 Task: Look for Airbnb options in Tekeli, Kazakhstan from 10th December, 2023 to 15th December, 2023 for 7 adults. Place can be entire room or shared room with 4 bedrooms having 7 beds and 4 bathrooms. Property type can be house. Amenities needed are: wifi, TV, free parkinig on premises, gym, breakfast.
Action: Mouse moved to (545, 116)
Screenshot: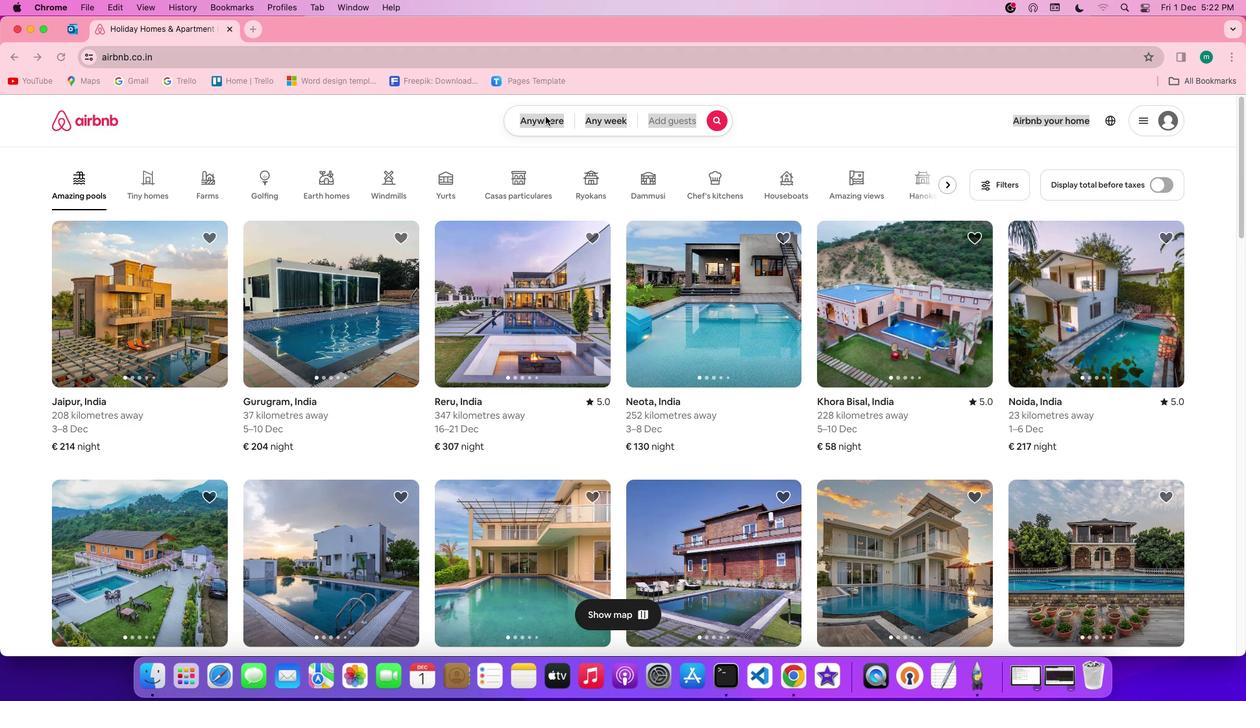 
Action: Mouse pressed left at (545, 116)
Screenshot: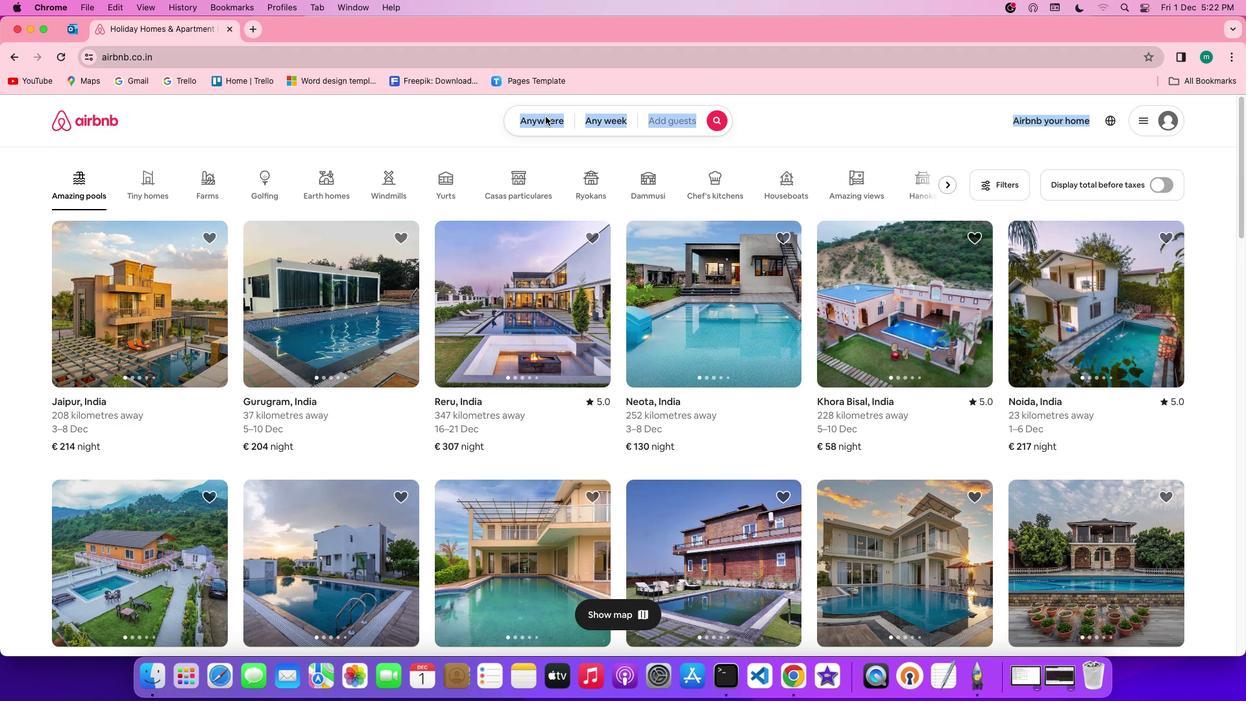 
Action: Mouse pressed left at (545, 116)
Screenshot: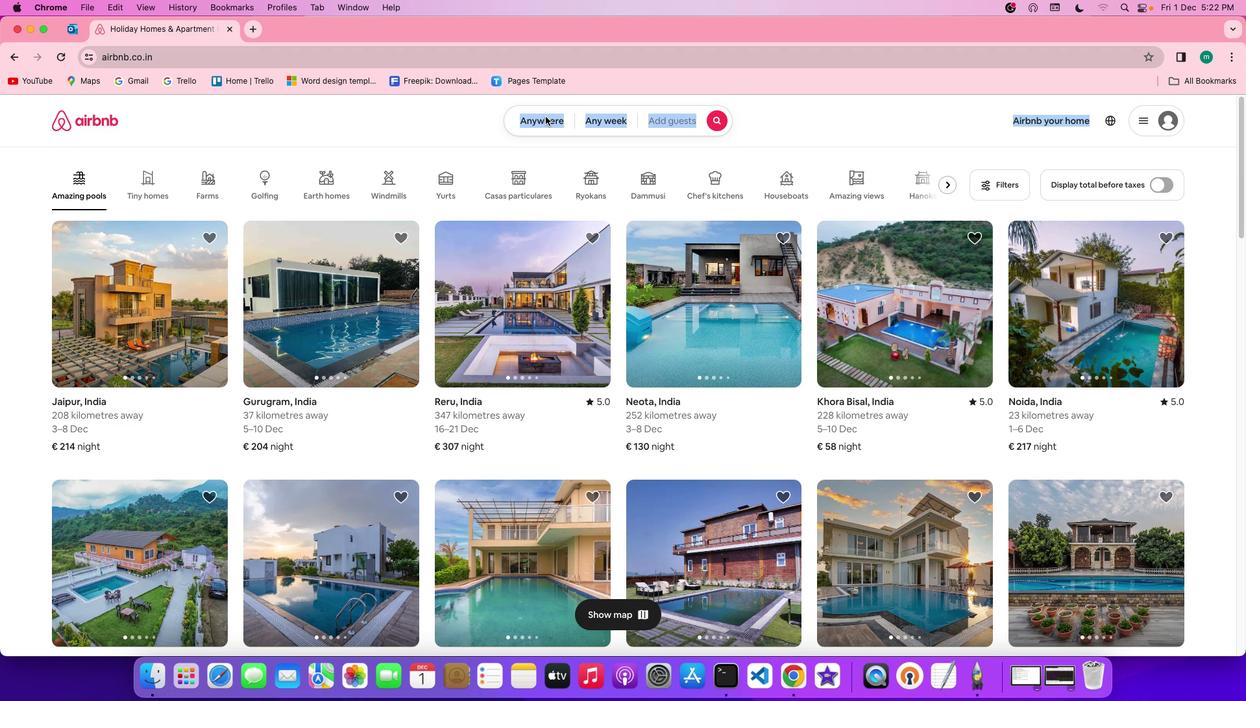 
Action: Mouse moved to (510, 167)
Screenshot: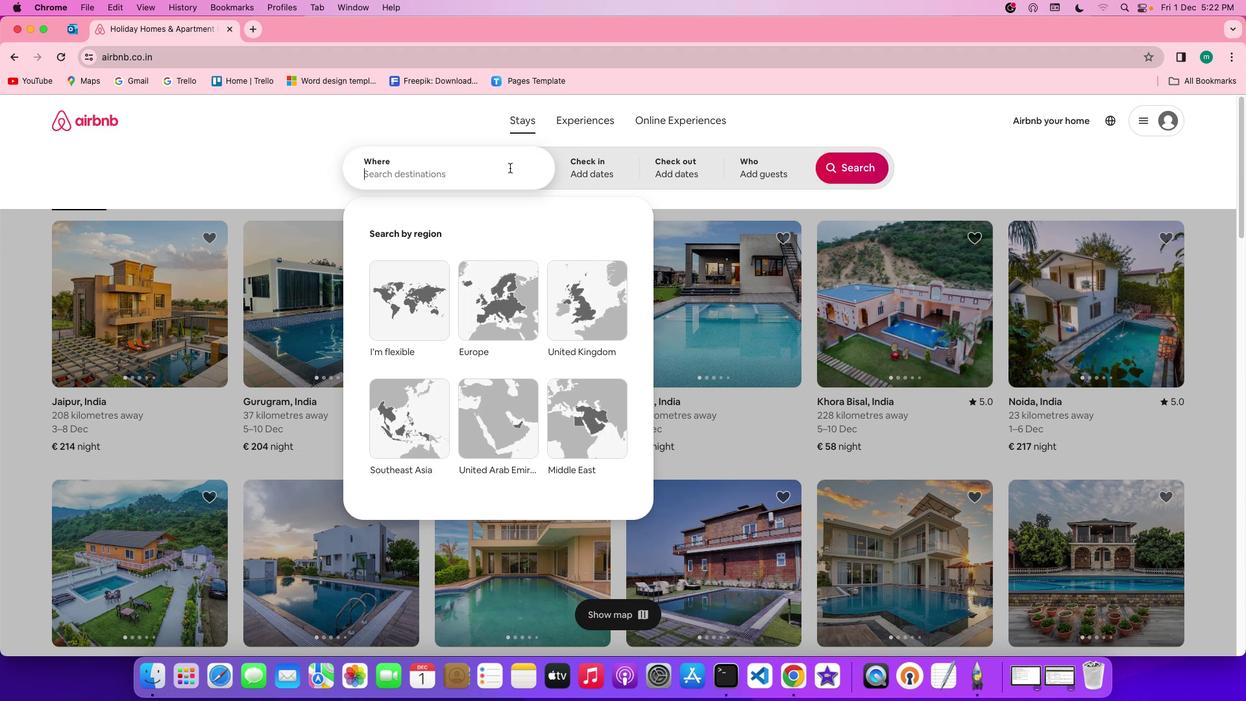 
Action: Mouse pressed left at (510, 167)
Screenshot: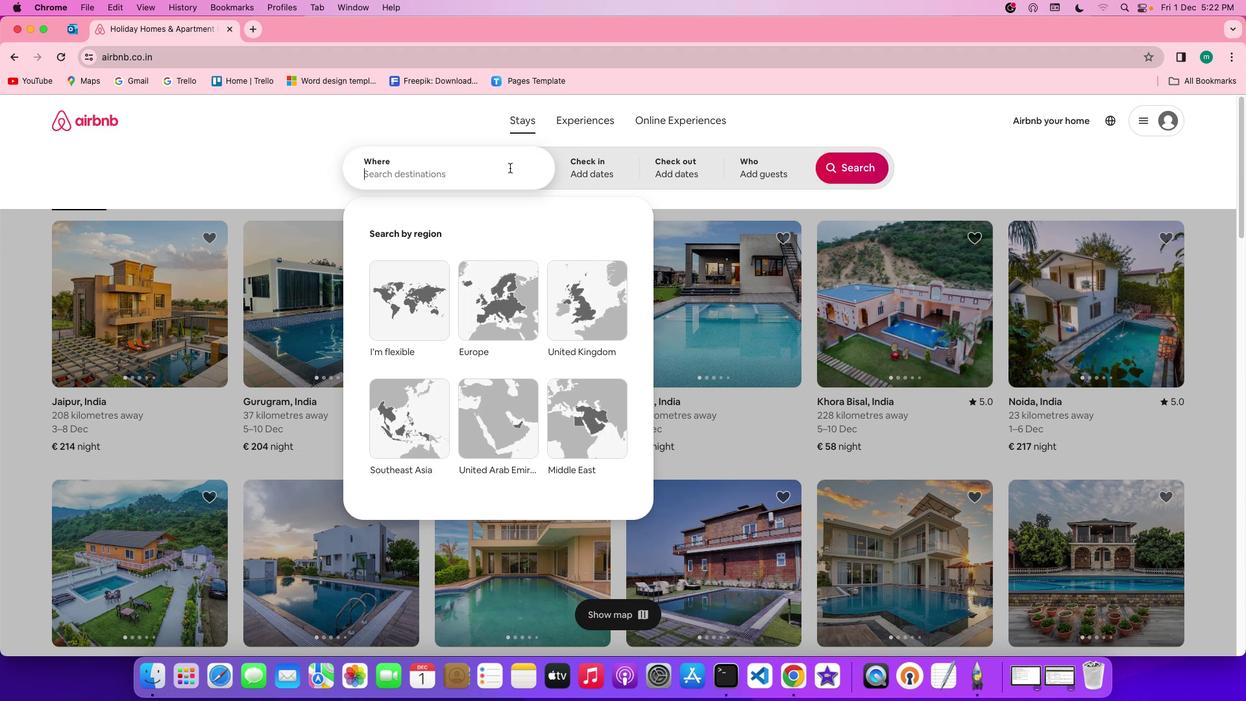
Action: Key pressed Key.shift'T''e''k''e''l''i'','Key.spaceKey.shift'K''a''z''a''k''h''s''t''a''n'
Screenshot: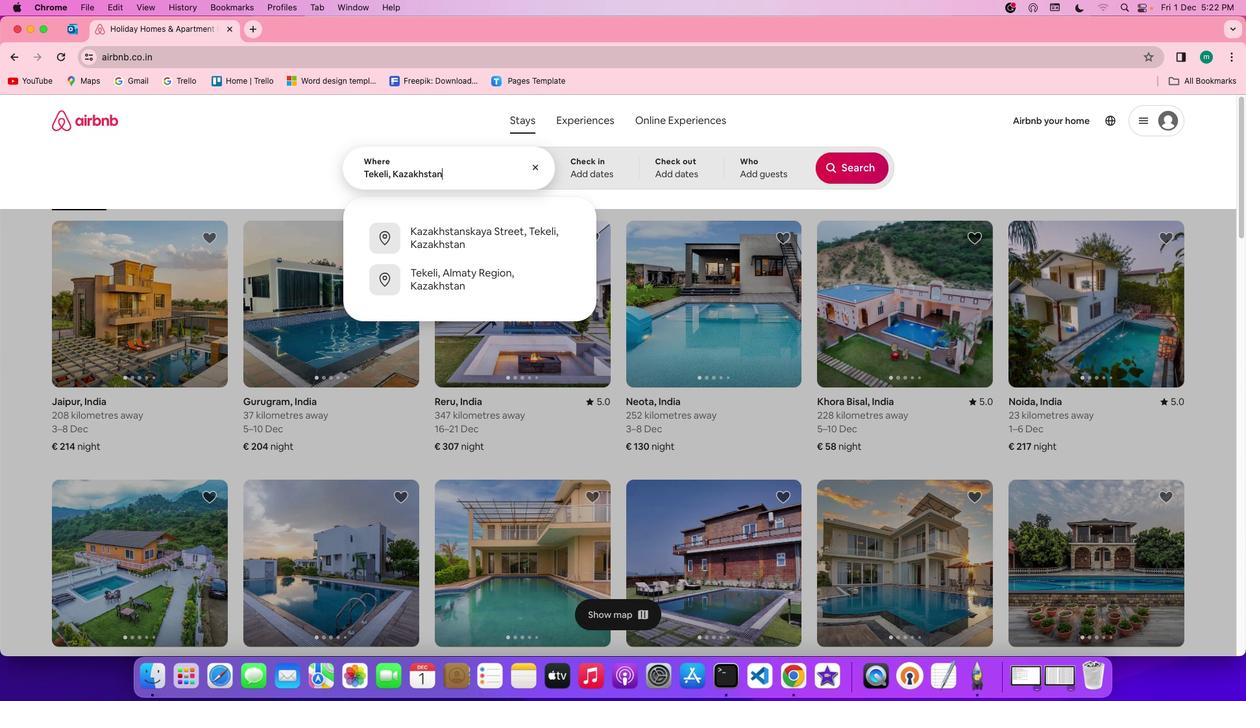 
Action: Mouse moved to (599, 170)
Screenshot: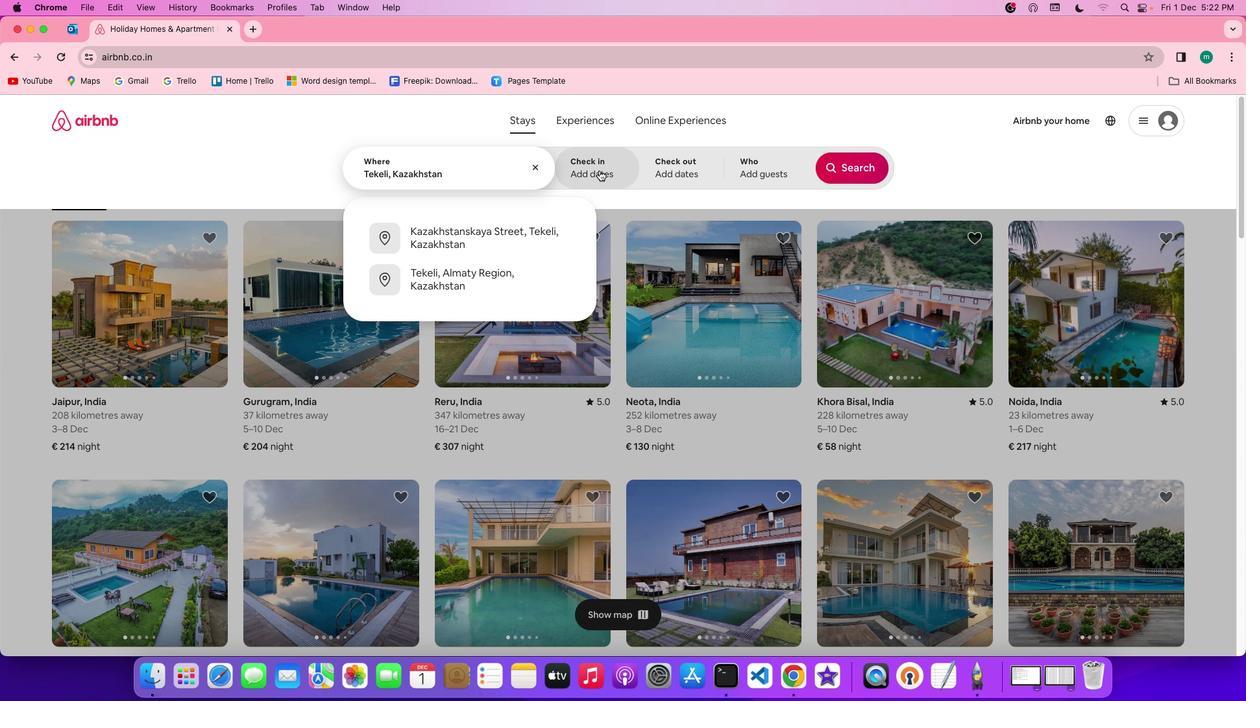 
Action: Mouse pressed left at (599, 170)
Screenshot: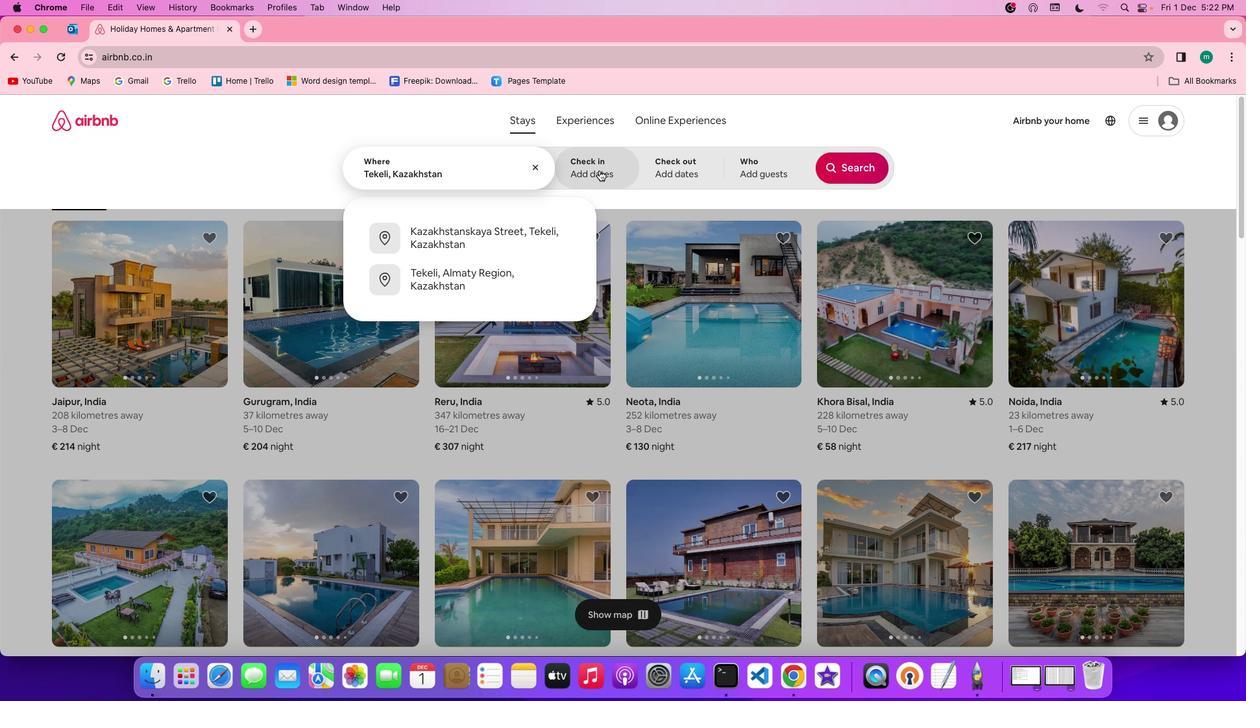 
Action: Mouse moved to (391, 392)
Screenshot: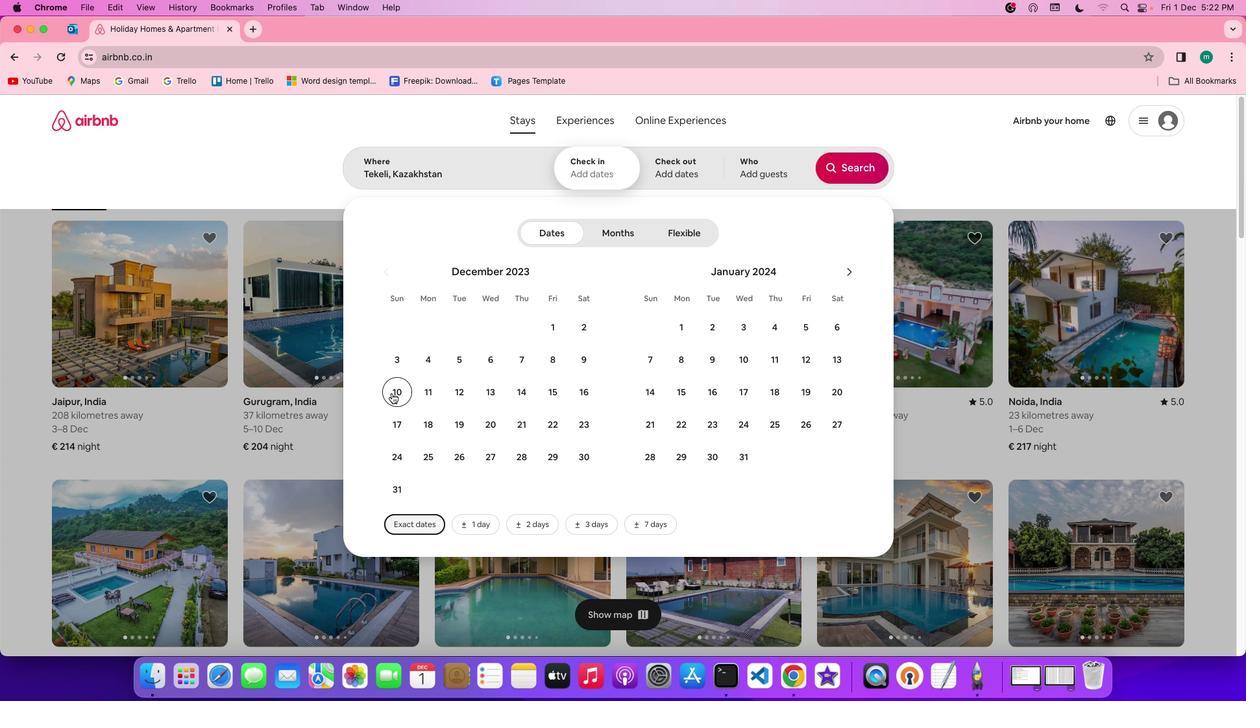 
Action: Mouse pressed left at (391, 392)
Screenshot: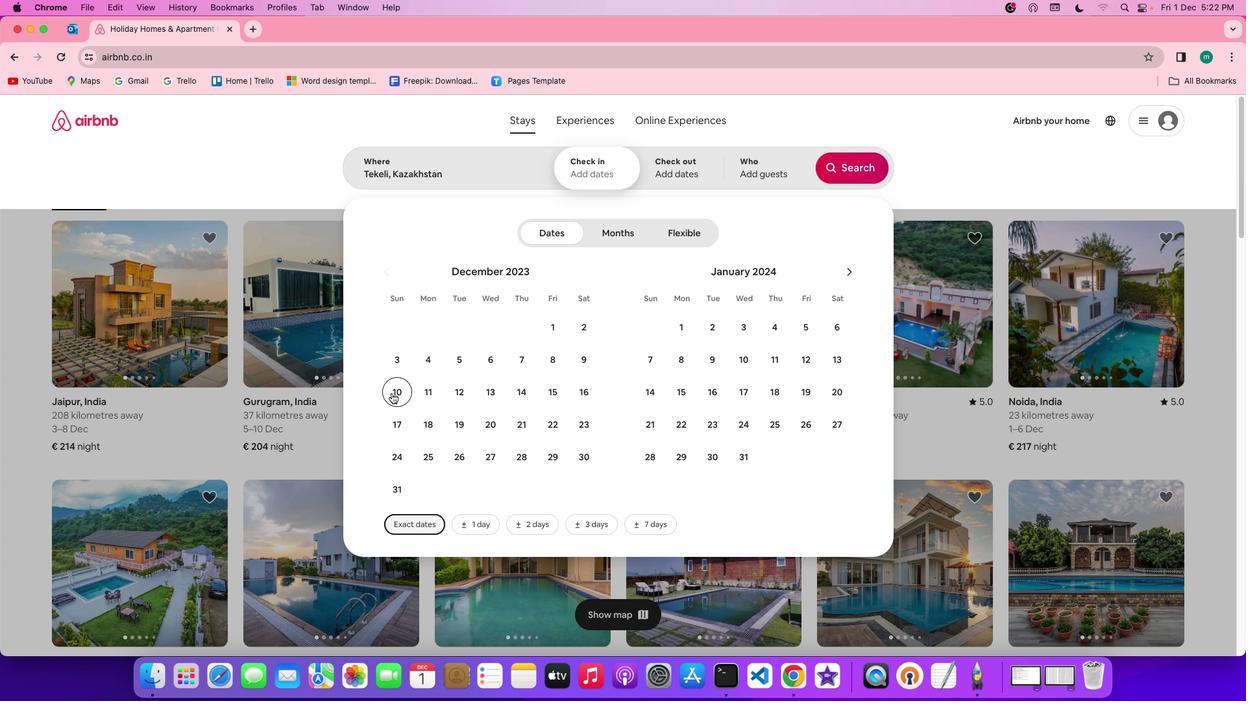 
Action: Mouse moved to (551, 400)
Screenshot: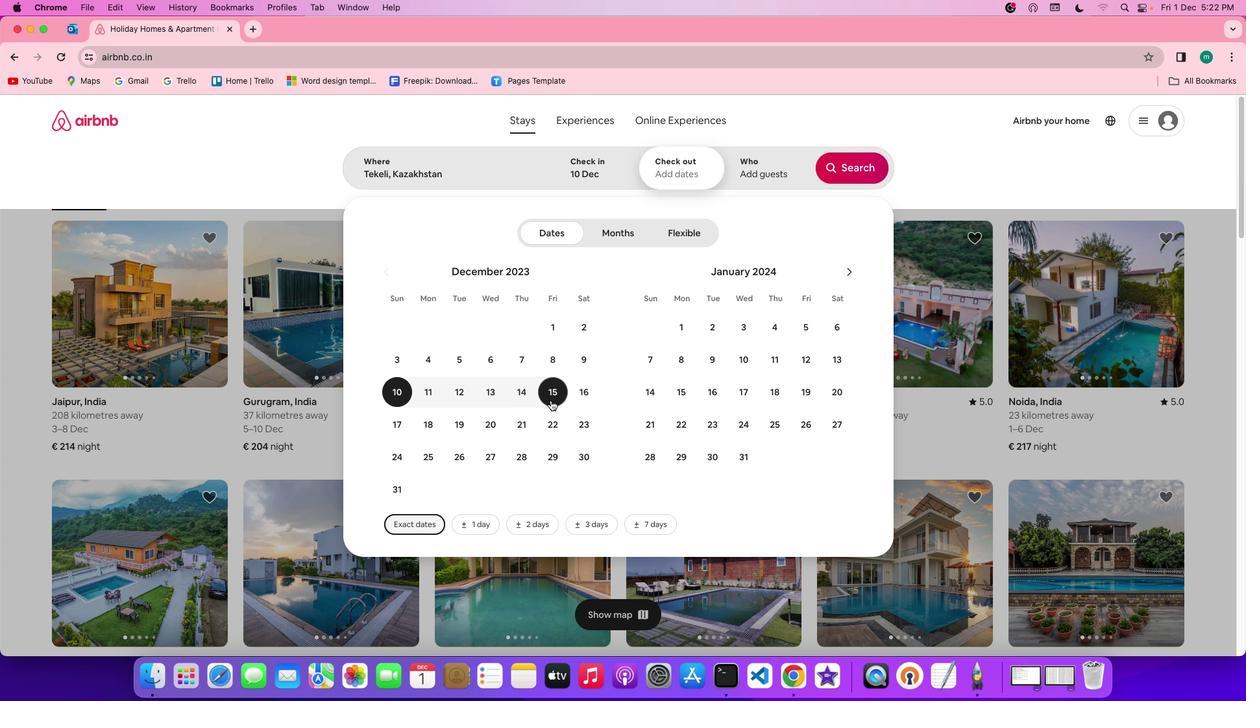 
Action: Mouse pressed left at (551, 400)
Screenshot: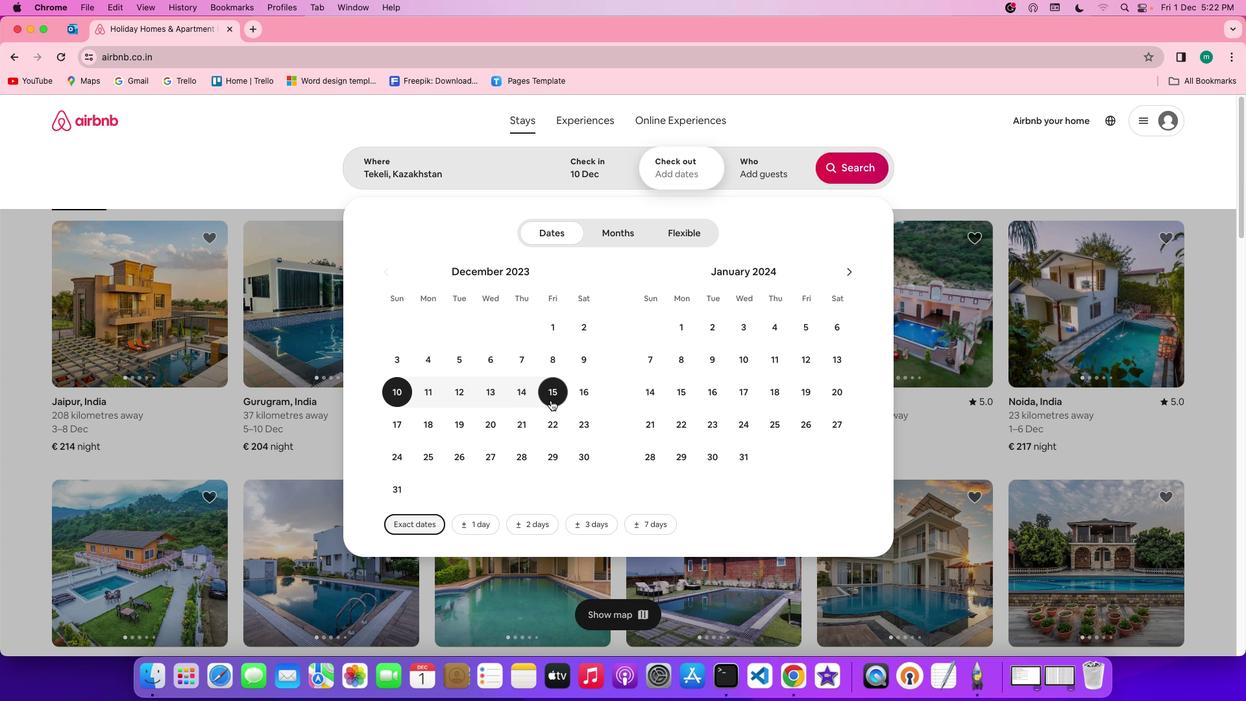 
Action: Mouse moved to (751, 159)
Screenshot: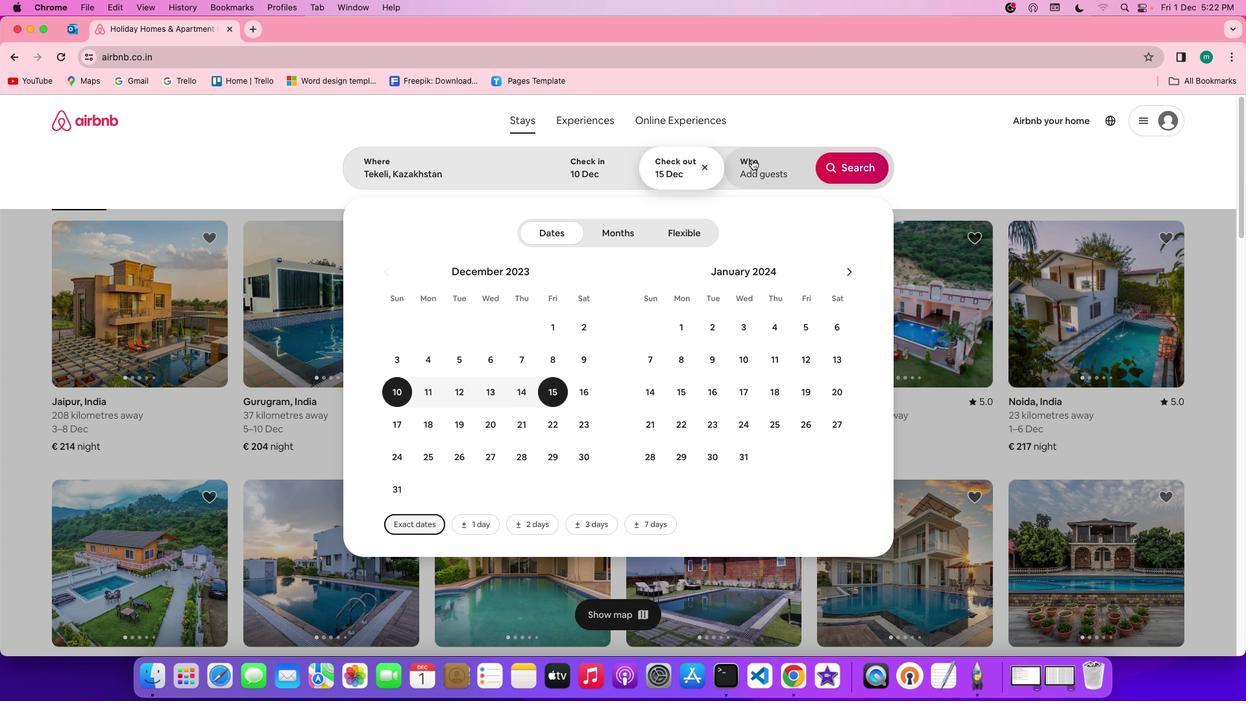 
Action: Mouse pressed left at (751, 159)
Screenshot: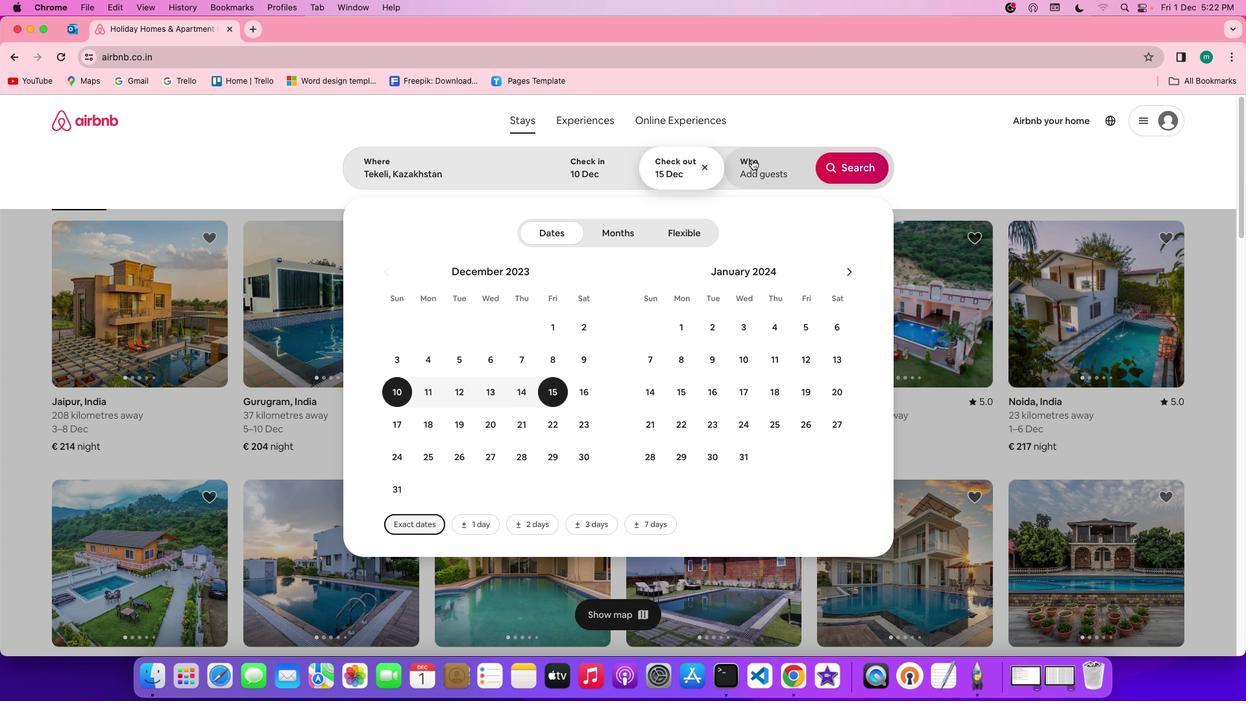 
Action: Mouse moved to (862, 232)
Screenshot: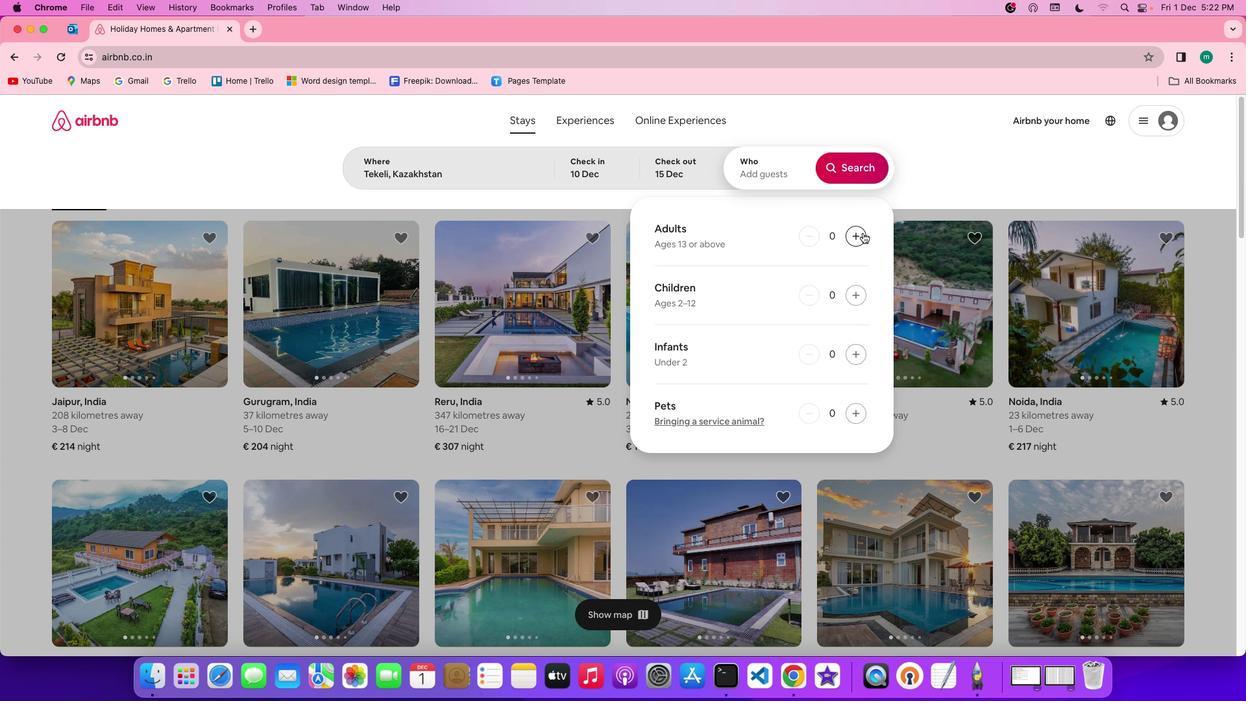 
Action: Mouse pressed left at (862, 232)
Screenshot: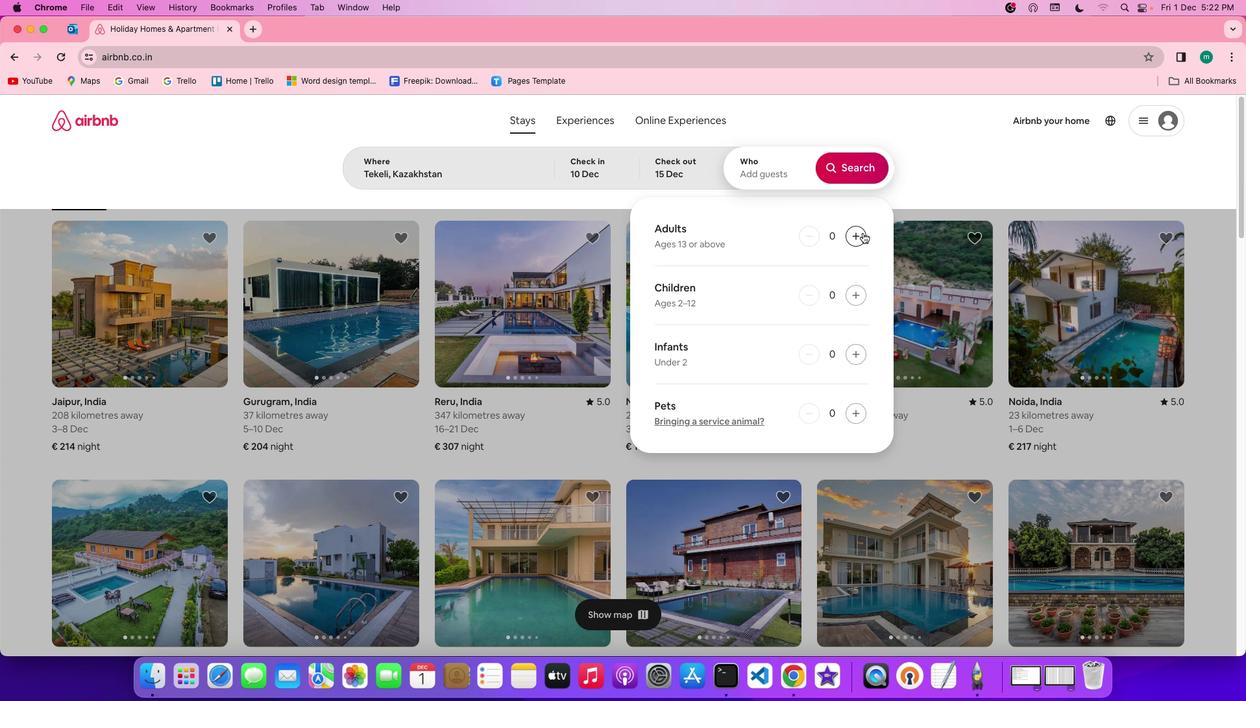 
Action: Mouse pressed left at (862, 232)
Screenshot: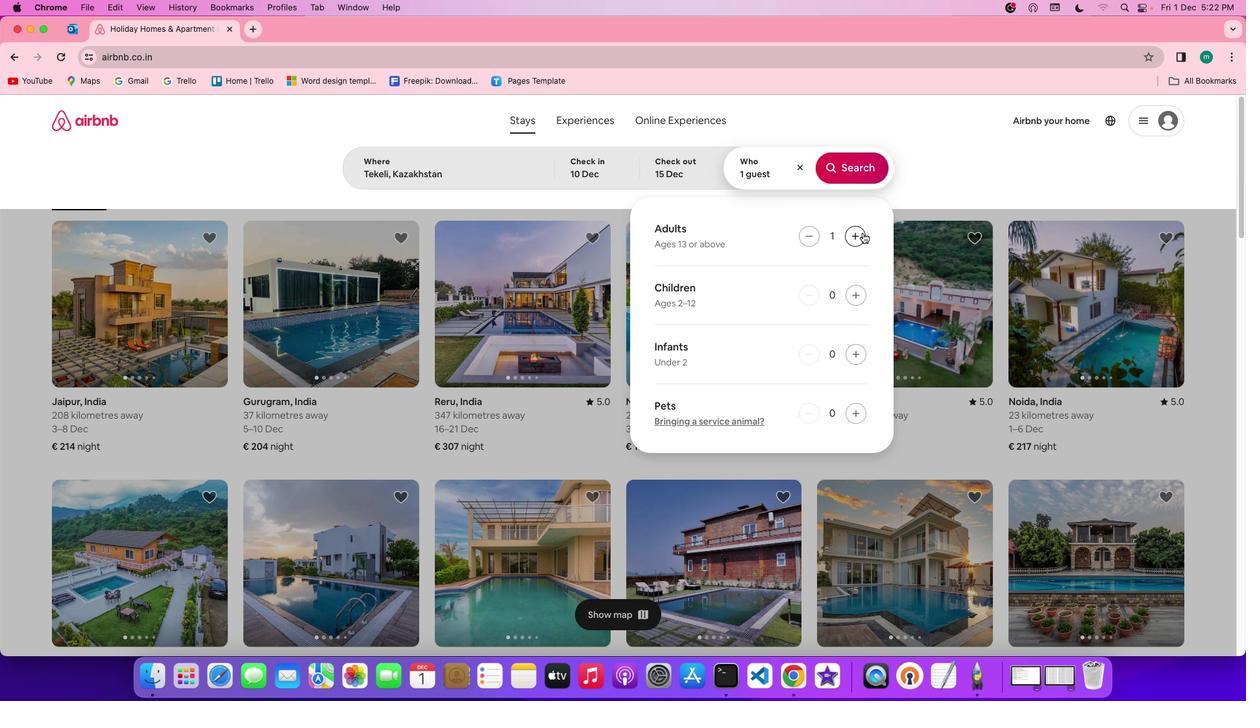 
Action: Mouse pressed left at (862, 232)
Screenshot: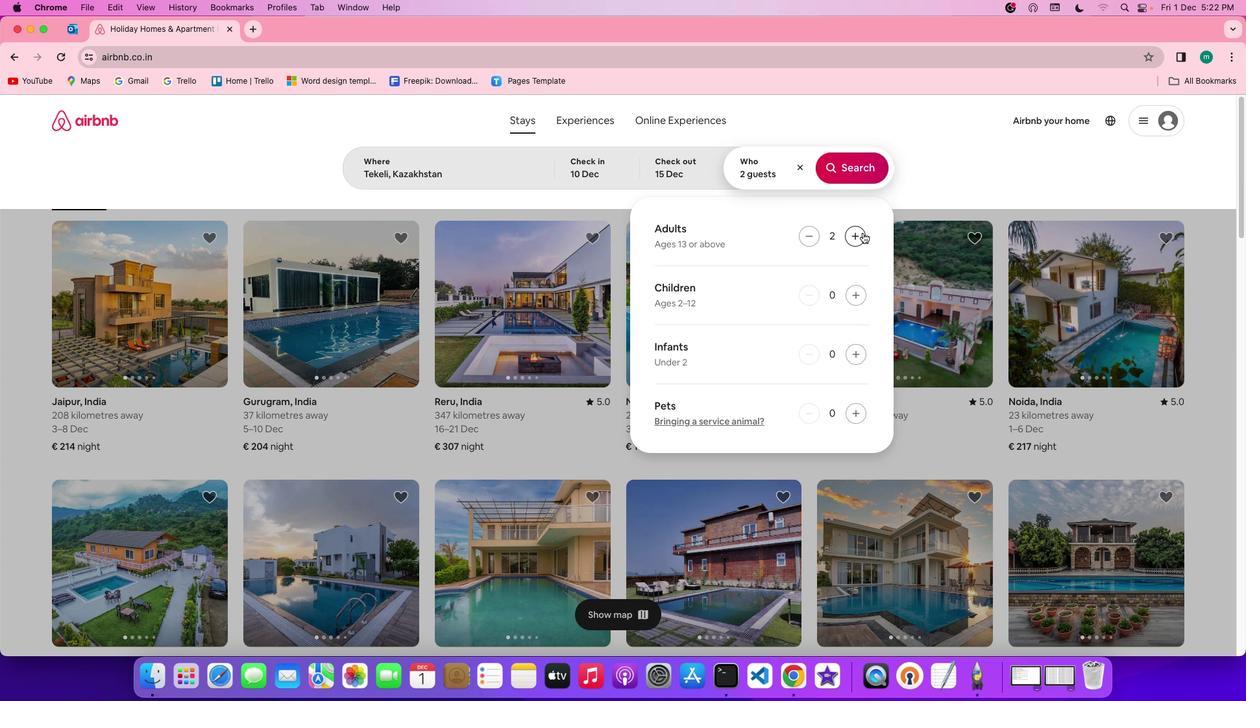 
Action: Mouse pressed left at (862, 232)
Screenshot: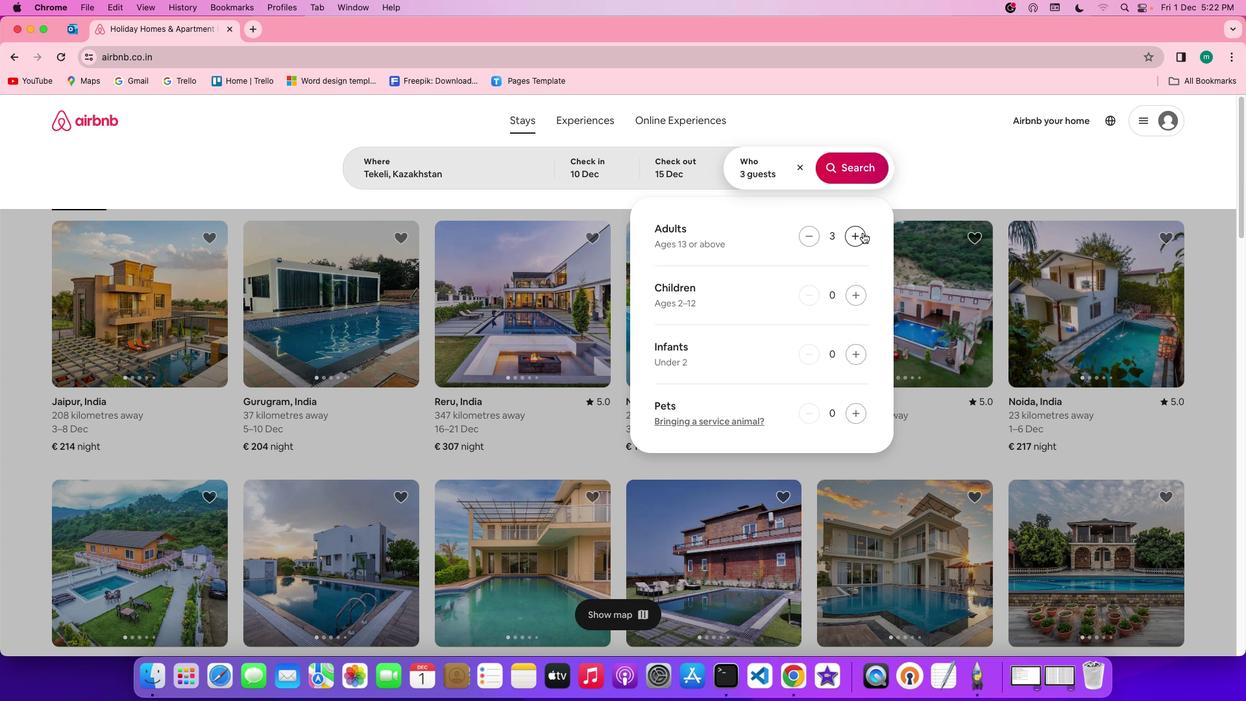 
Action: Mouse pressed left at (862, 232)
Screenshot: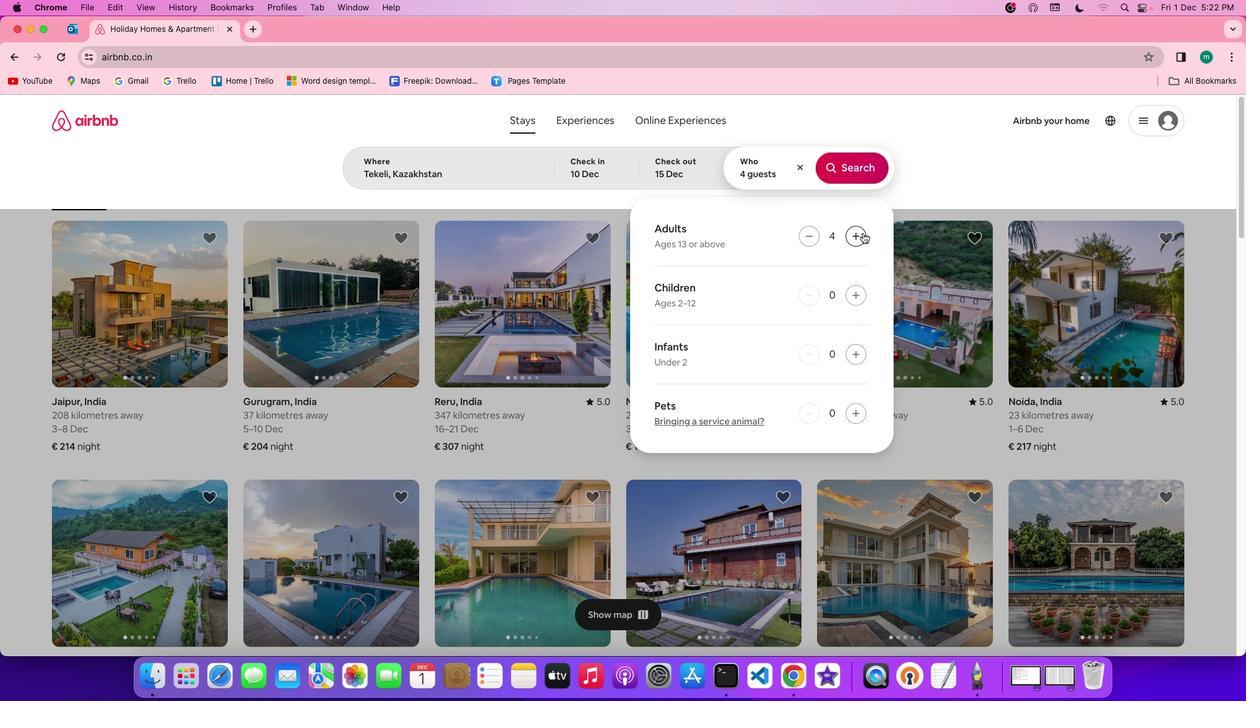 
Action: Mouse pressed left at (862, 232)
Screenshot: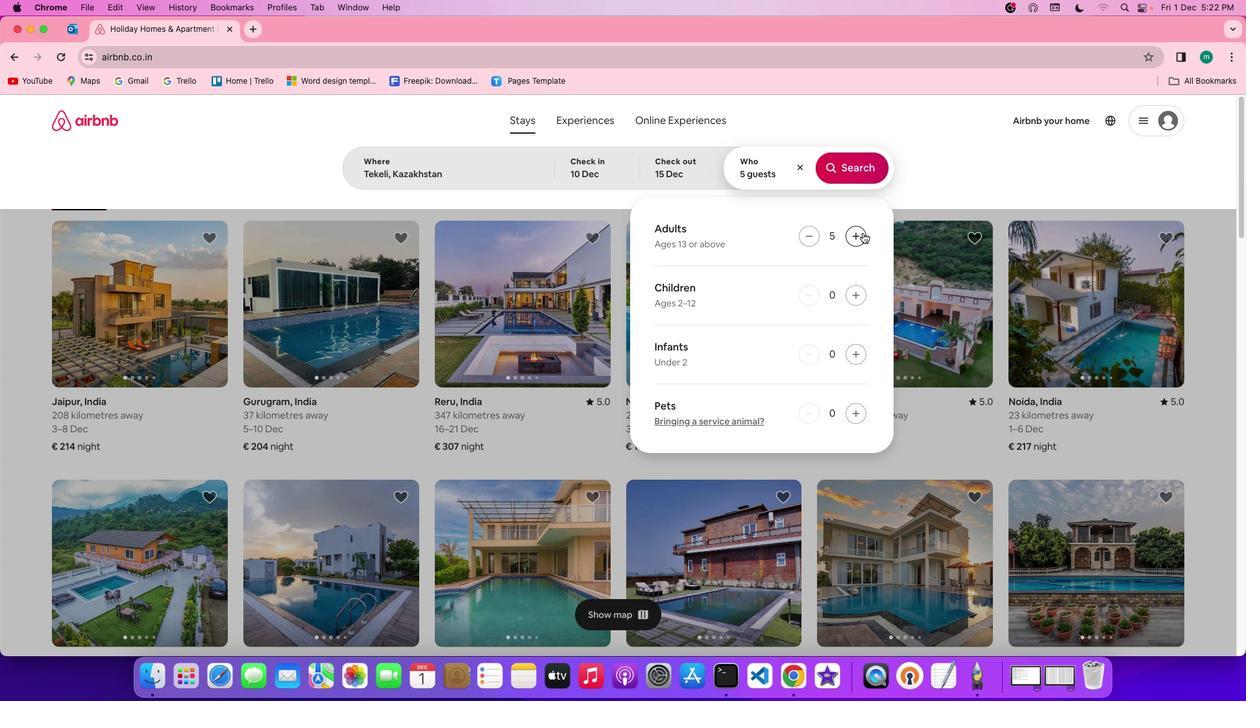 
Action: Mouse pressed left at (862, 232)
Screenshot: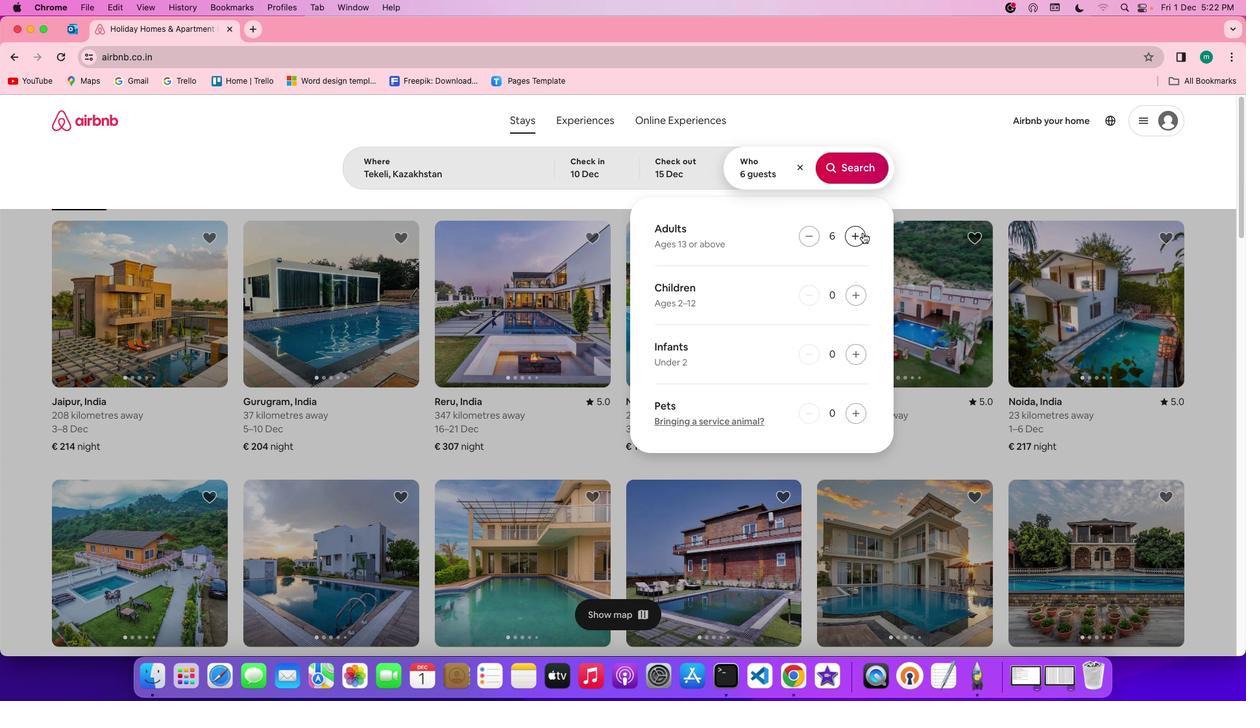 
Action: Mouse moved to (855, 164)
Screenshot: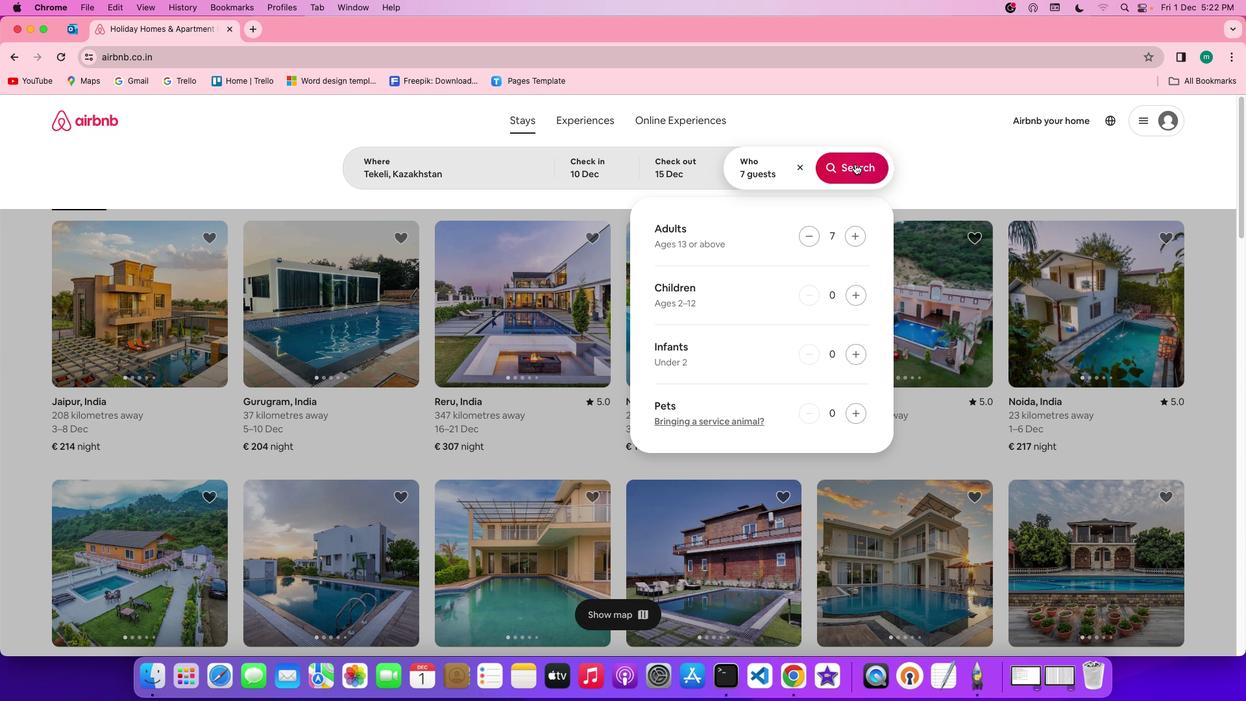 
Action: Mouse pressed left at (855, 164)
Screenshot: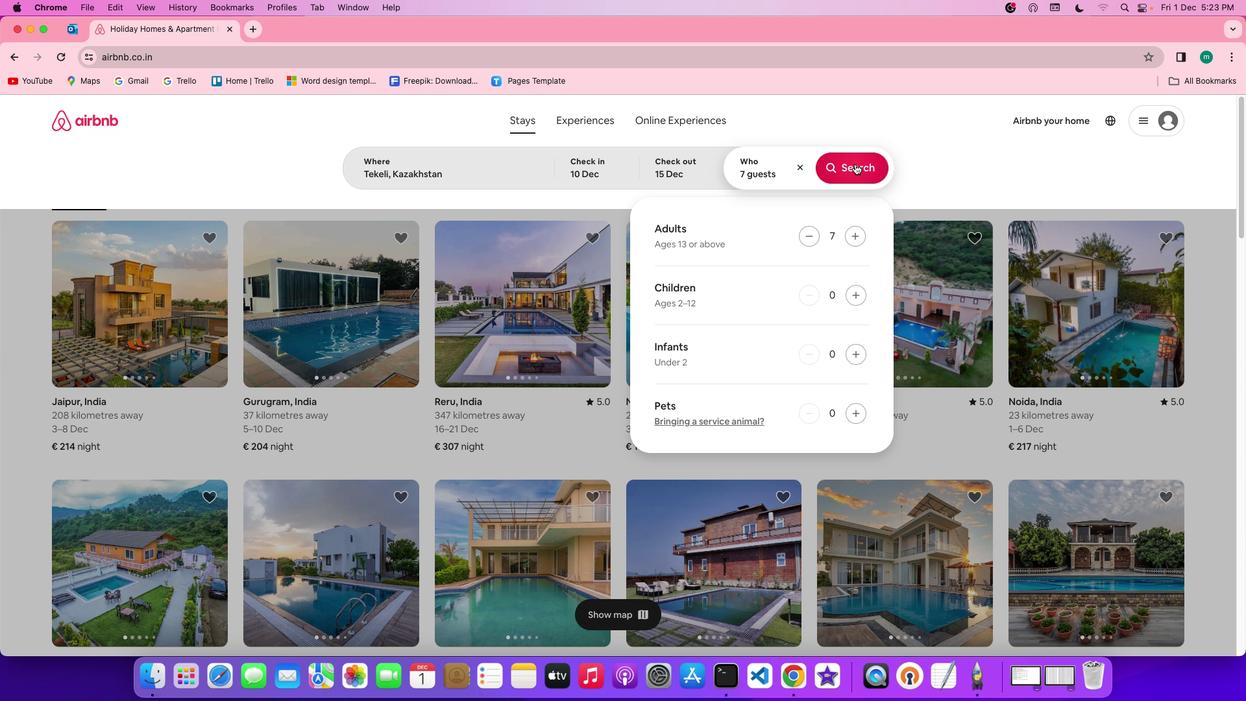 
Action: Mouse moved to (1038, 164)
Screenshot: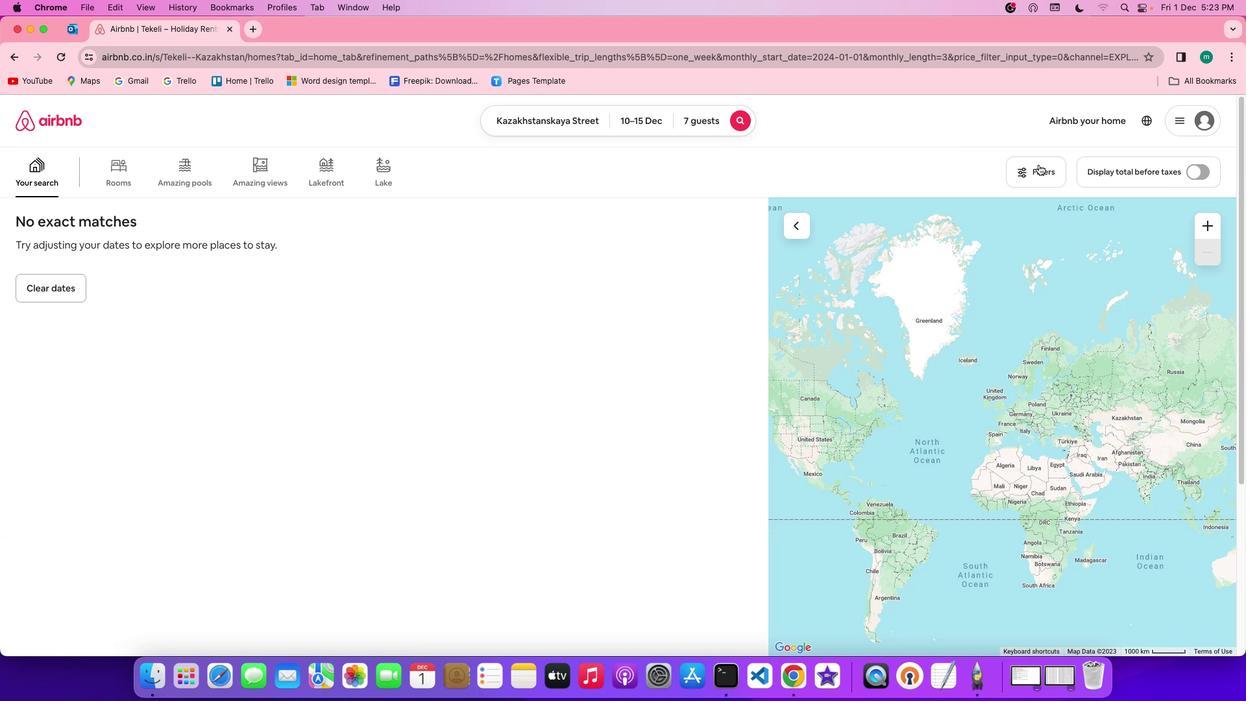 
Action: Mouse pressed left at (1038, 164)
Screenshot: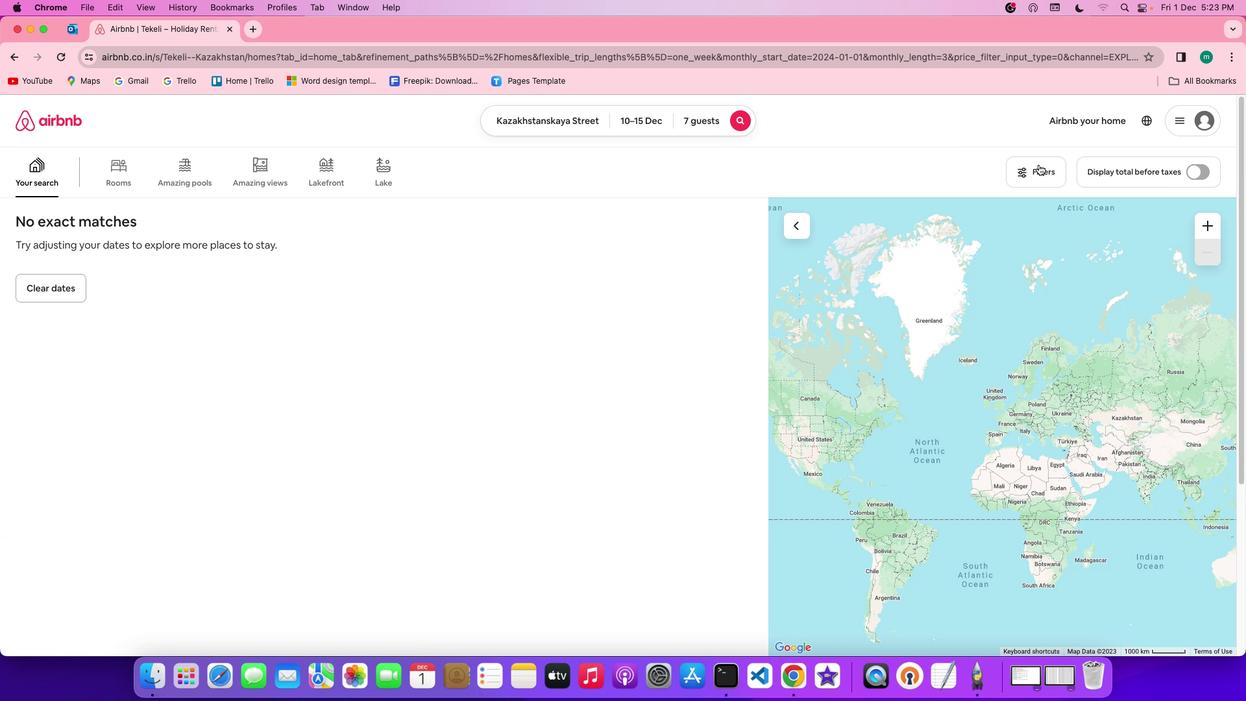 
Action: Mouse moved to (663, 334)
Screenshot: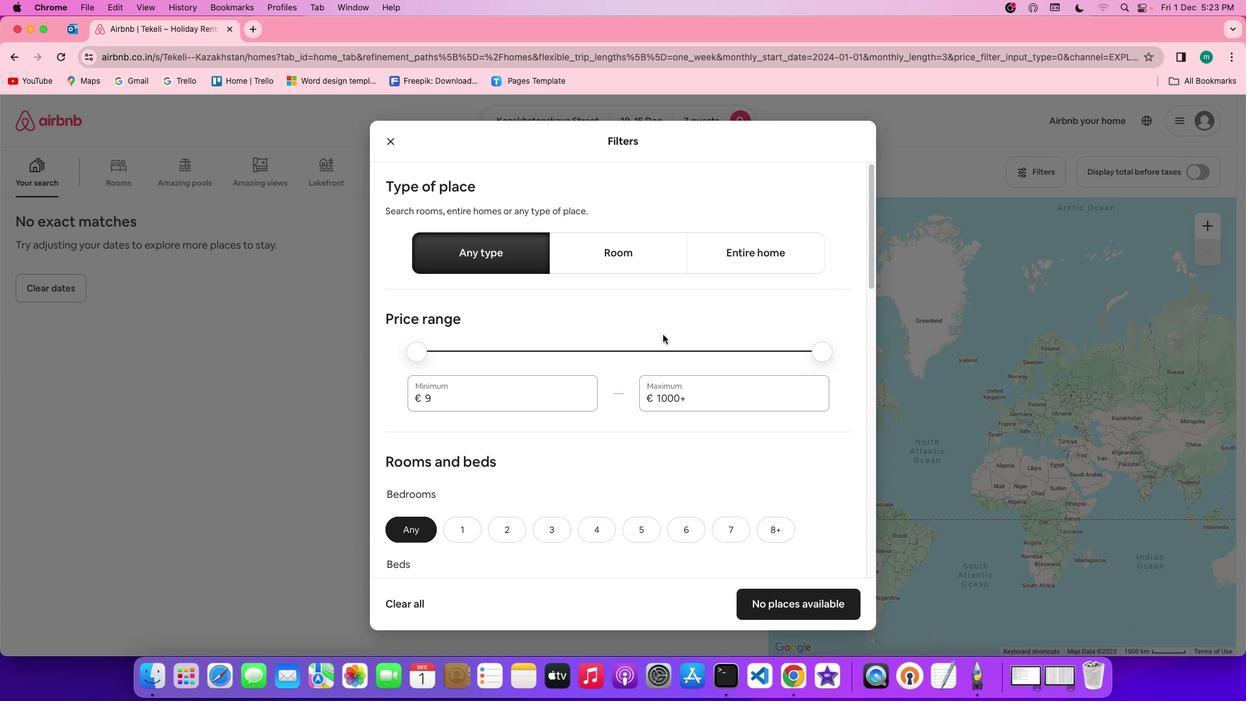 
Action: Mouse scrolled (663, 334) with delta (0, 0)
Screenshot: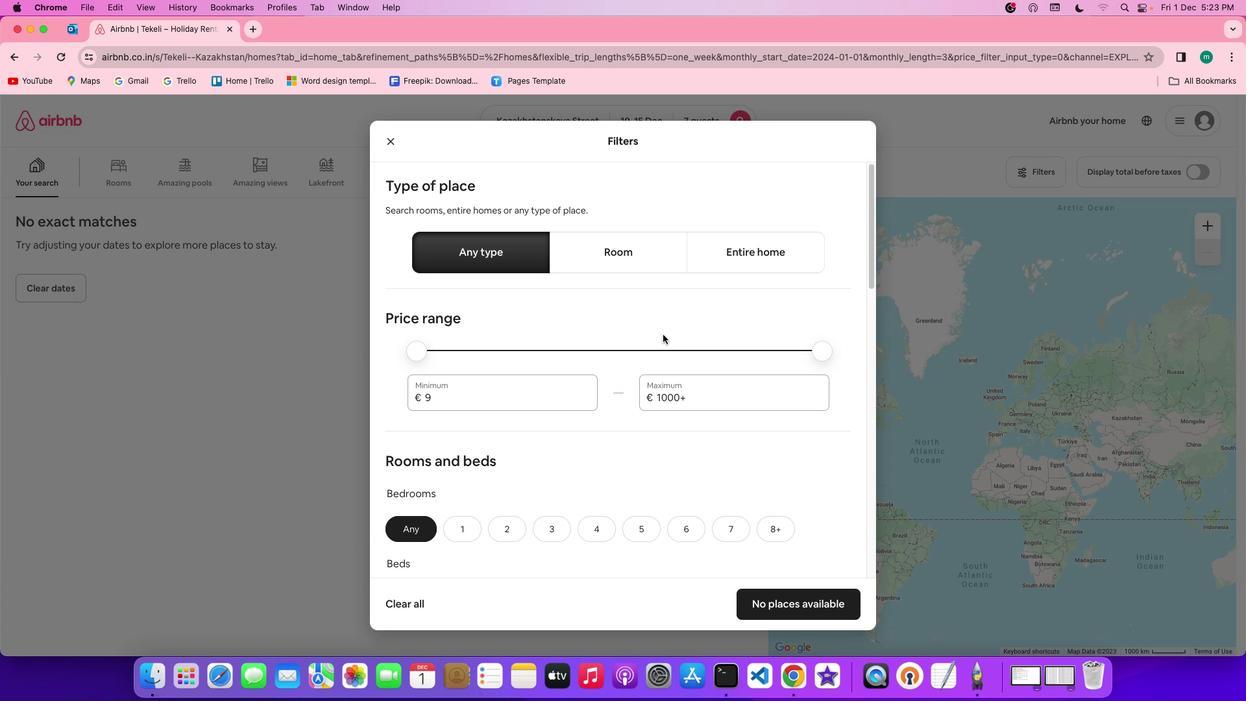 
Action: Mouse scrolled (663, 334) with delta (0, 0)
Screenshot: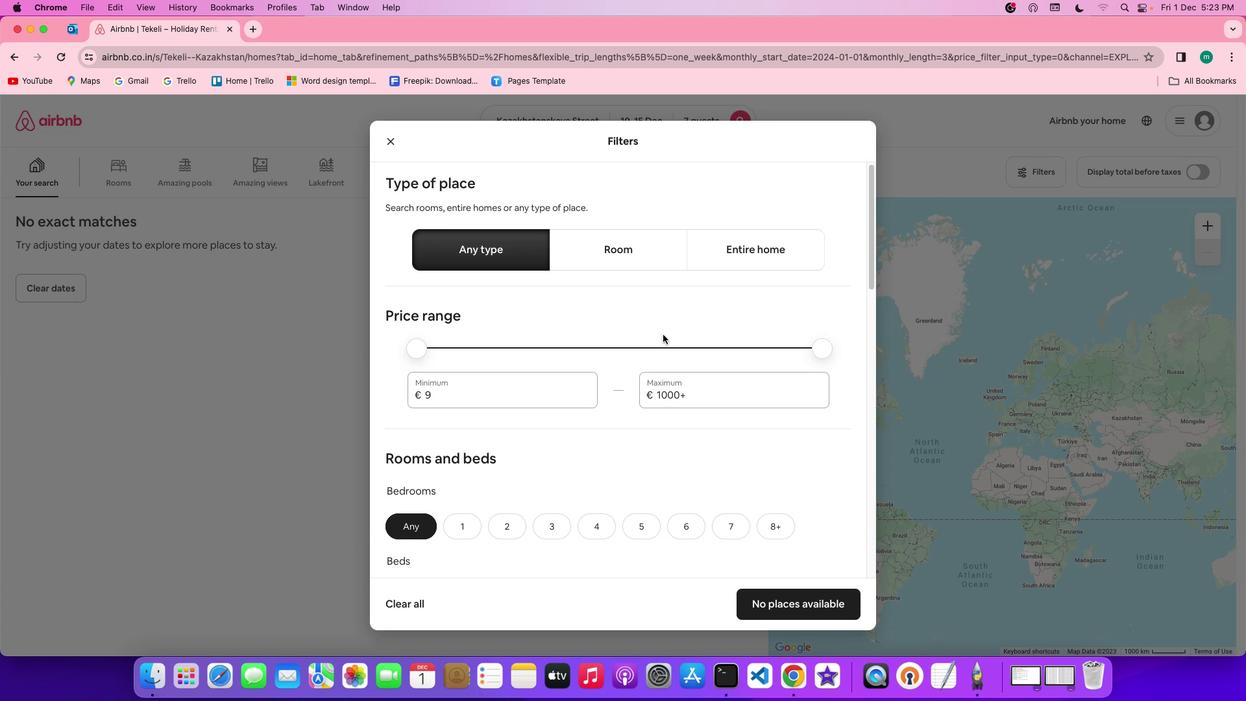 
Action: Mouse scrolled (663, 334) with delta (0, 0)
Screenshot: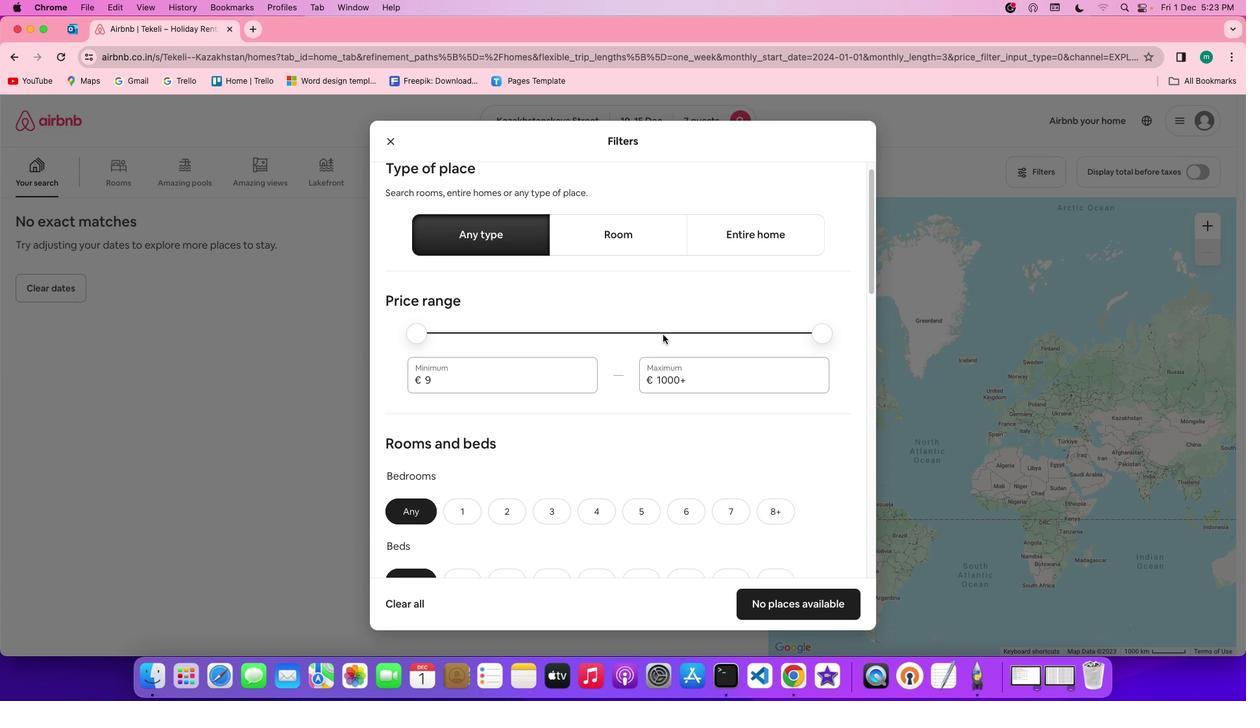 
Action: Mouse scrolled (663, 334) with delta (0, -1)
Screenshot: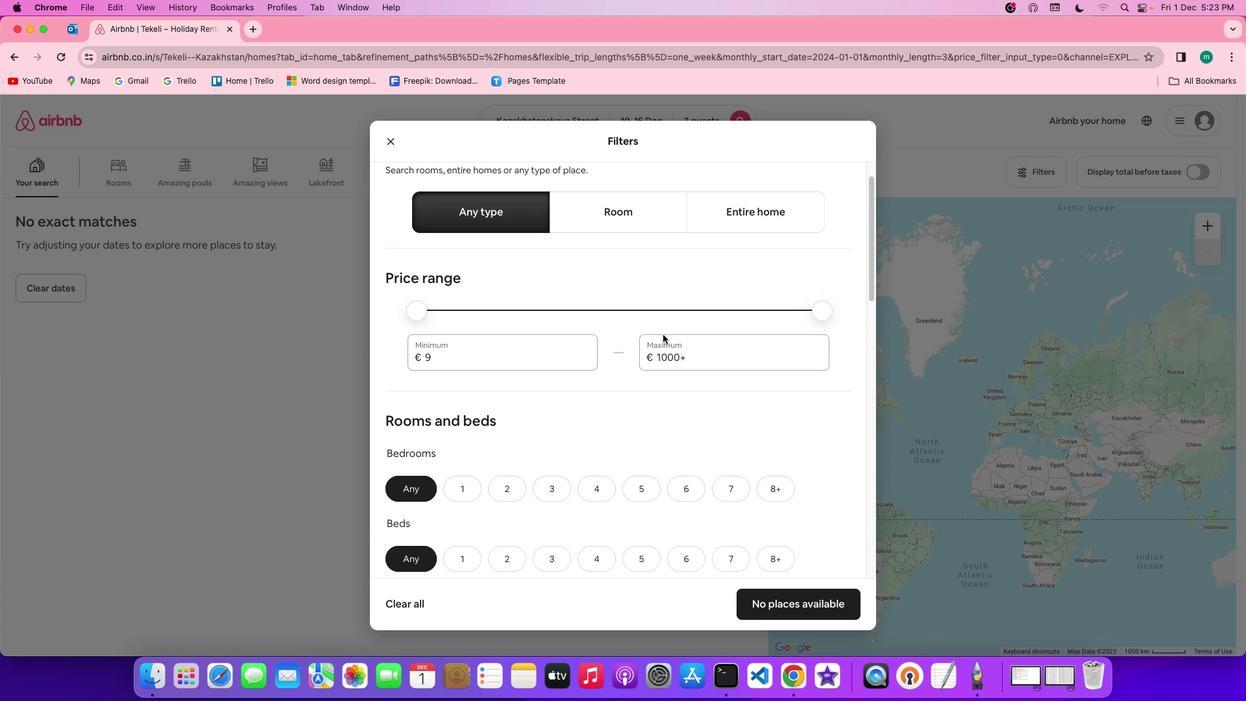 
Action: Mouse scrolled (663, 334) with delta (0, 0)
Screenshot: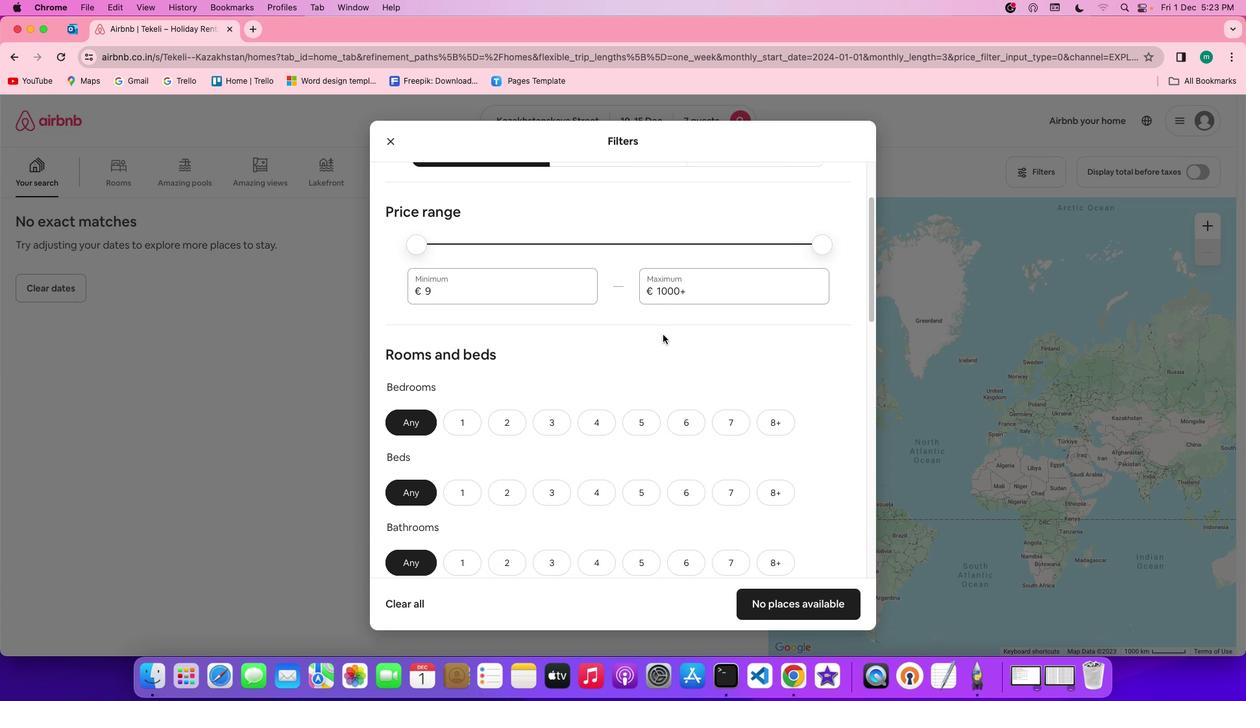 
Action: Mouse scrolled (663, 334) with delta (0, 0)
Screenshot: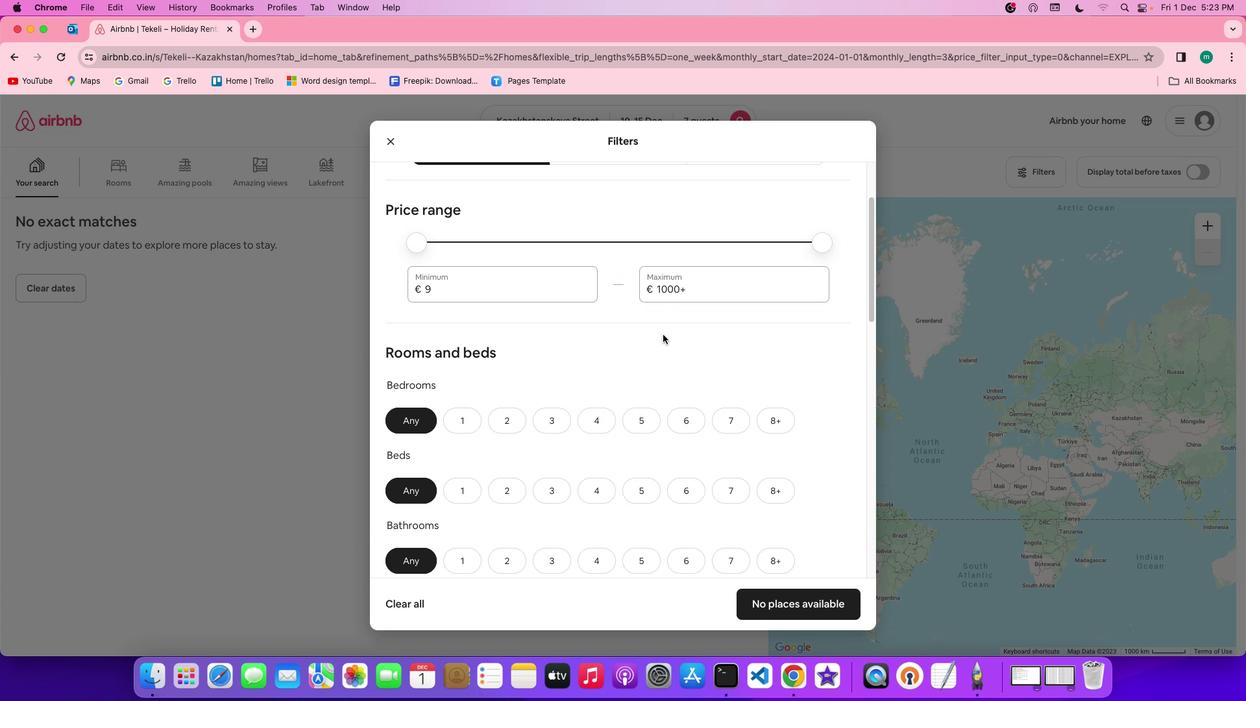
Action: Mouse scrolled (663, 334) with delta (0, 0)
Screenshot: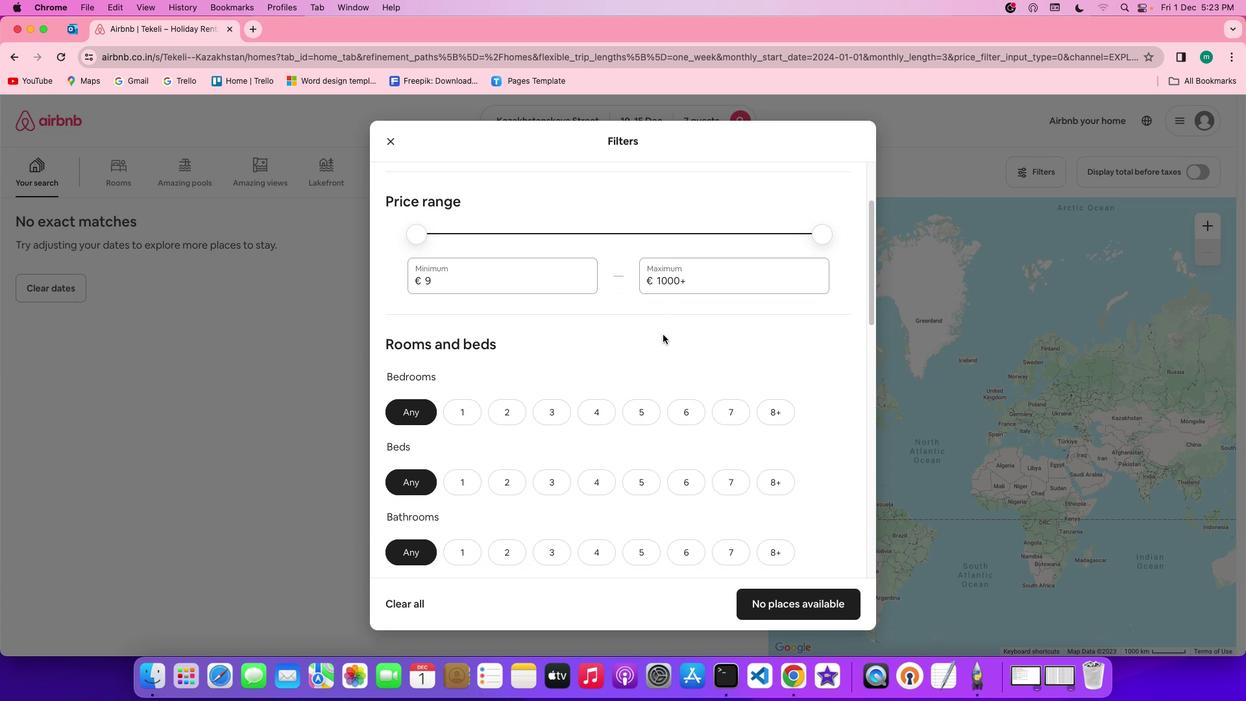 
Action: Mouse scrolled (663, 334) with delta (0, -1)
Screenshot: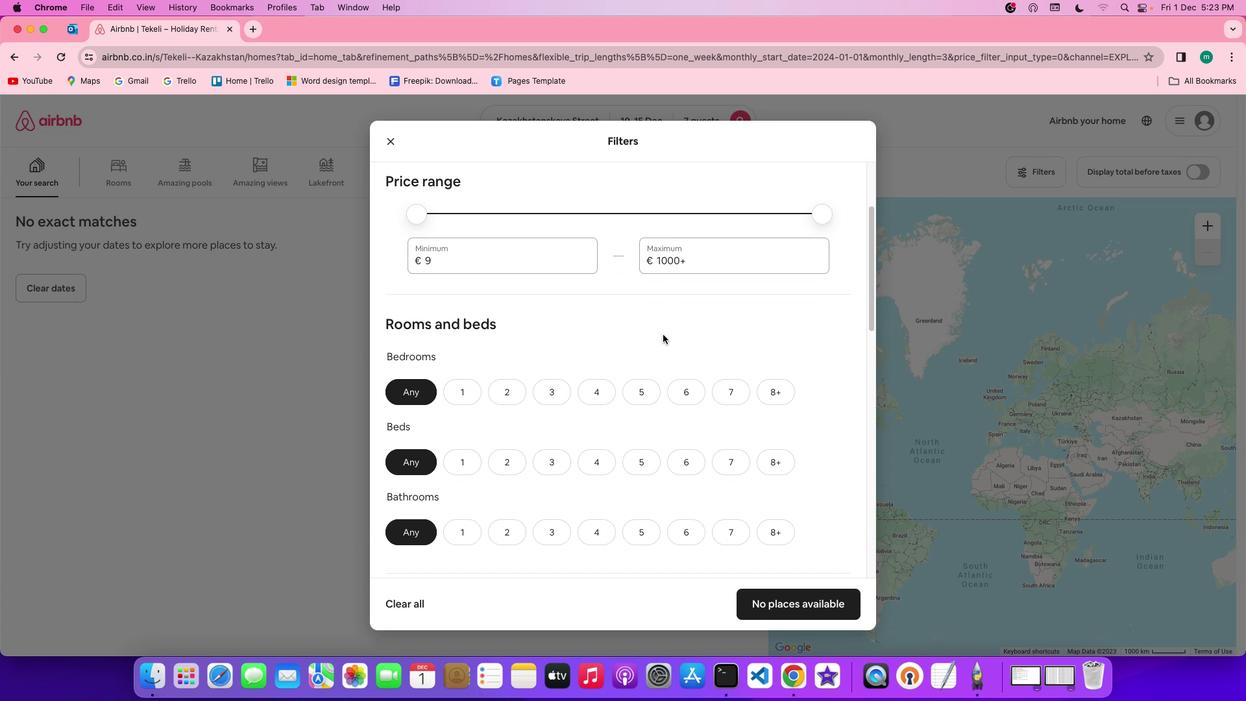 
Action: Mouse scrolled (663, 334) with delta (0, -1)
Screenshot: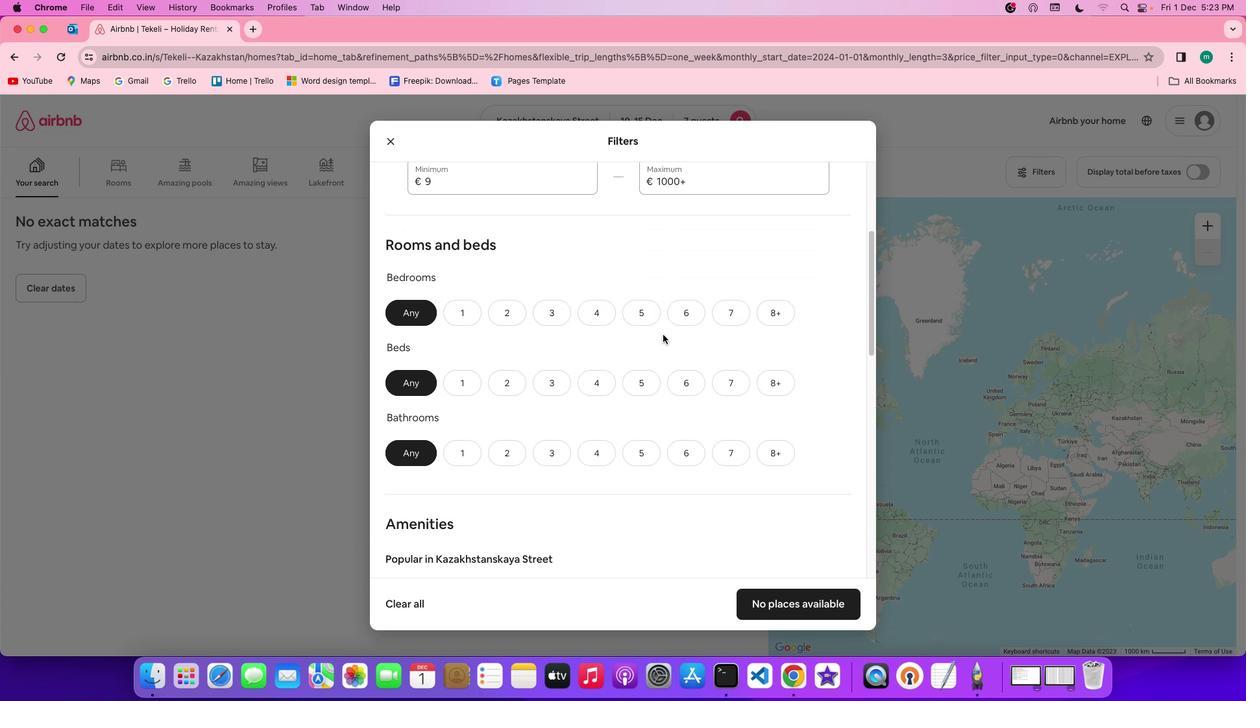 
Action: Mouse moved to (594, 255)
Screenshot: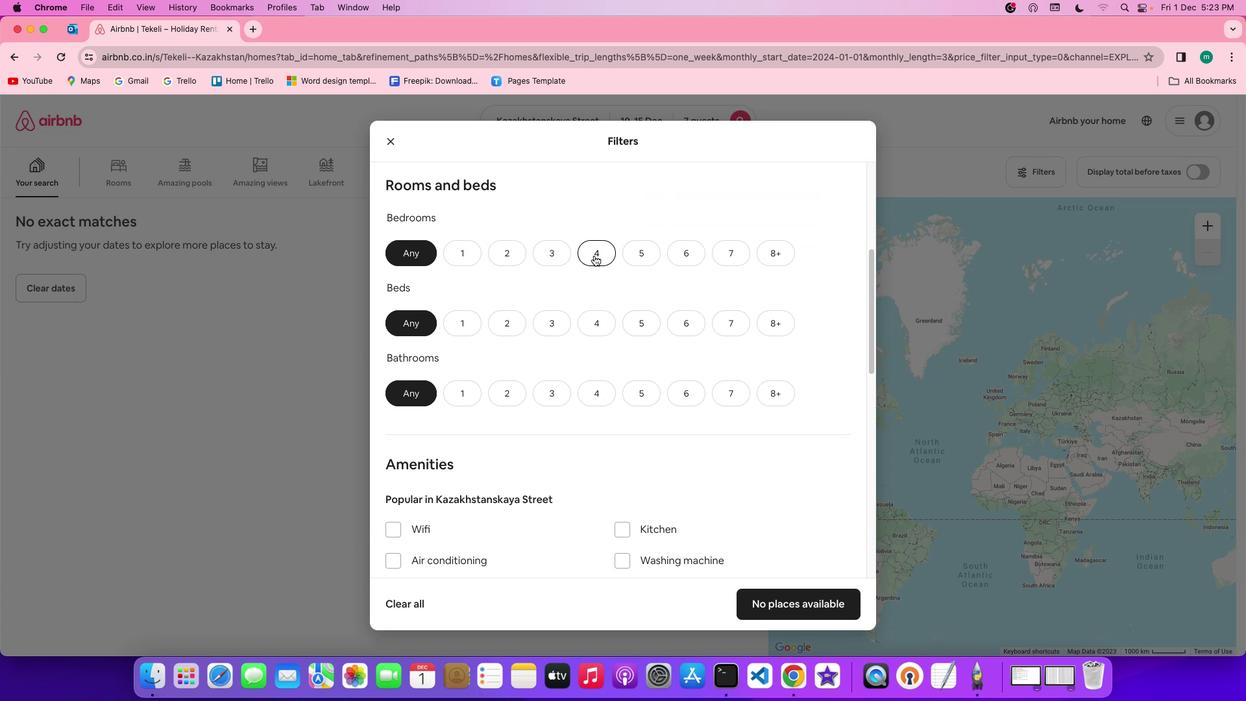 
Action: Mouse pressed left at (594, 255)
Screenshot: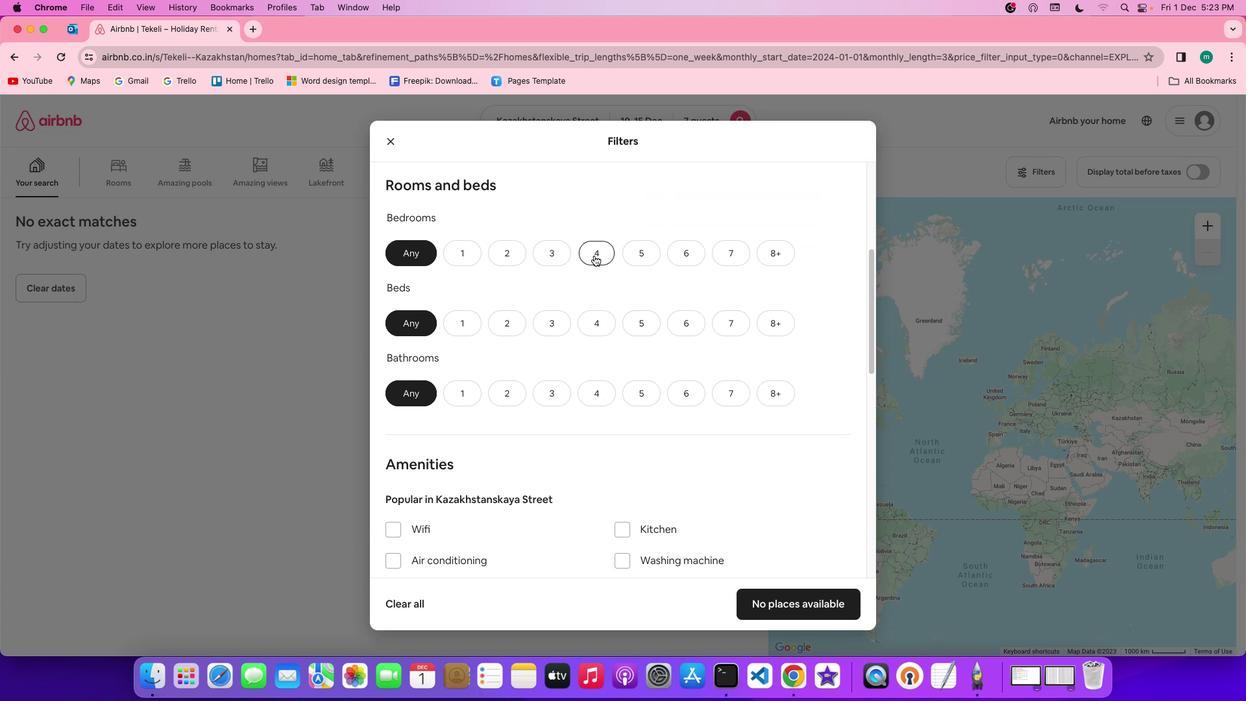 
Action: Mouse moved to (724, 323)
Screenshot: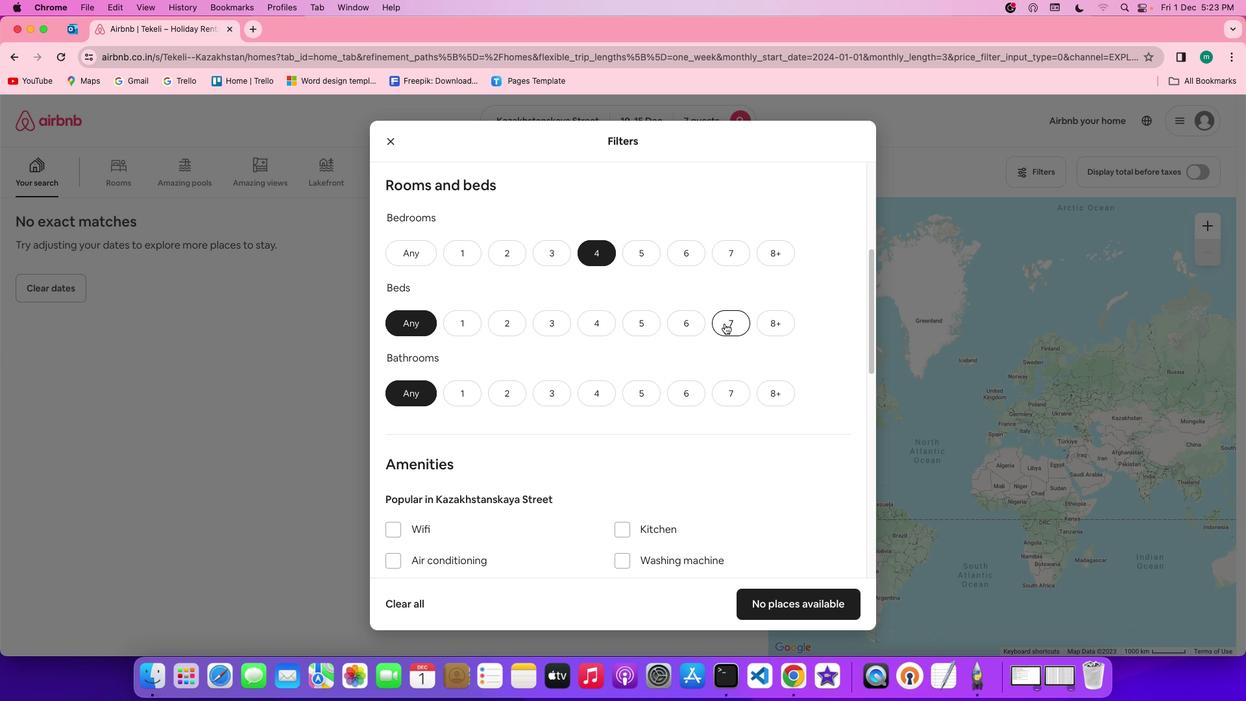 
Action: Mouse pressed left at (724, 323)
Screenshot: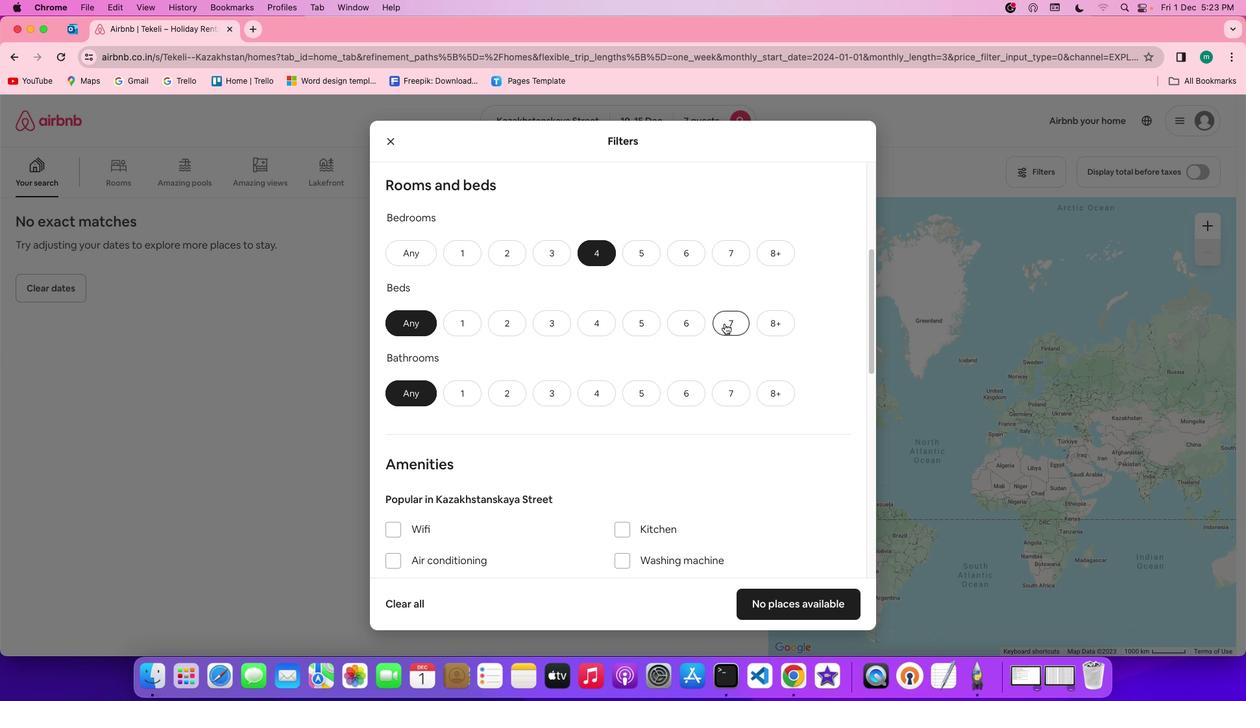 
Action: Mouse moved to (673, 365)
Screenshot: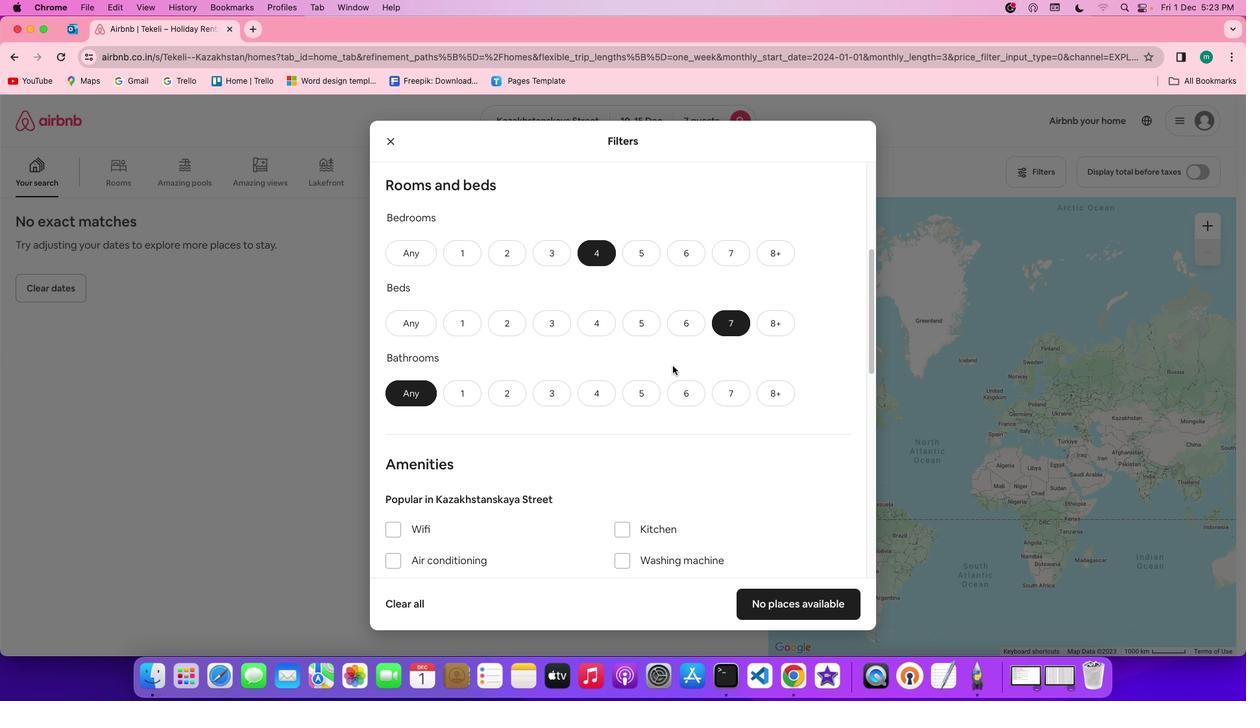 
Action: Mouse scrolled (673, 365) with delta (0, 0)
Screenshot: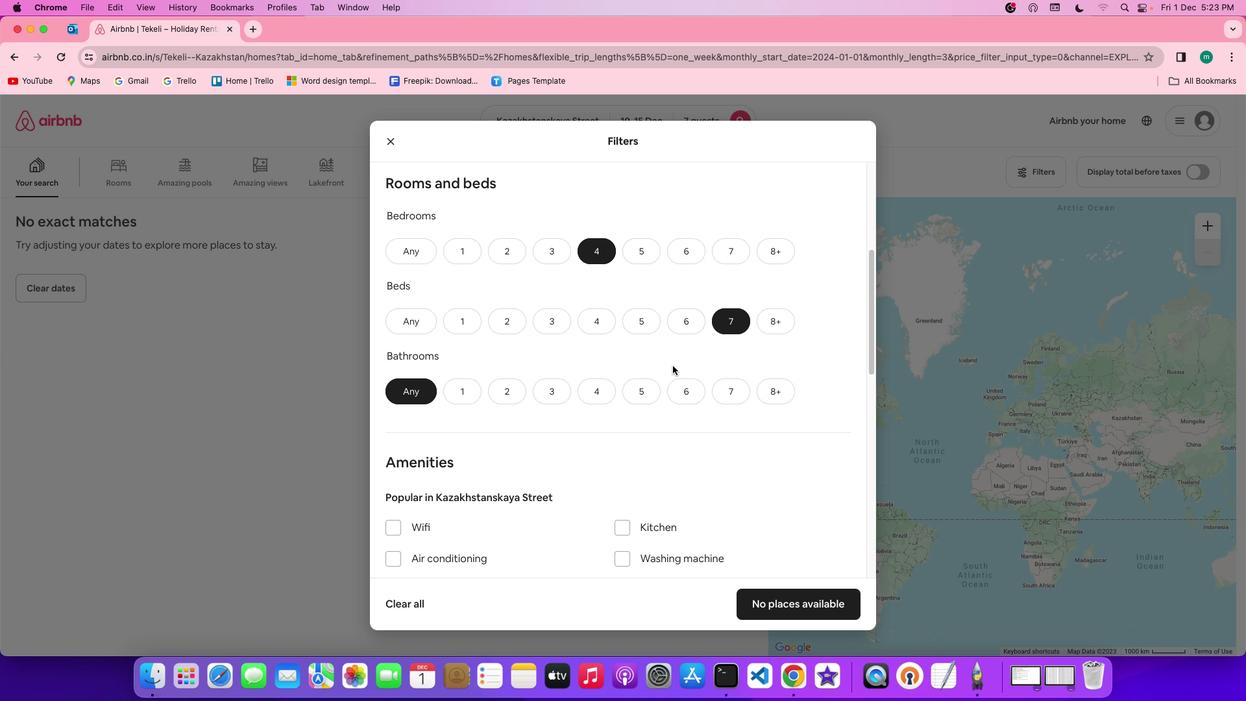 
Action: Mouse scrolled (673, 365) with delta (0, 0)
Screenshot: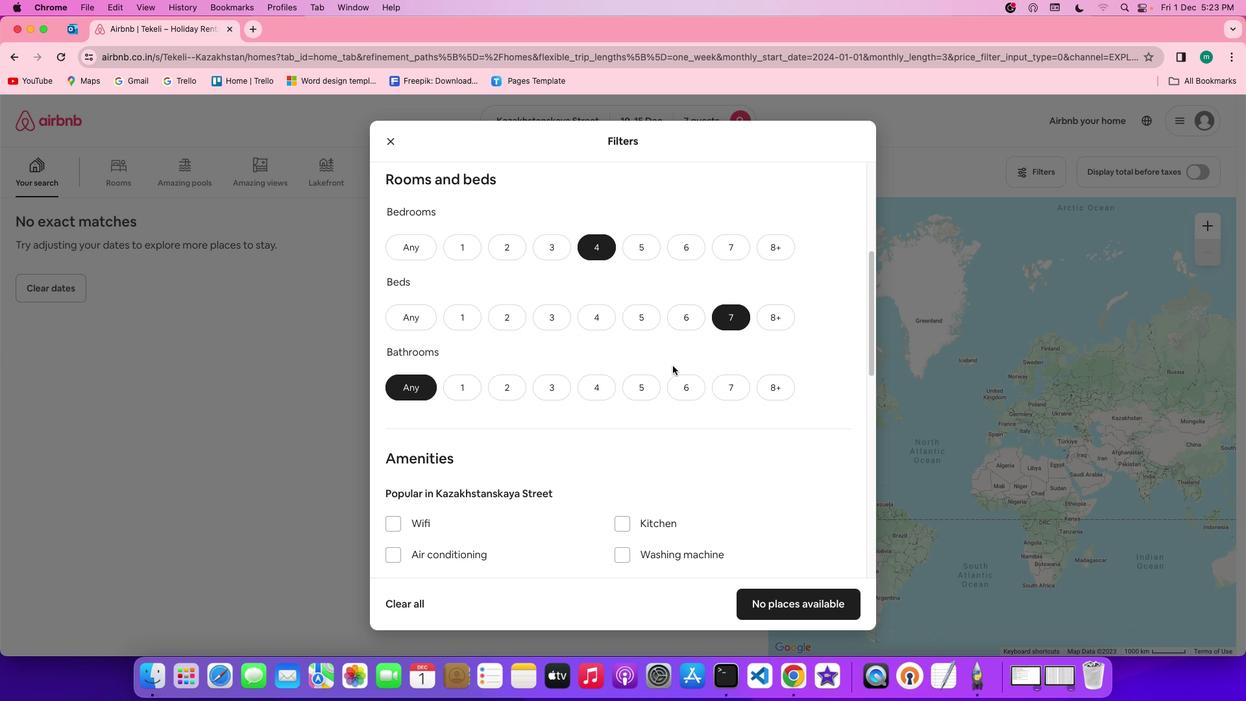
Action: Mouse scrolled (673, 365) with delta (0, 0)
Screenshot: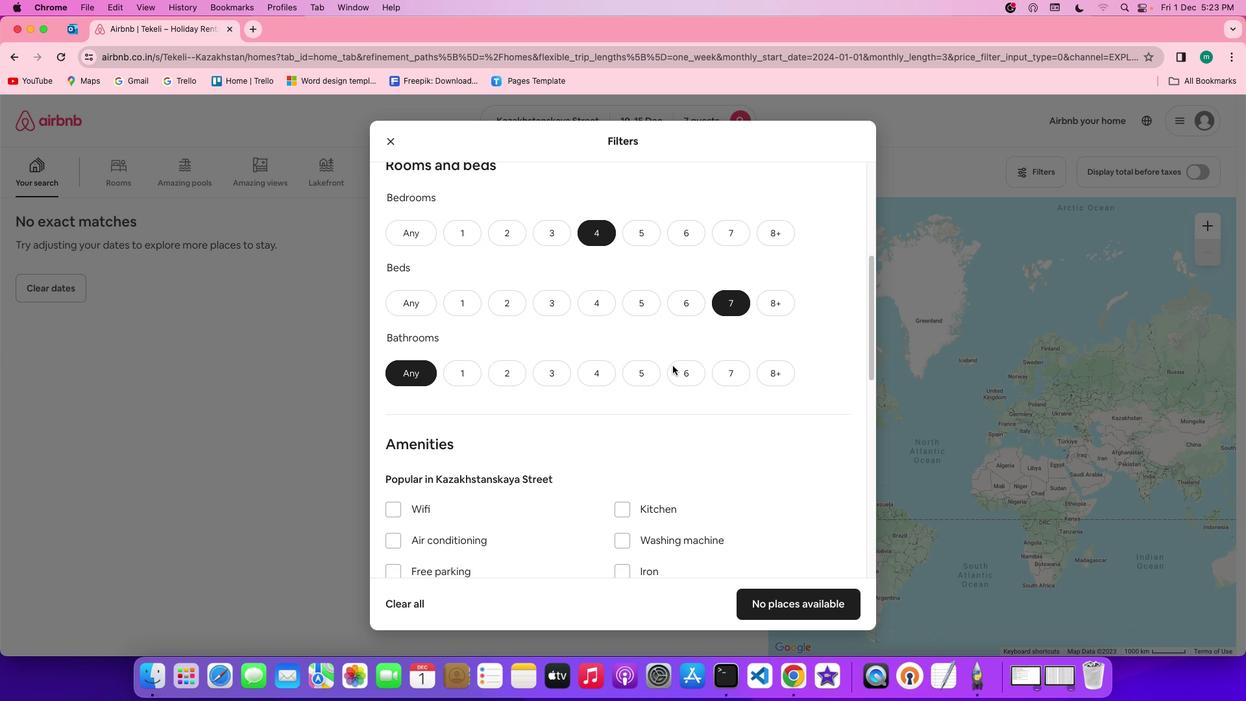 
Action: Mouse moved to (673, 365)
Screenshot: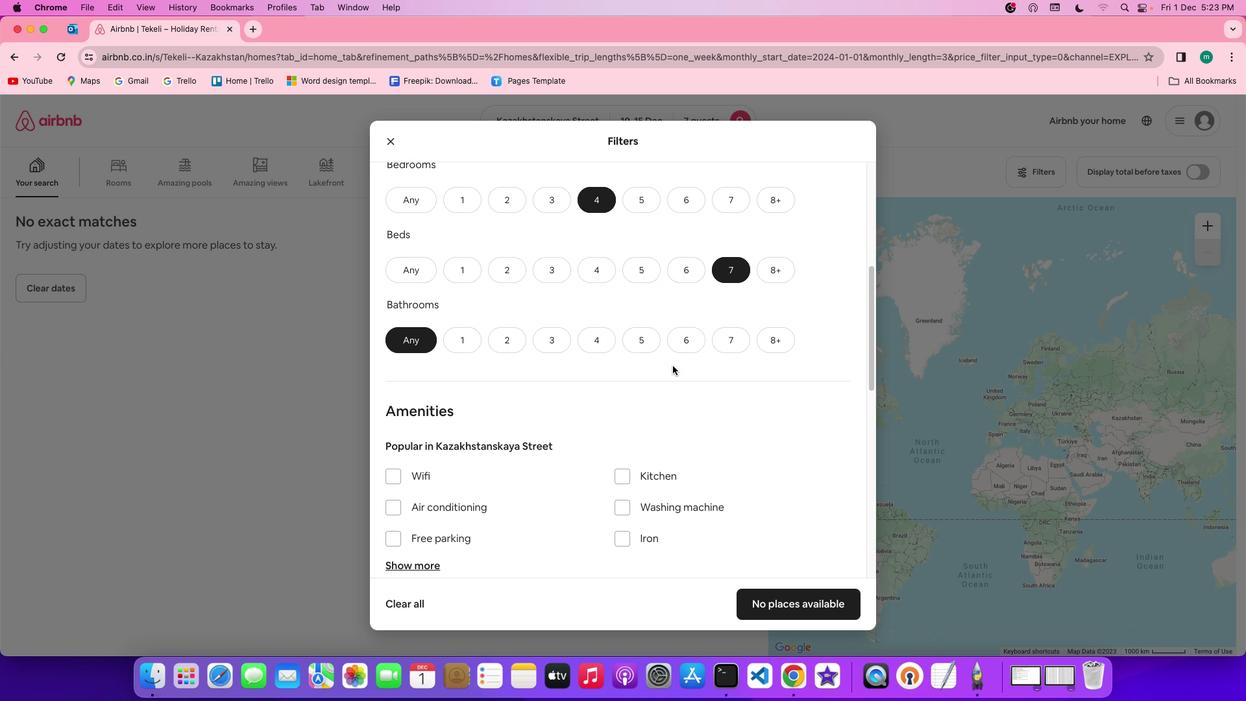 
Action: Mouse scrolled (673, 365) with delta (0, 0)
Screenshot: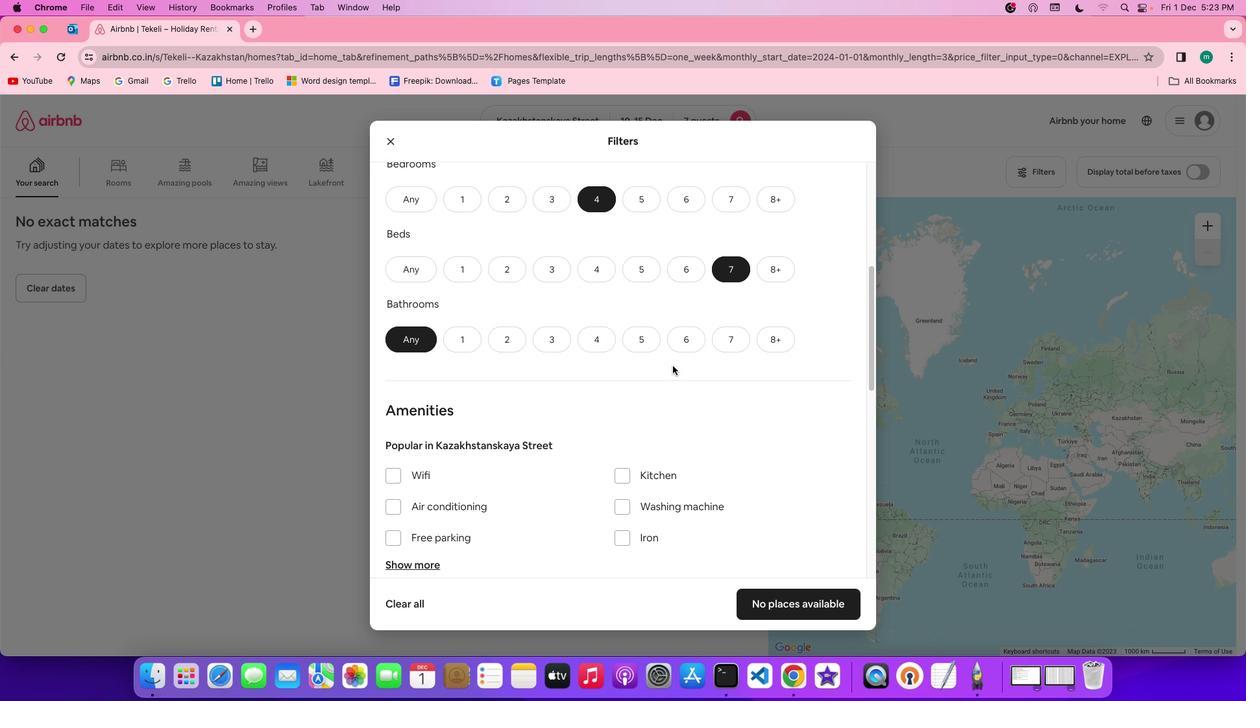 
Action: Mouse scrolled (673, 365) with delta (0, 0)
Screenshot: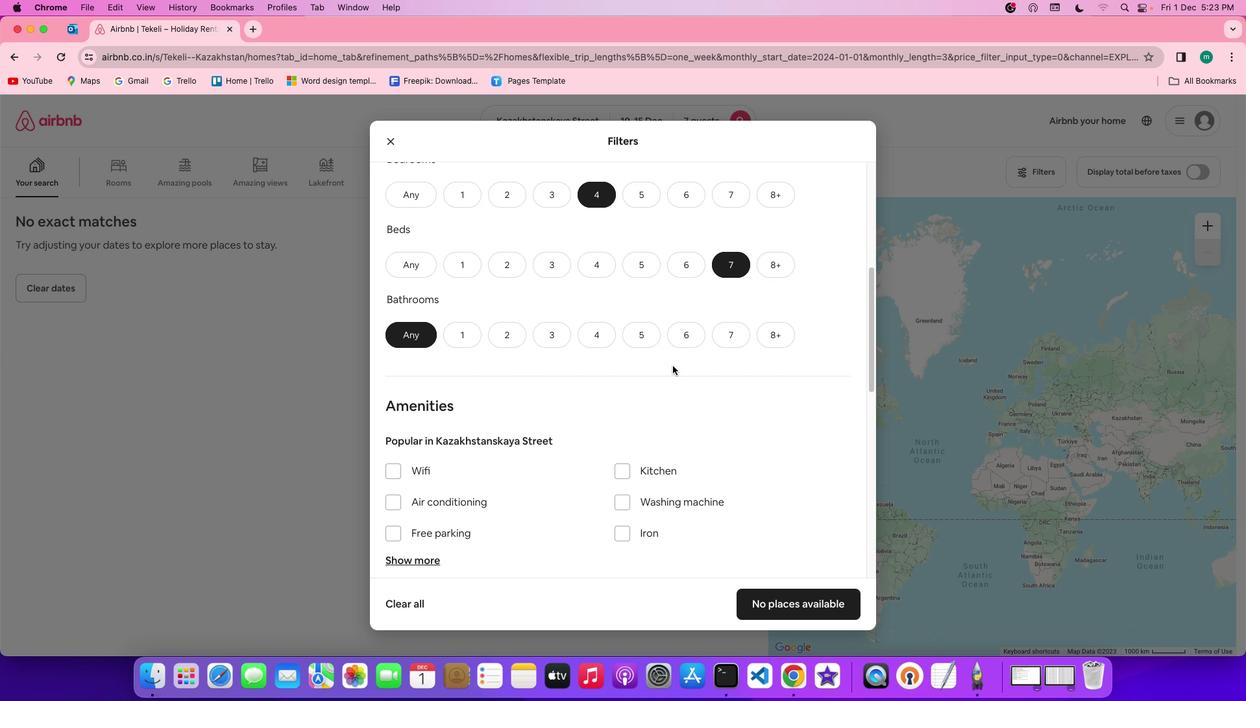 
Action: Mouse scrolled (673, 365) with delta (0, 0)
Screenshot: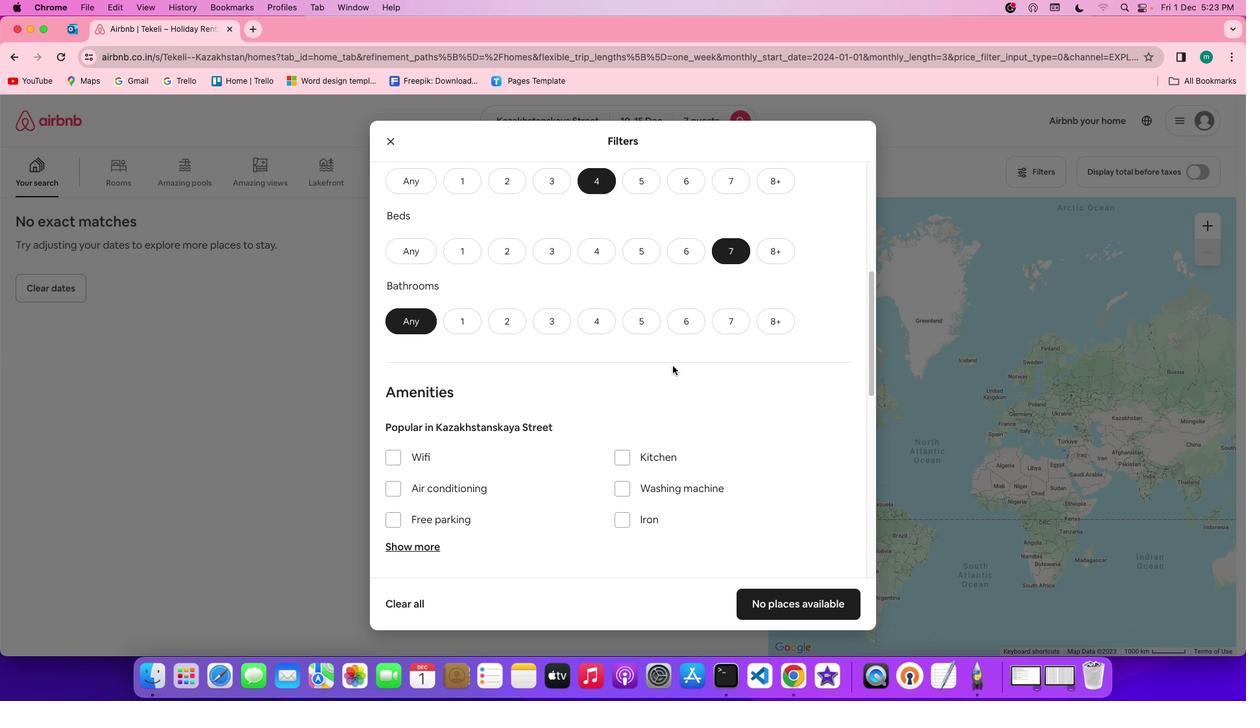 
Action: Mouse scrolled (673, 365) with delta (0, 0)
Screenshot: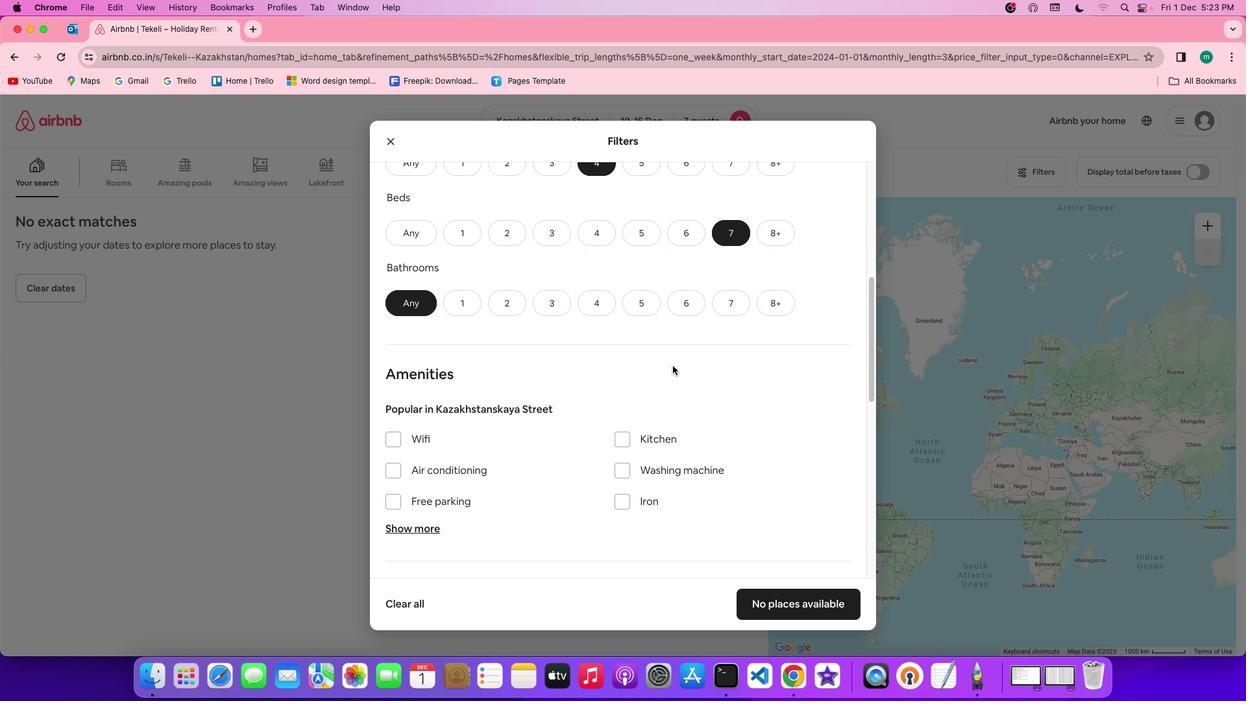 
Action: Mouse scrolled (673, 365) with delta (0, 0)
Screenshot: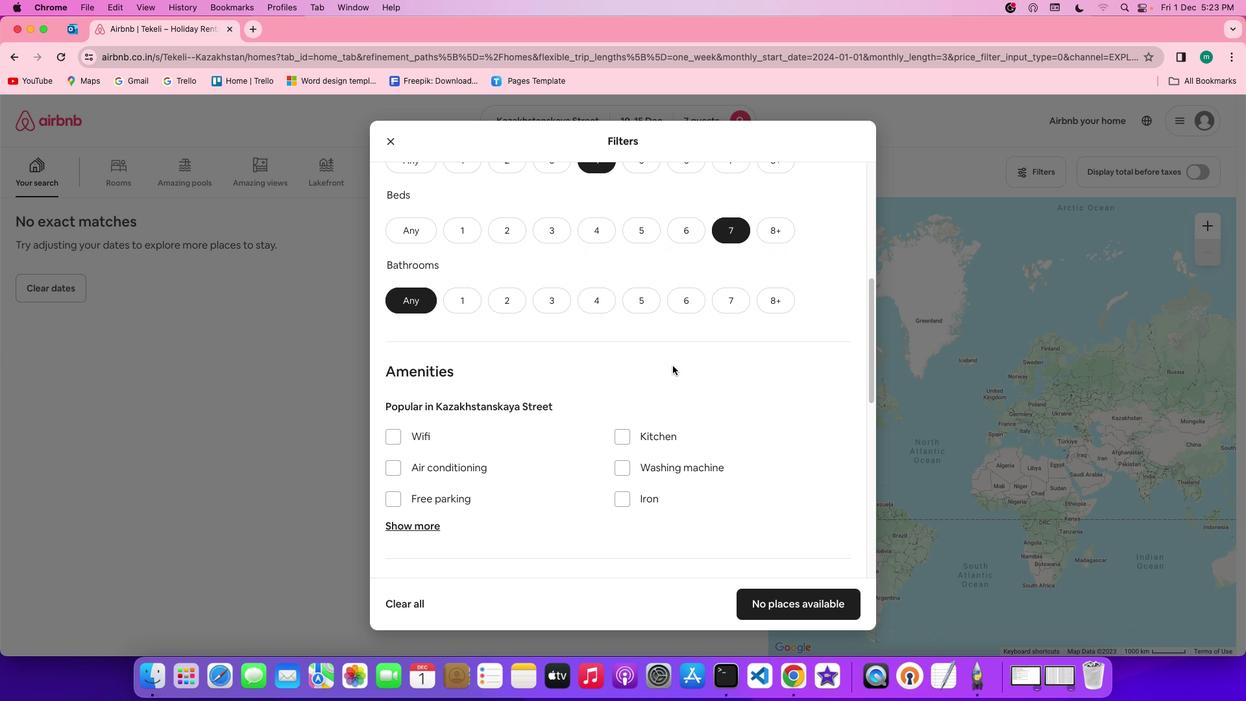 
Action: Mouse scrolled (673, 365) with delta (0, 0)
Screenshot: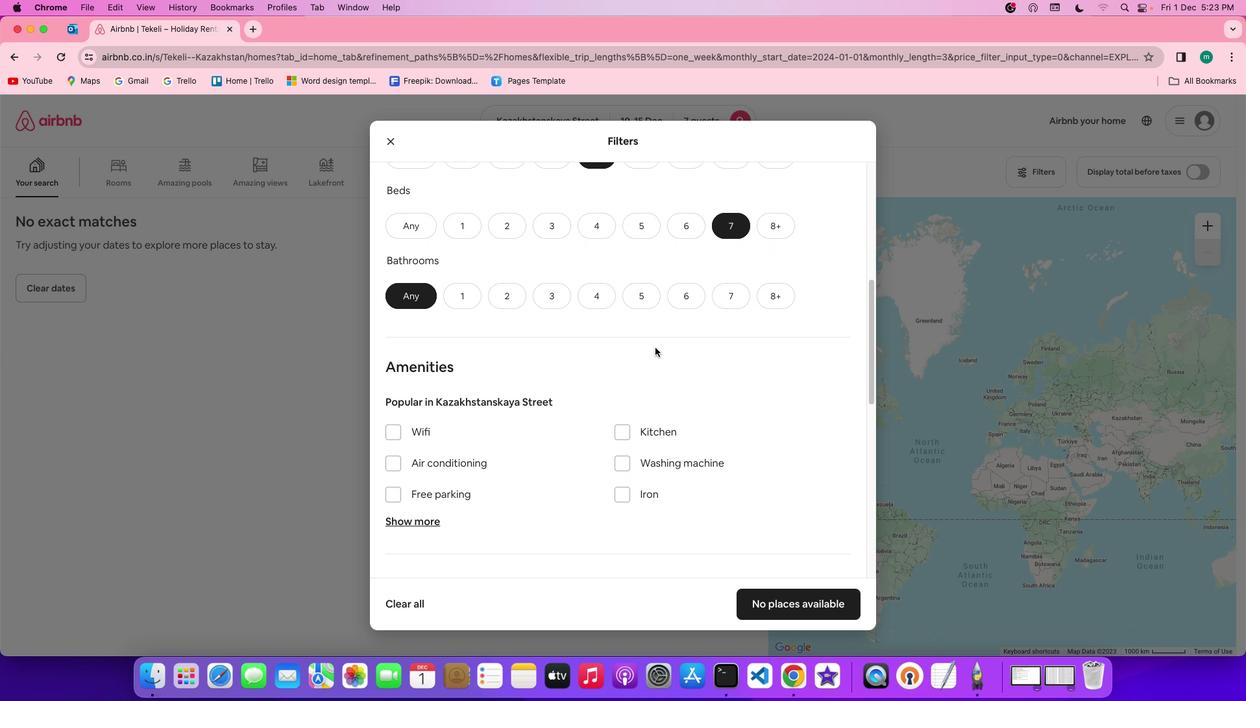 
Action: Mouse moved to (600, 290)
Screenshot: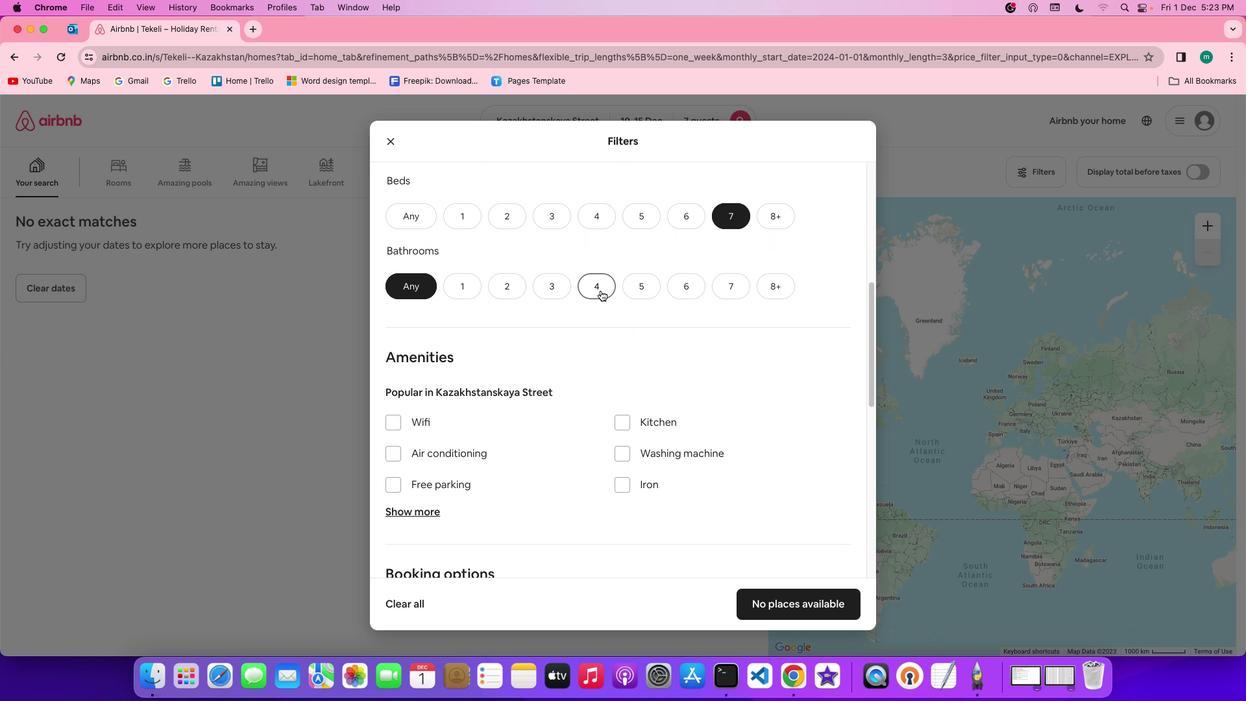 
Action: Mouse pressed left at (600, 290)
Screenshot: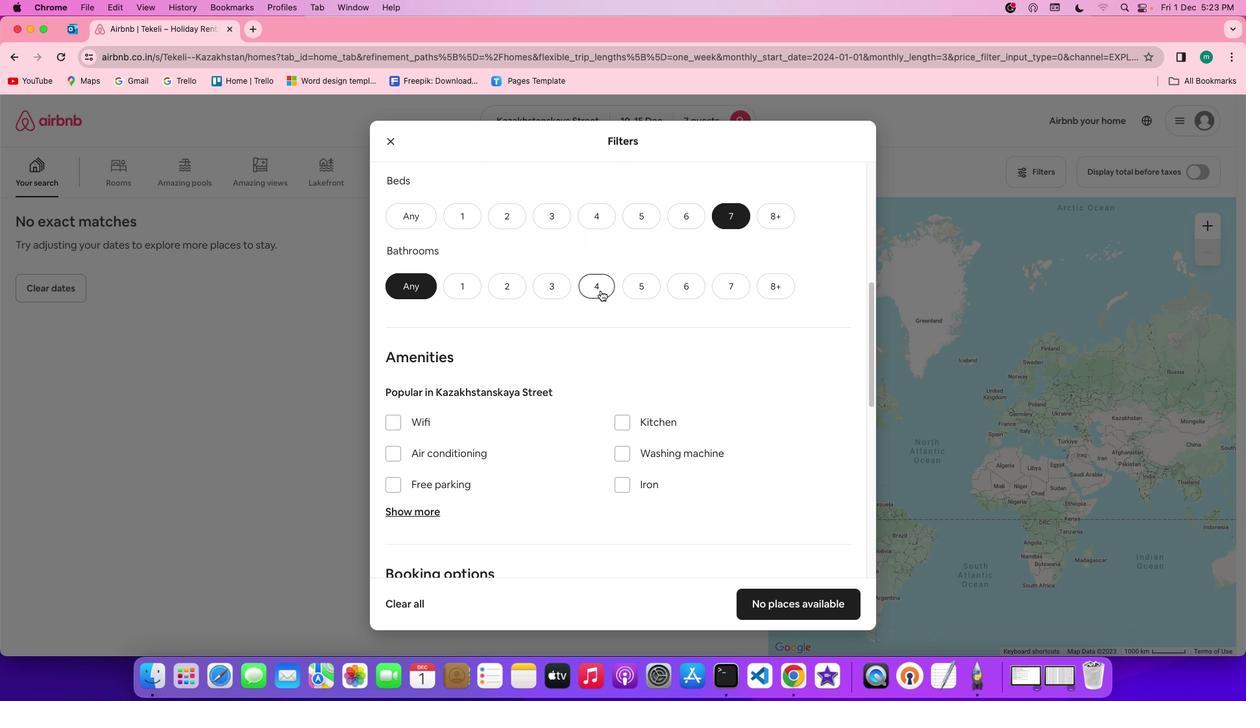 
Action: Mouse moved to (718, 353)
Screenshot: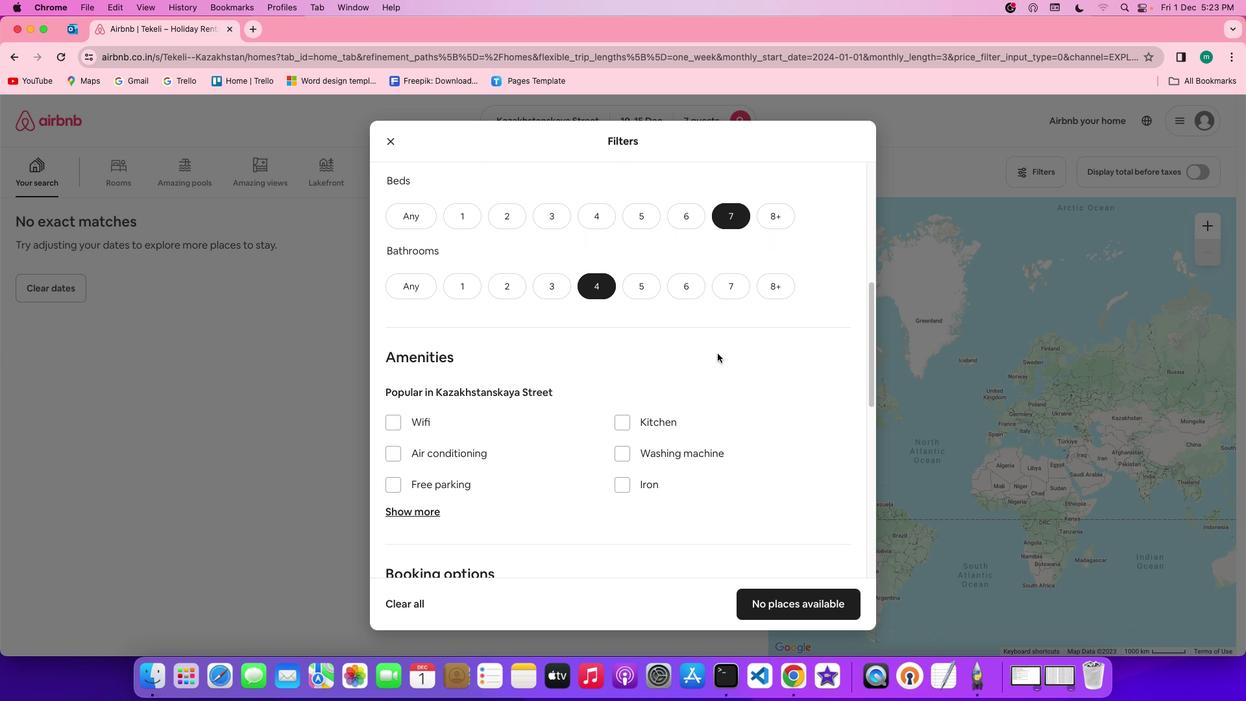 
Action: Mouse scrolled (718, 353) with delta (0, 0)
Screenshot: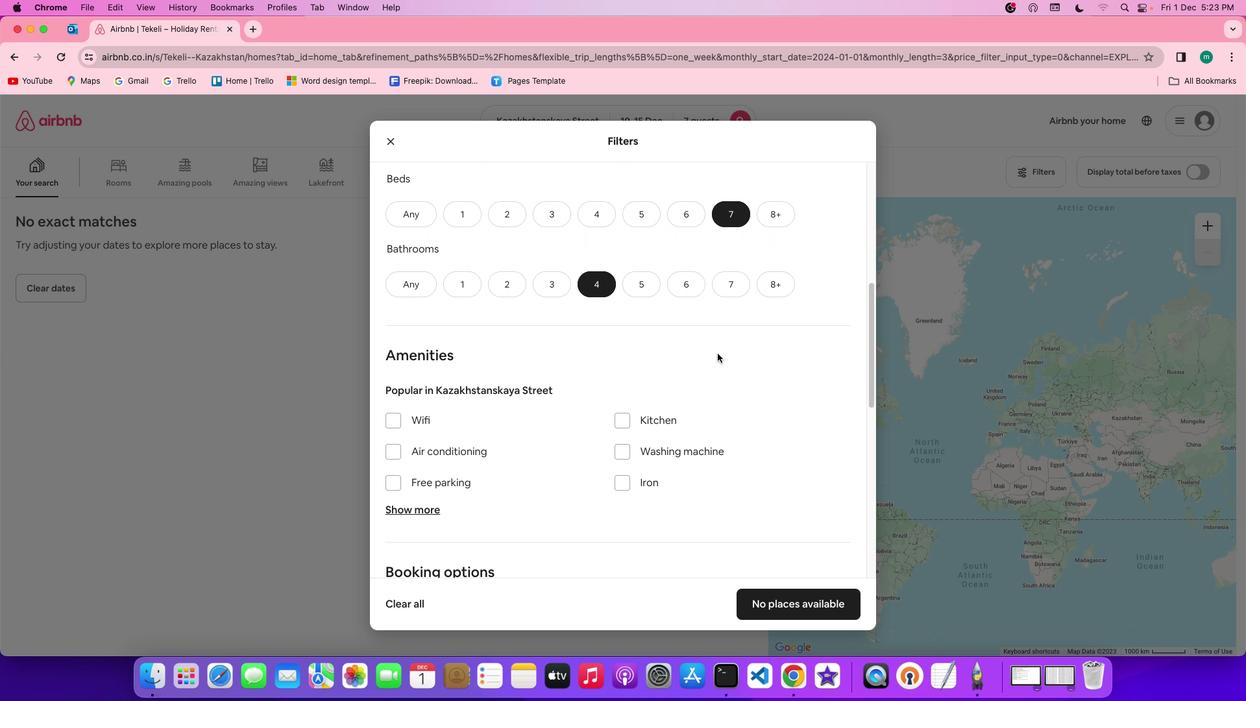 
Action: Mouse scrolled (718, 353) with delta (0, 0)
Screenshot: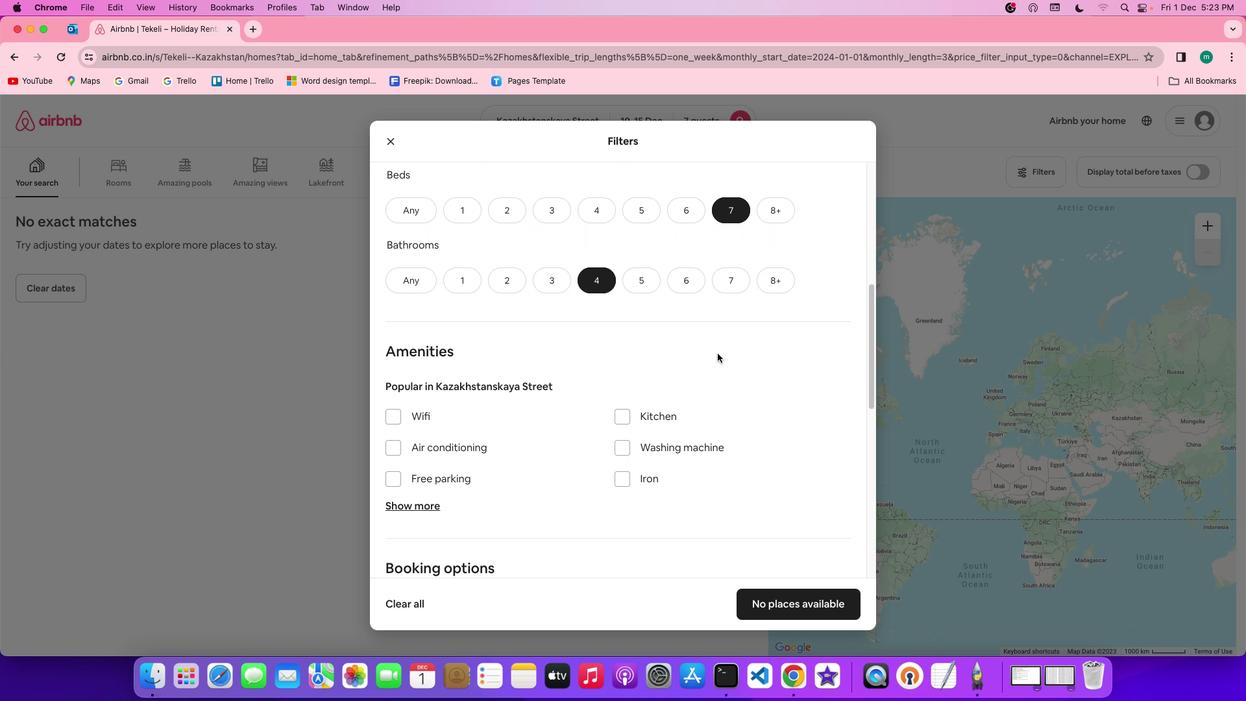 
Action: Mouse scrolled (718, 353) with delta (0, 0)
Screenshot: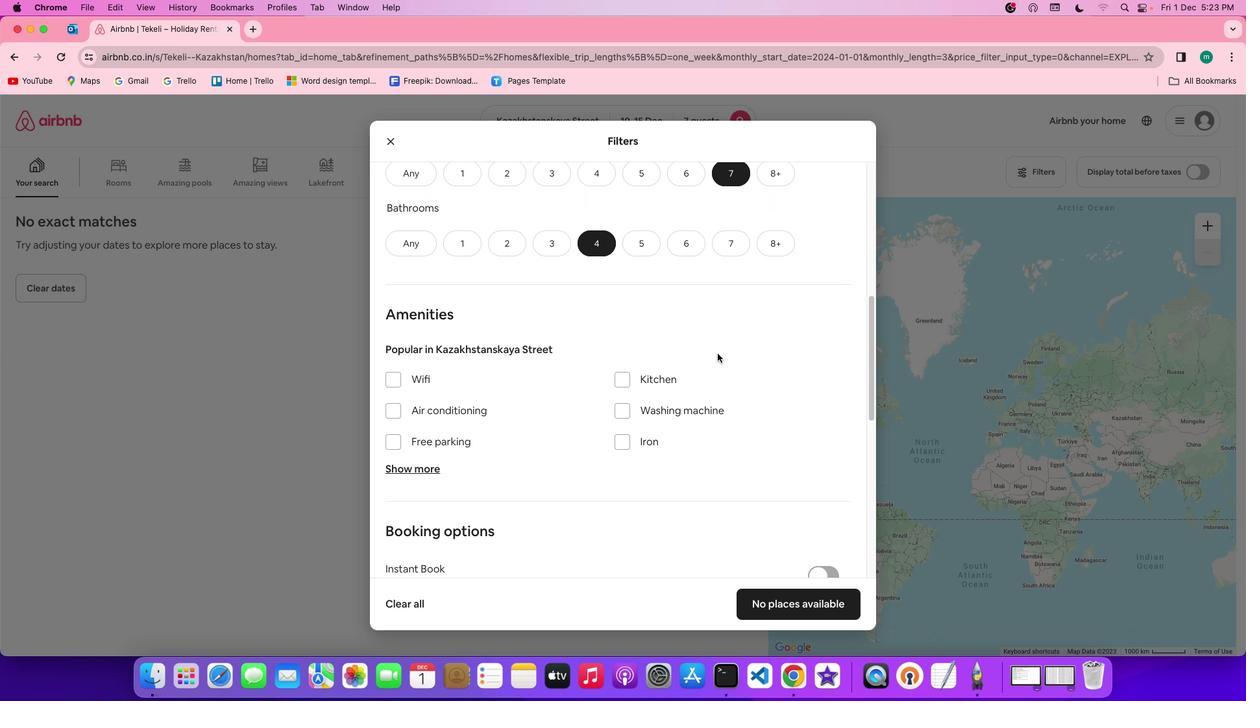 
Action: Mouse scrolled (718, 353) with delta (0, 0)
Screenshot: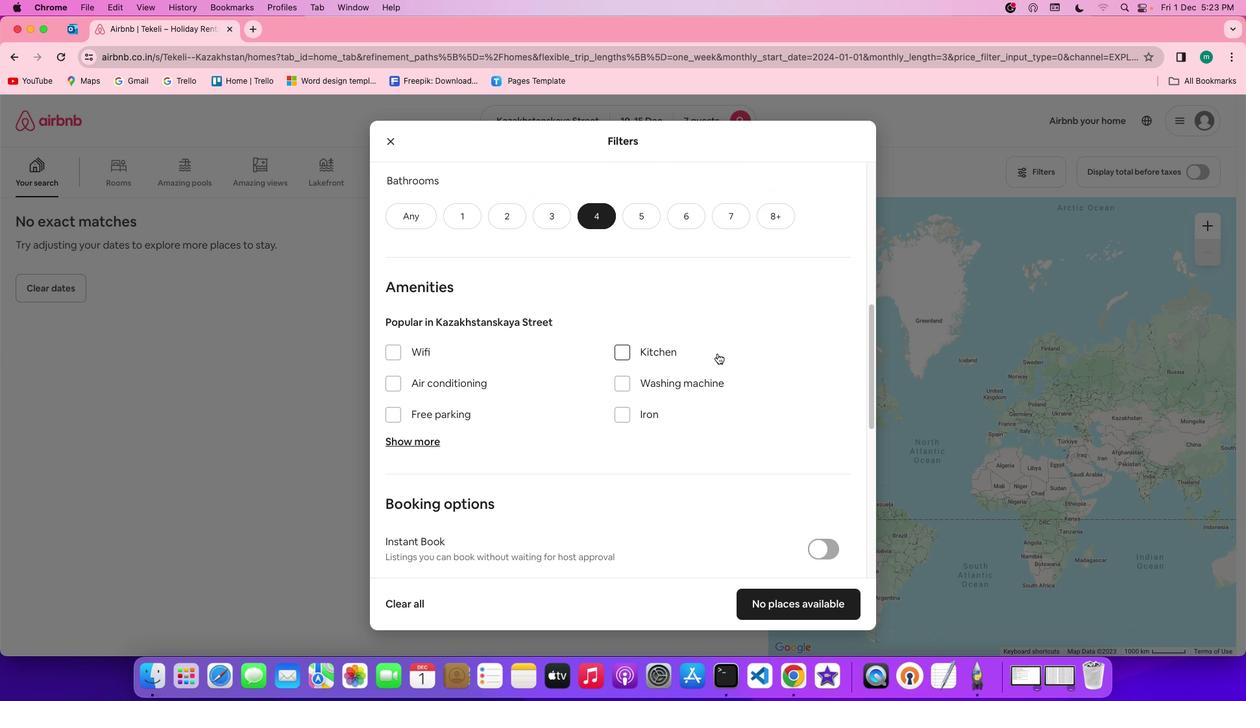 
Action: Mouse scrolled (718, 353) with delta (0, 0)
Screenshot: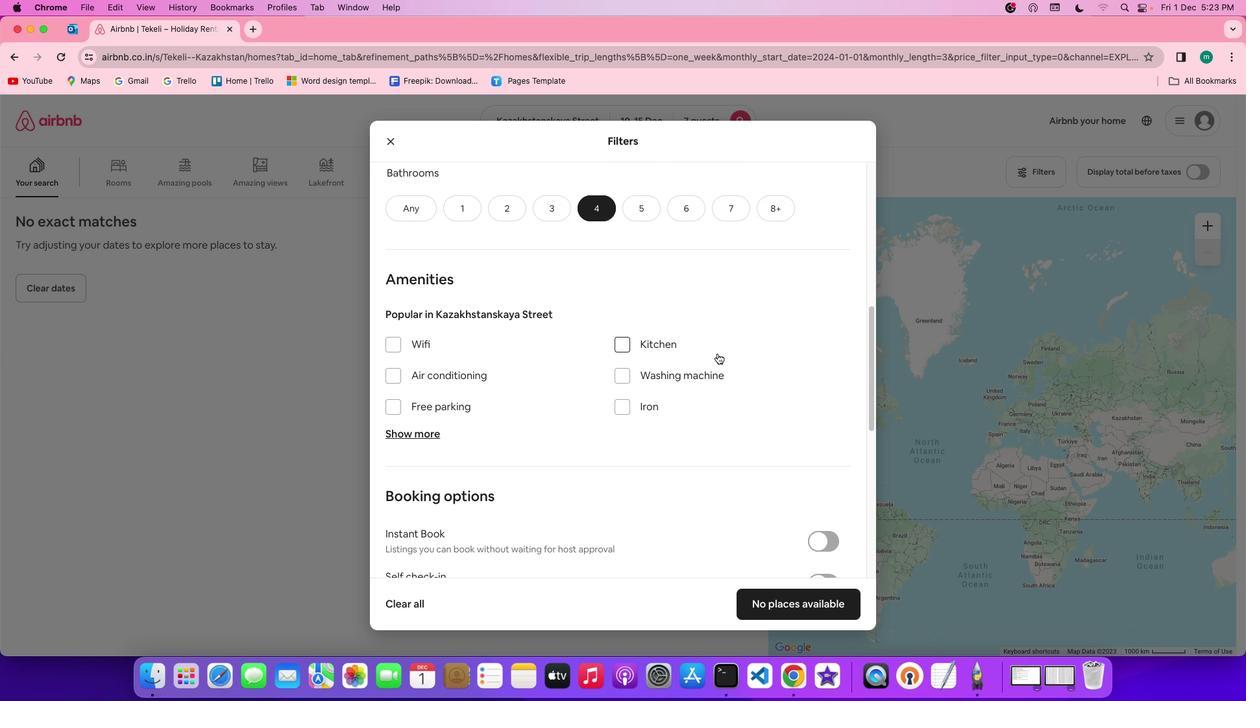 
Action: Mouse scrolled (718, 353) with delta (0, 0)
Screenshot: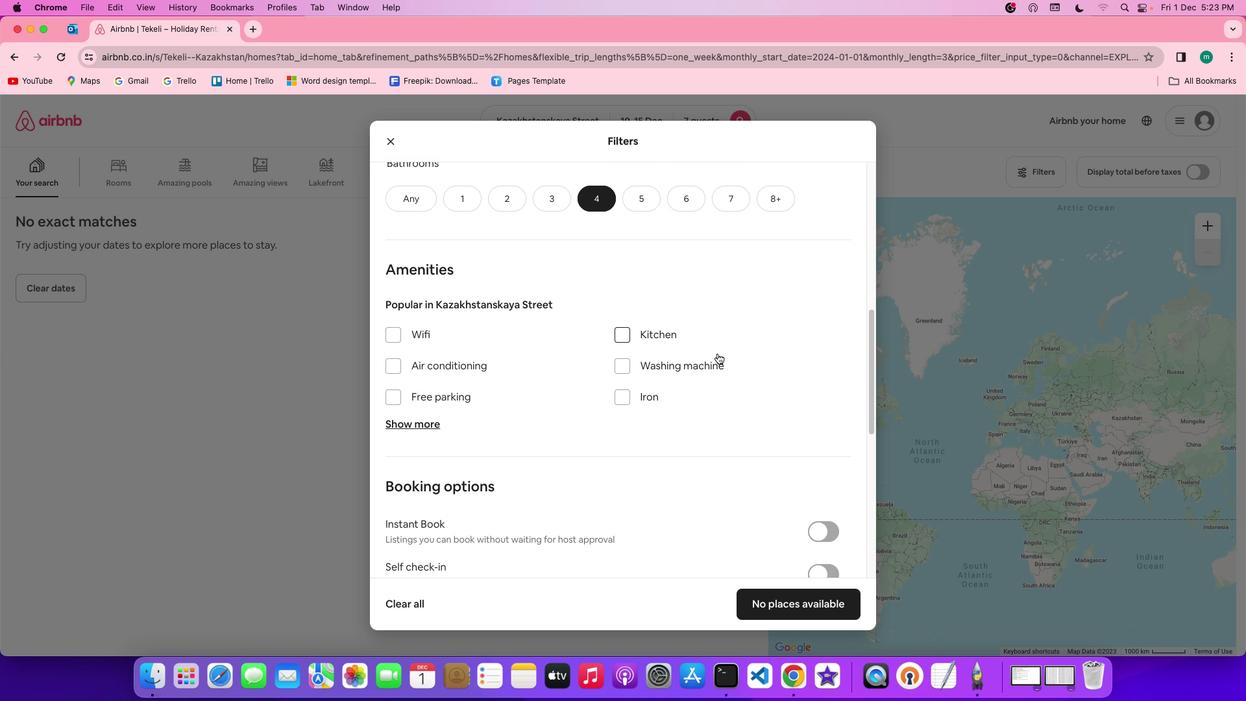 
Action: Mouse scrolled (718, 353) with delta (0, 0)
Screenshot: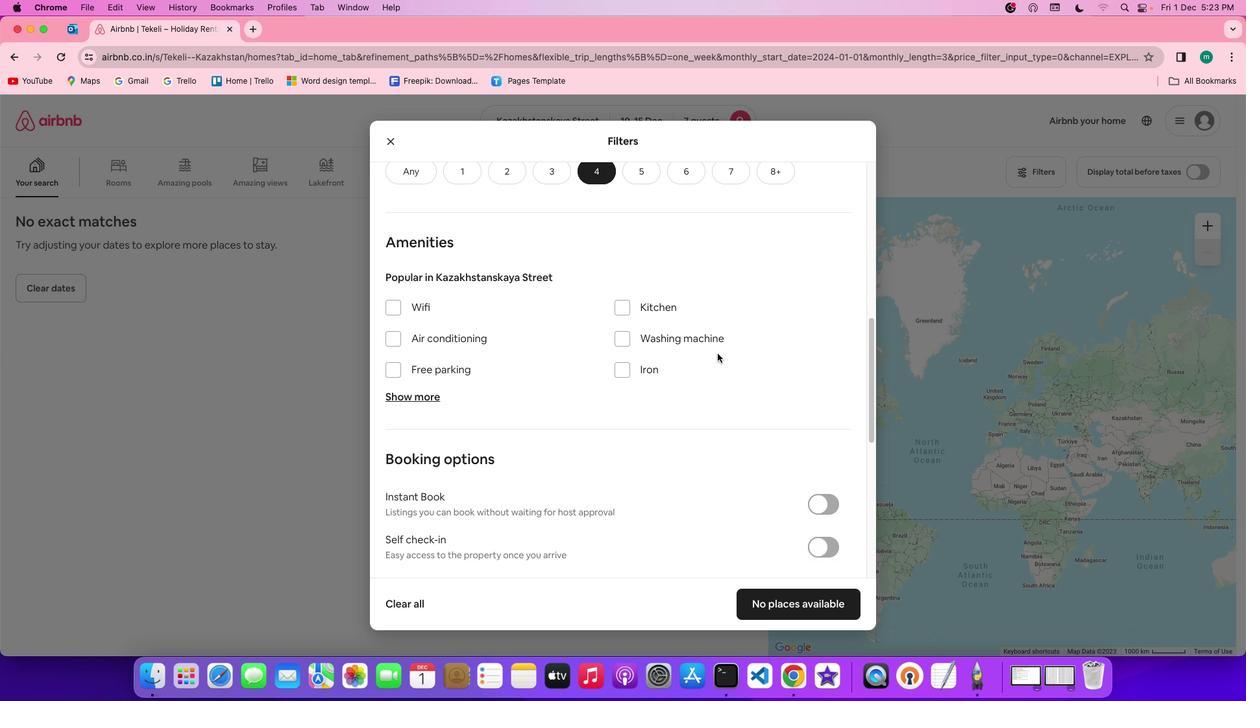 
Action: Mouse scrolled (718, 353) with delta (0, 0)
Screenshot: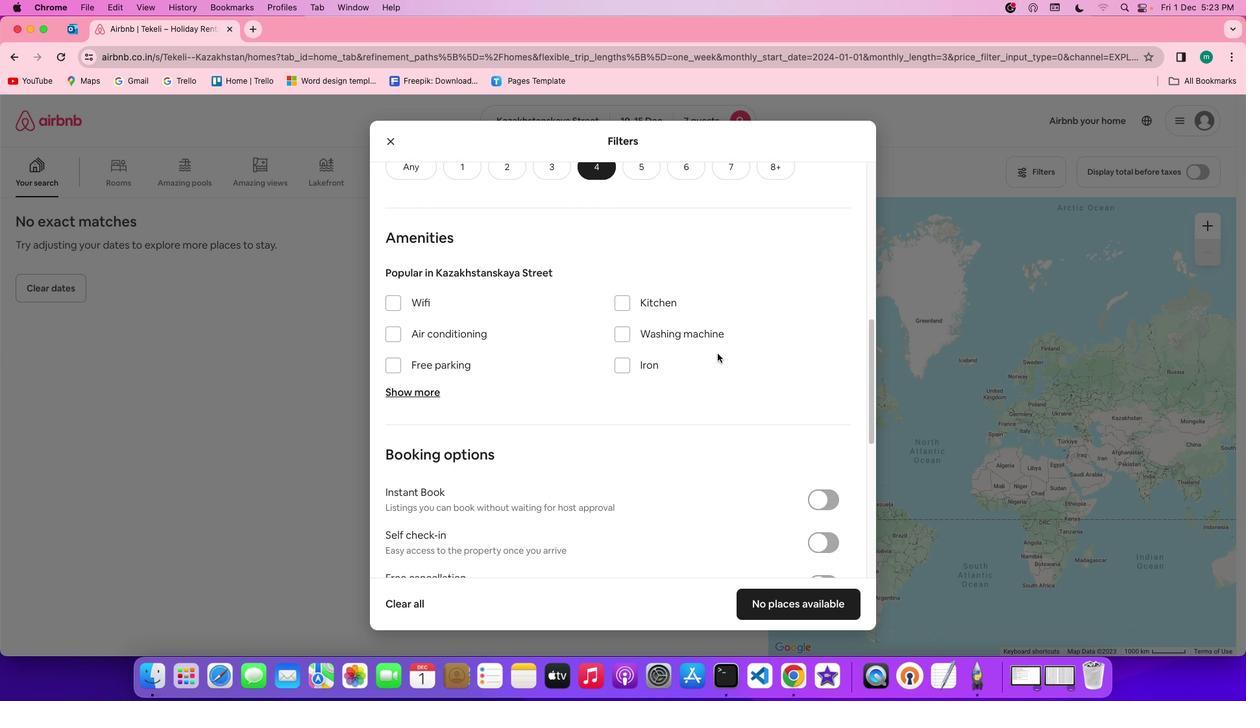 
Action: Mouse scrolled (718, 353) with delta (0, 0)
Screenshot: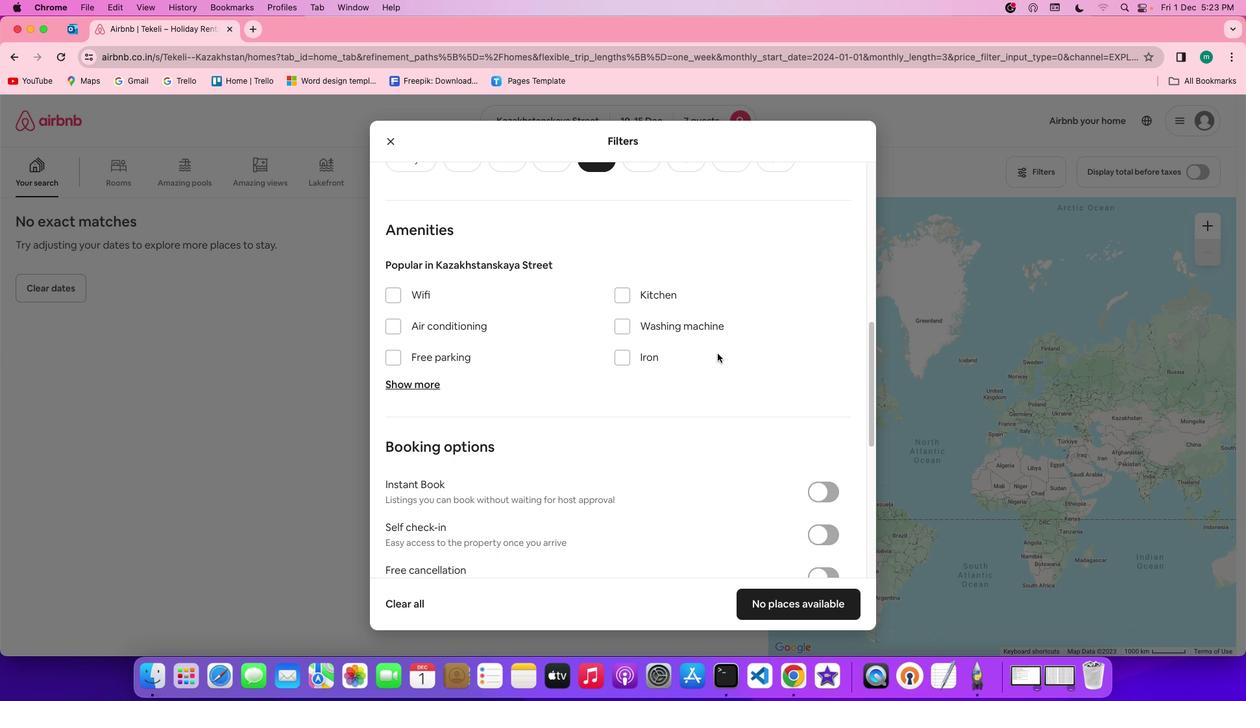 
Action: Mouse scrolled (718, 353) with delta (0, 0)
Screenshot: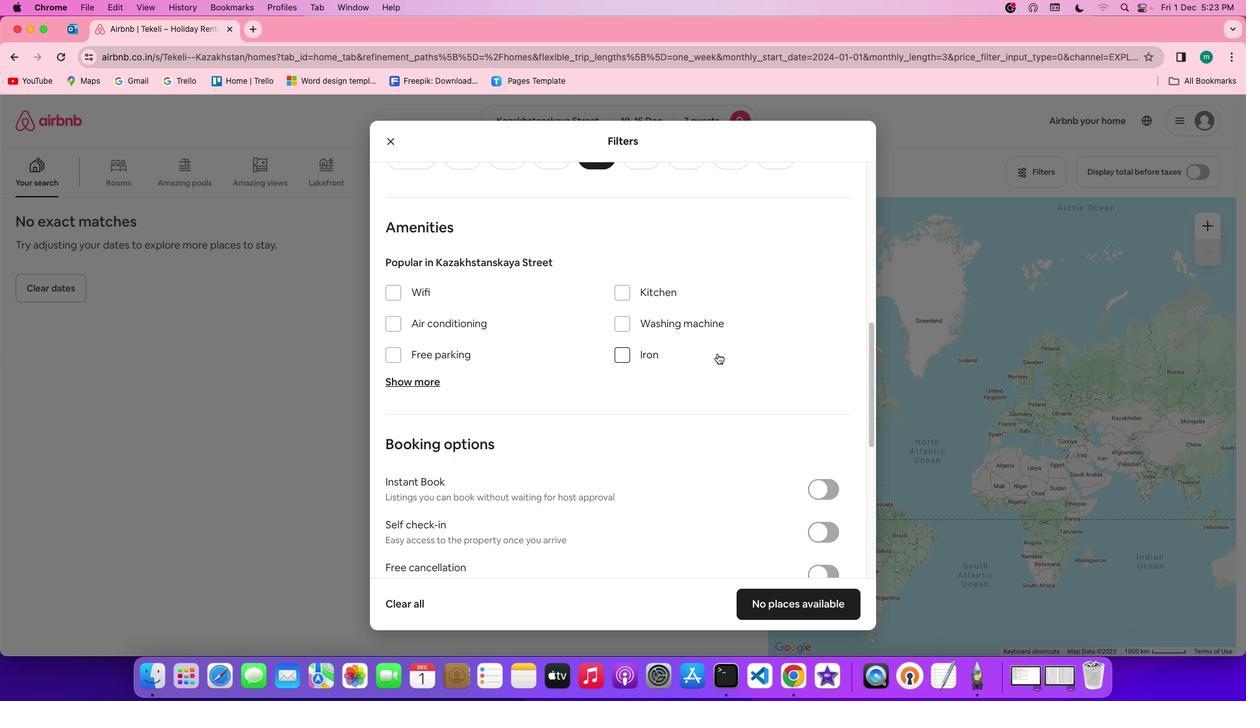 
Action: Mouse scrolled (718, 353) with delta (0, 0)
Screenshot: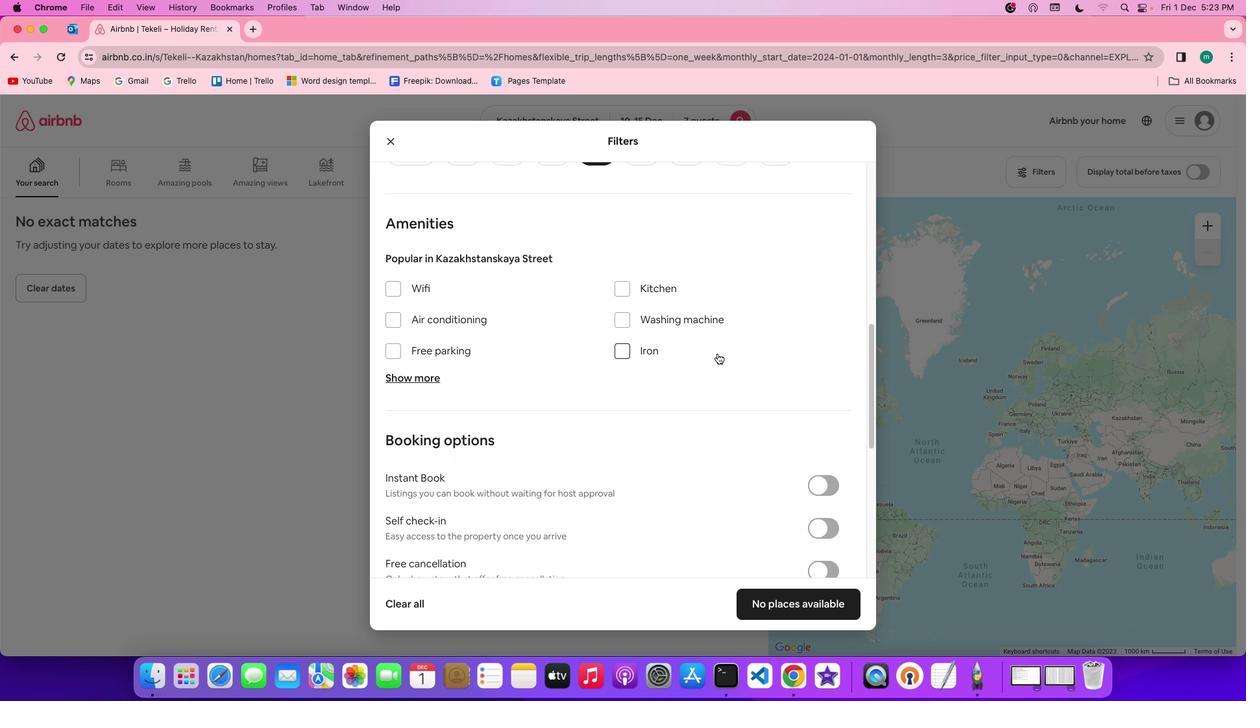 
Action: Mouse scrolled (718, 353) with delta (0, 0)
Screenshot: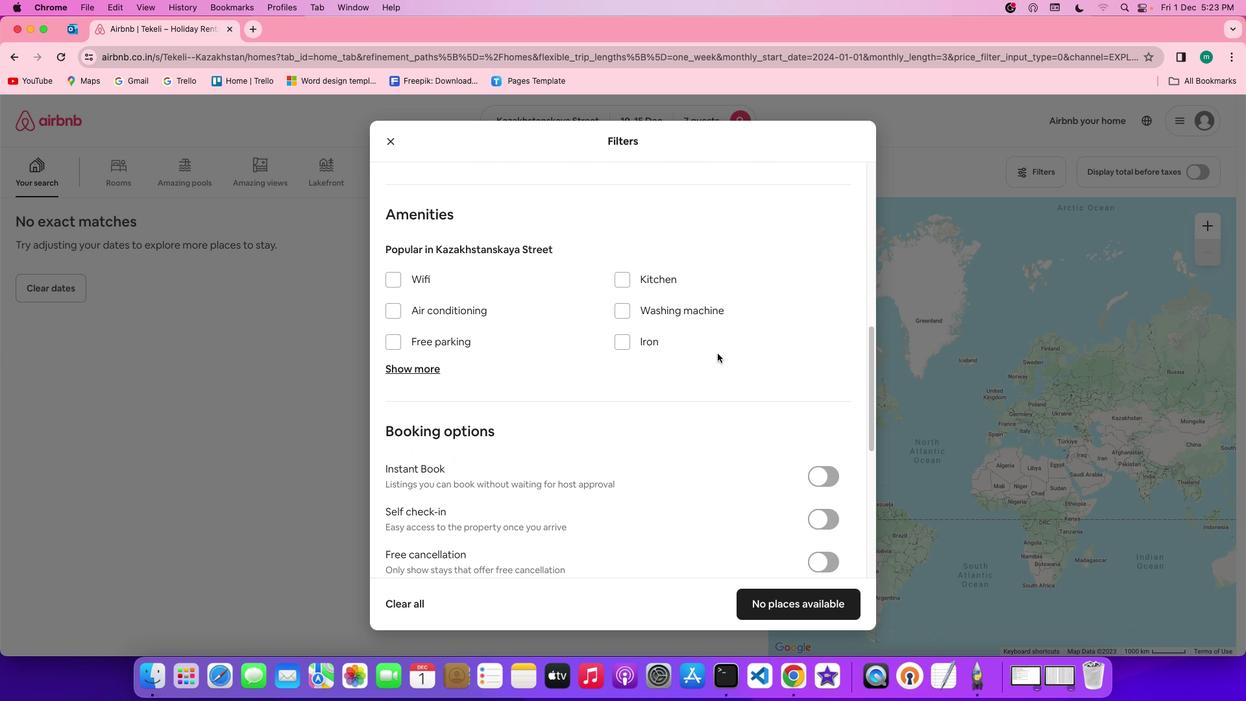 
Action: Mouse scrolled (718, 353) with delta (0, 0)
Screenshot: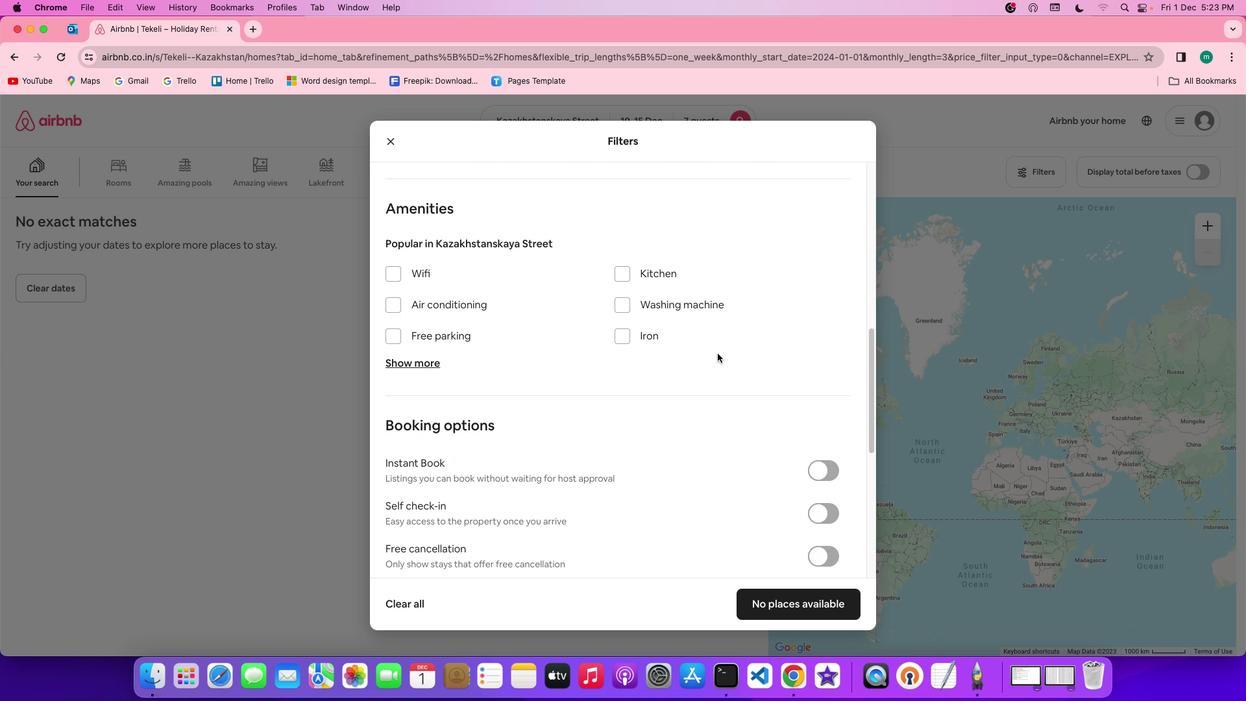 
Action: Mouse scrolled (718, 353) with delta (0, 0)
Screenshot: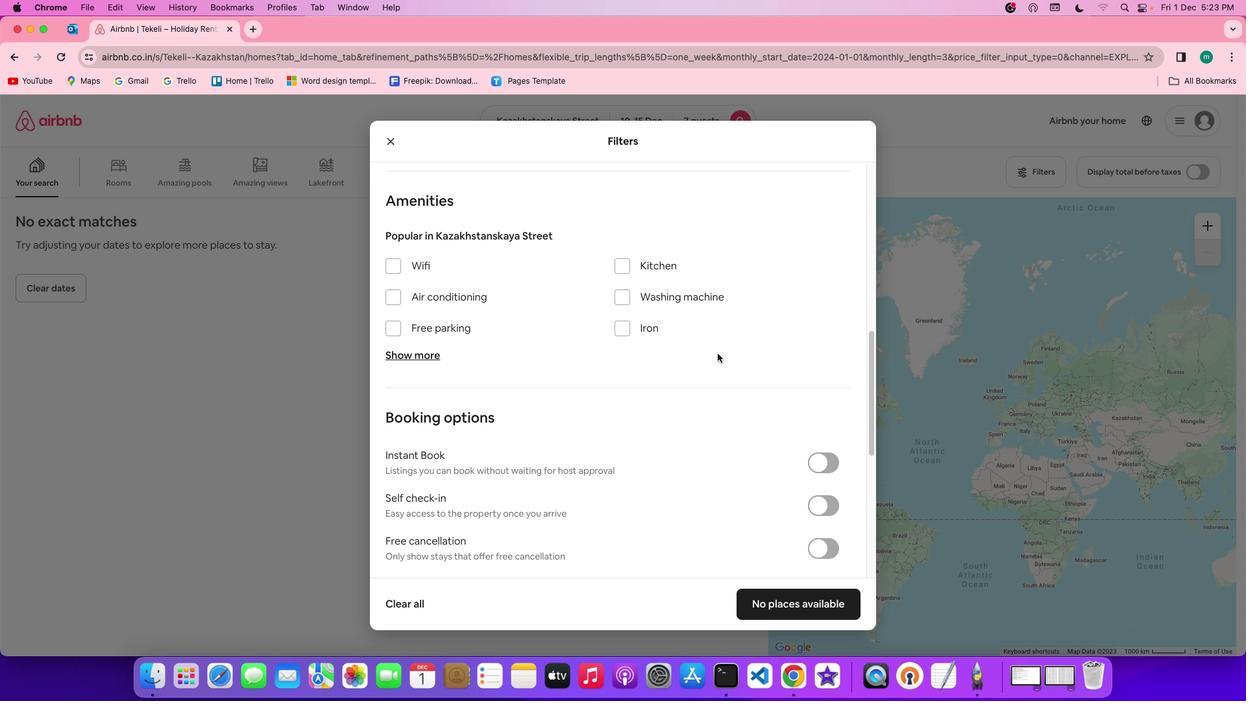 
Action: Mouse scrolled (718, 353) with delta (0, 0)
Screenshot: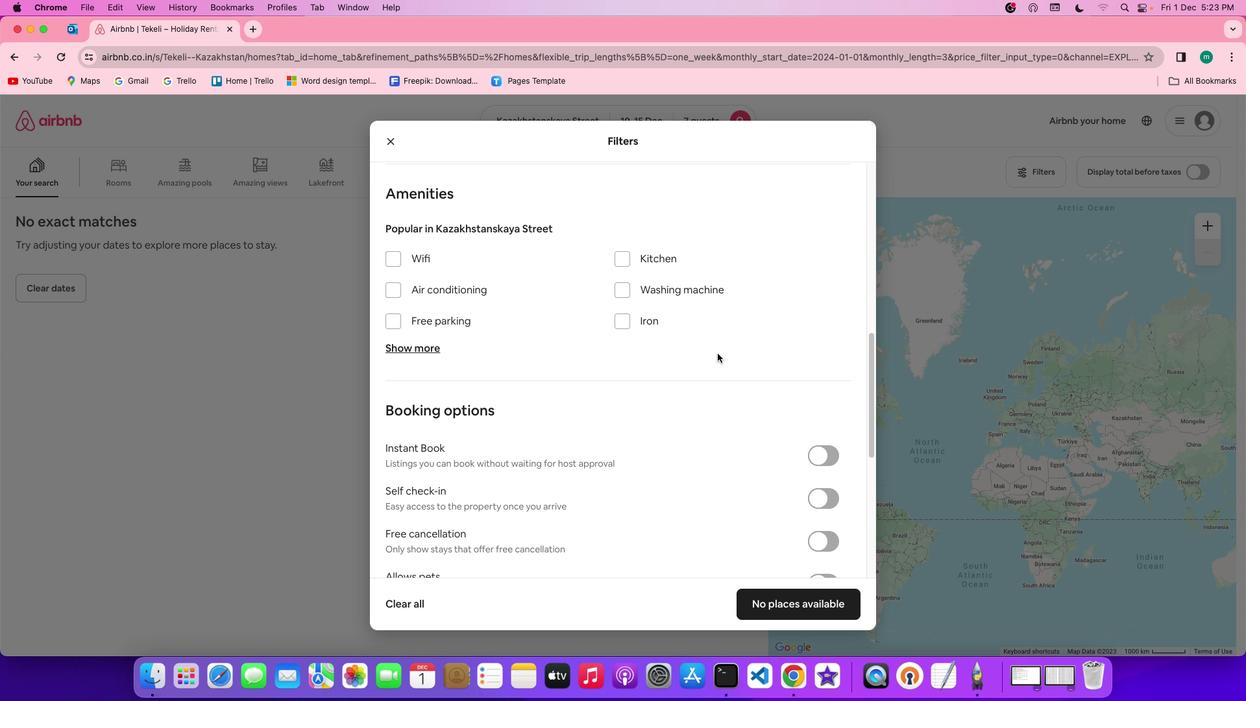
Action: Mouse scrolled (718, 353) with delta (0, 0)
Screenshot: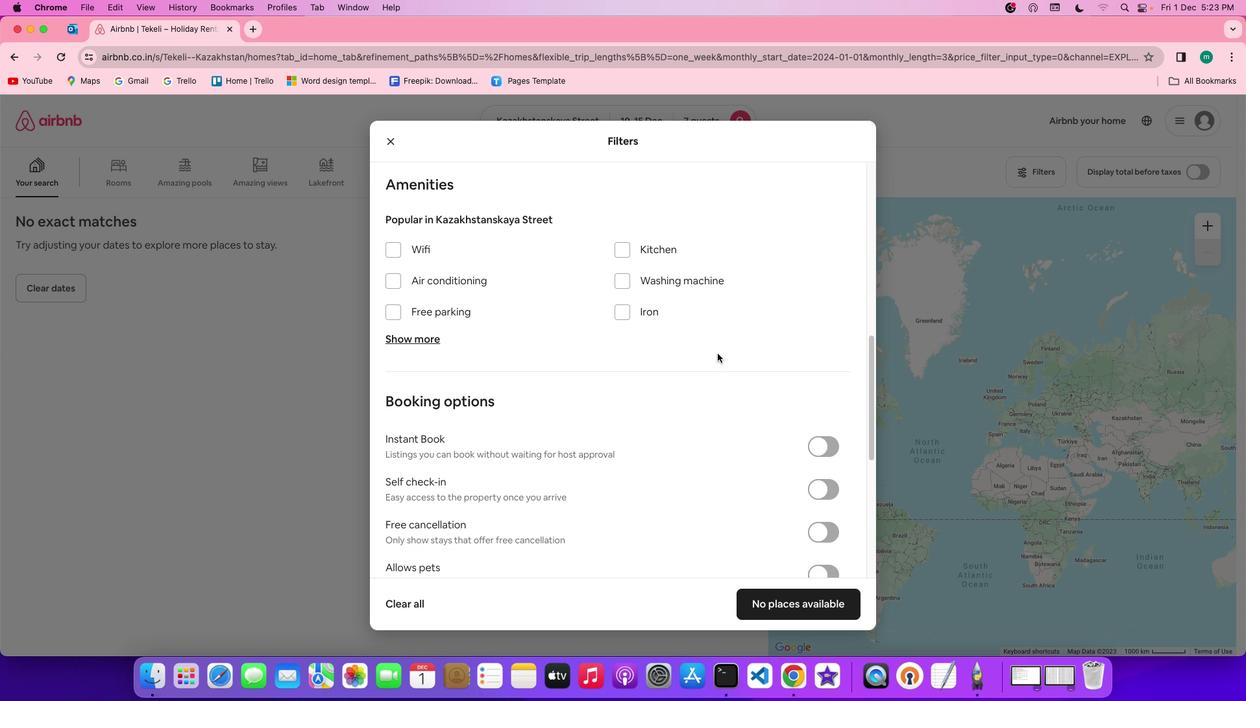 
Action: Mouse scrolled (718, 353) with delta (0, 0)
Screenshot: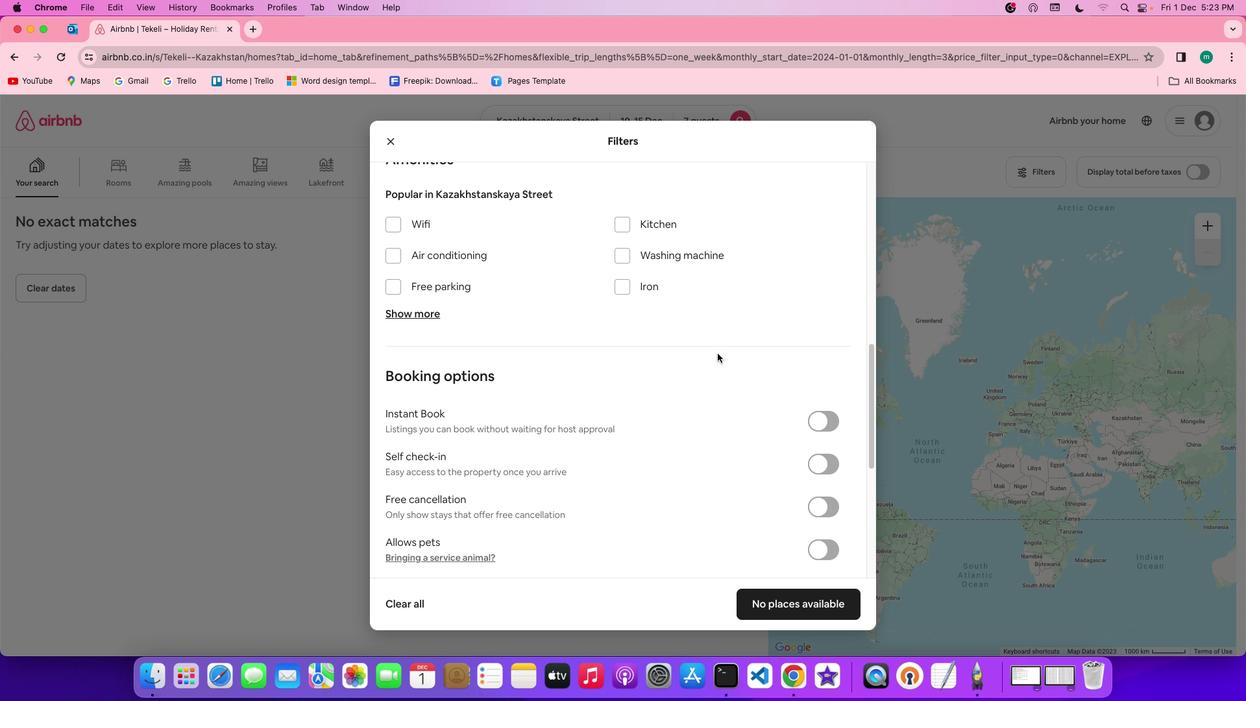
Action: Mouse scrolled (718, 353) with delta (0, 0)
Screenshot: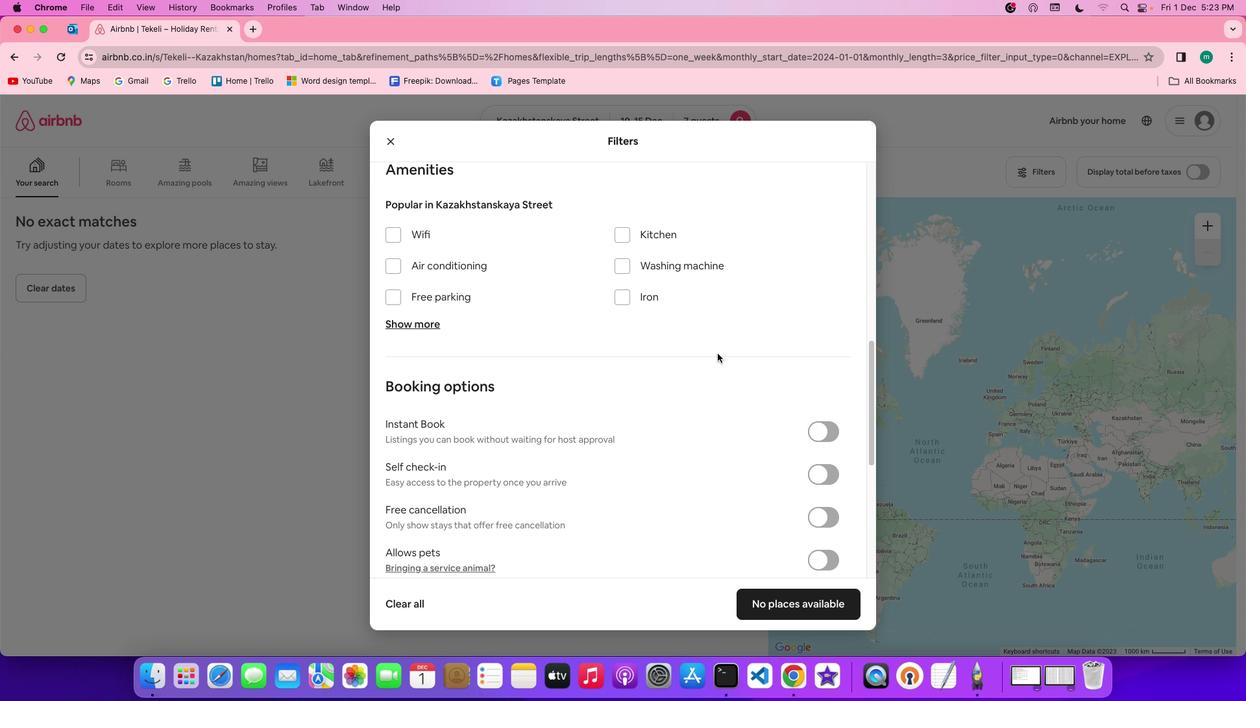 
Action: Mouse scrolled (718, 353) with delta (0, 1)
Screenshot: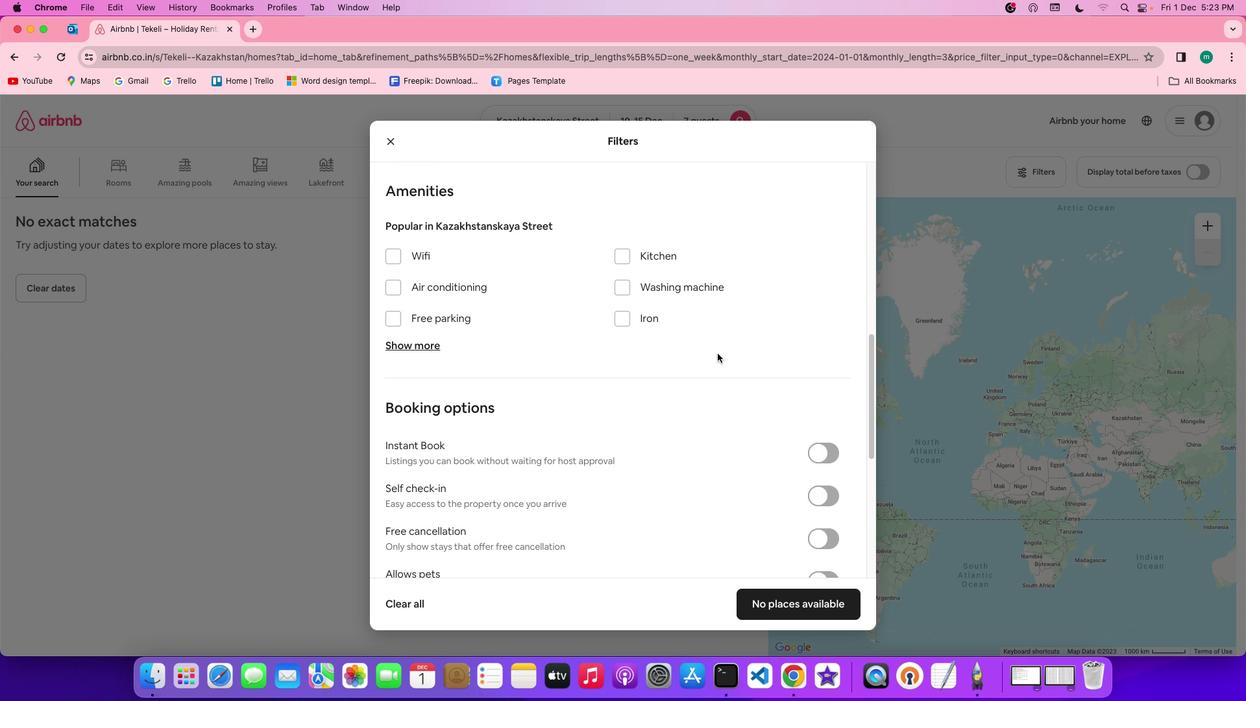 
Action: Mouse scrolled (718, 353) with delta (0, 0)
Screenshot: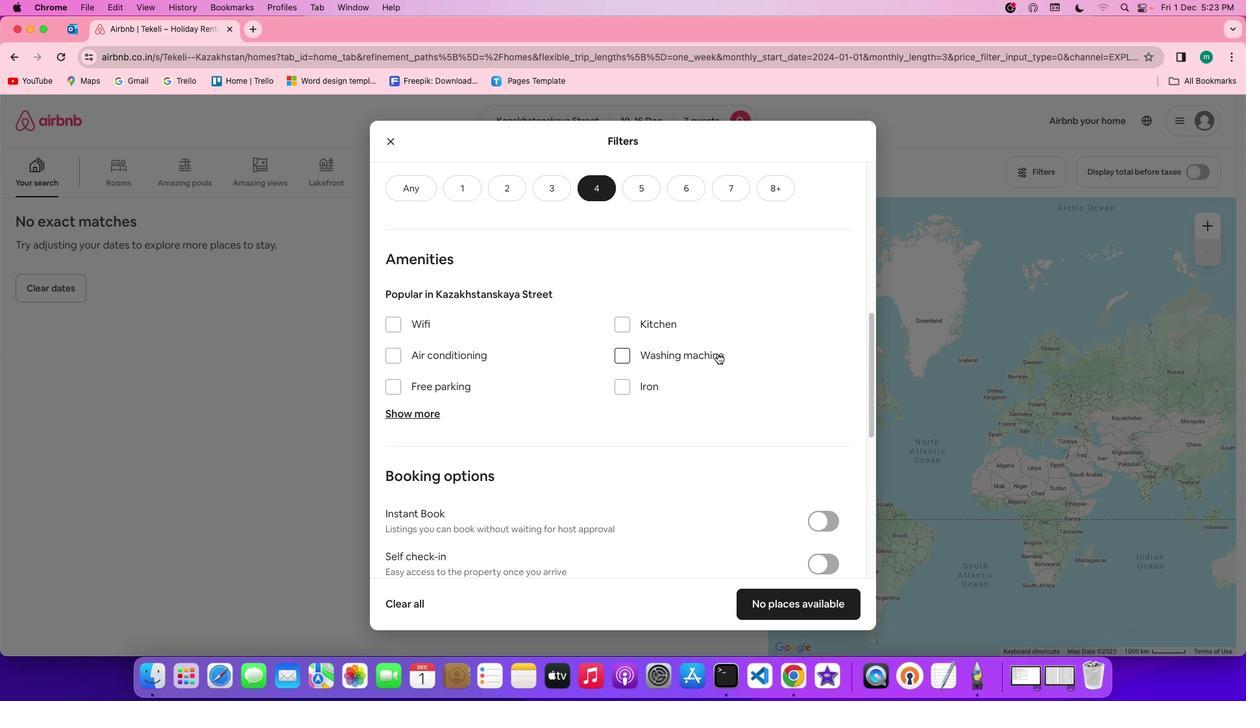 
Action: Mouse scrolled (718, 353) with delta (0, 0)
Screenshot: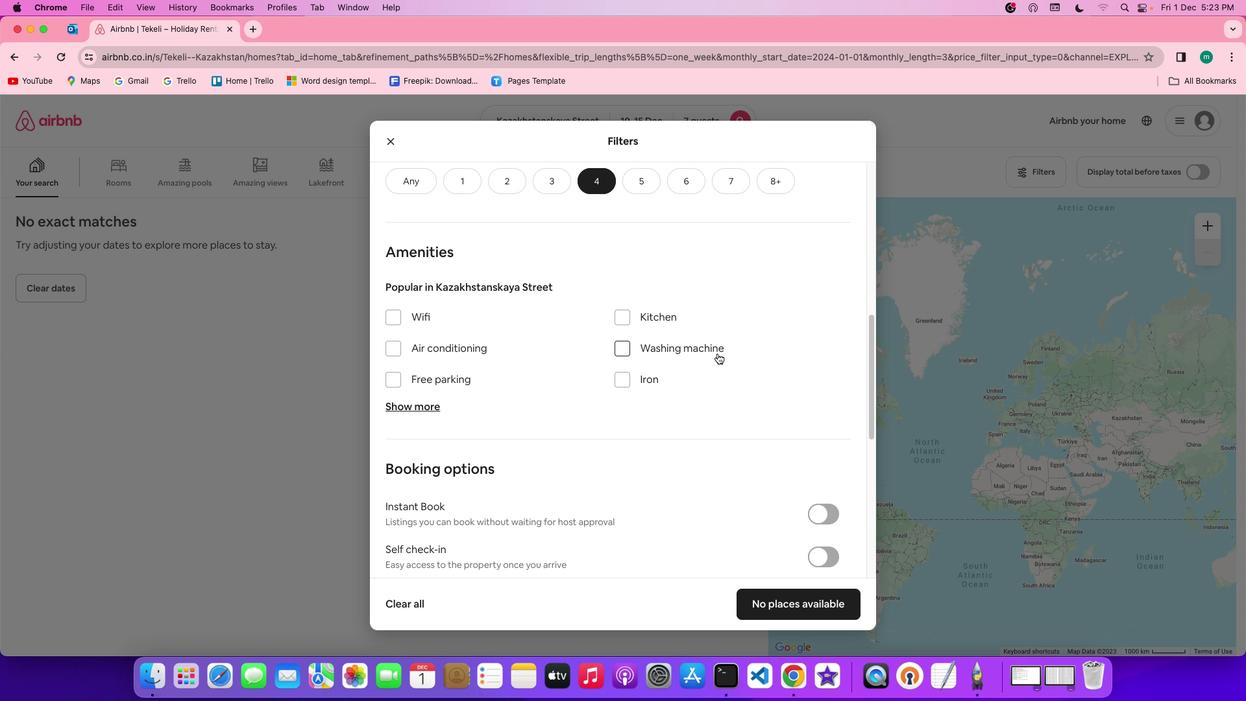 
Action: Mouse scrolled (718, 353) with delta (0, 0)
Screenshot: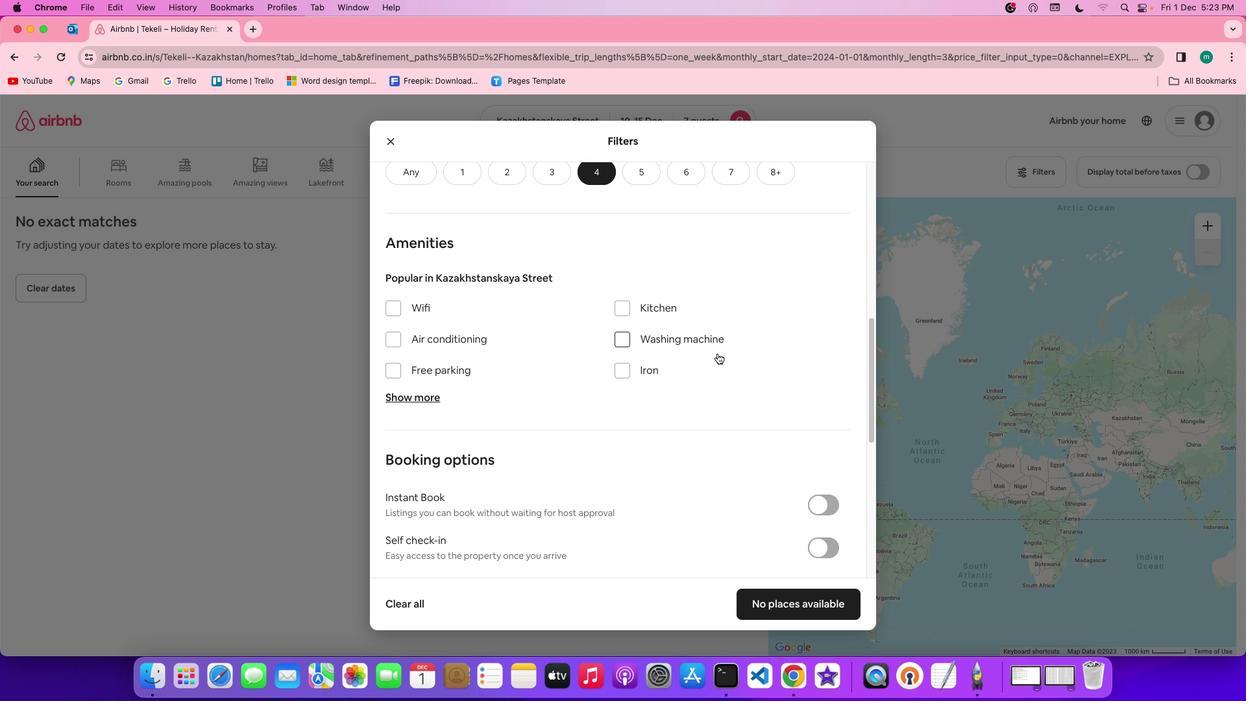 
Action: Mouse scrolled (718, 353) with delta (0, 0)
Screenshot: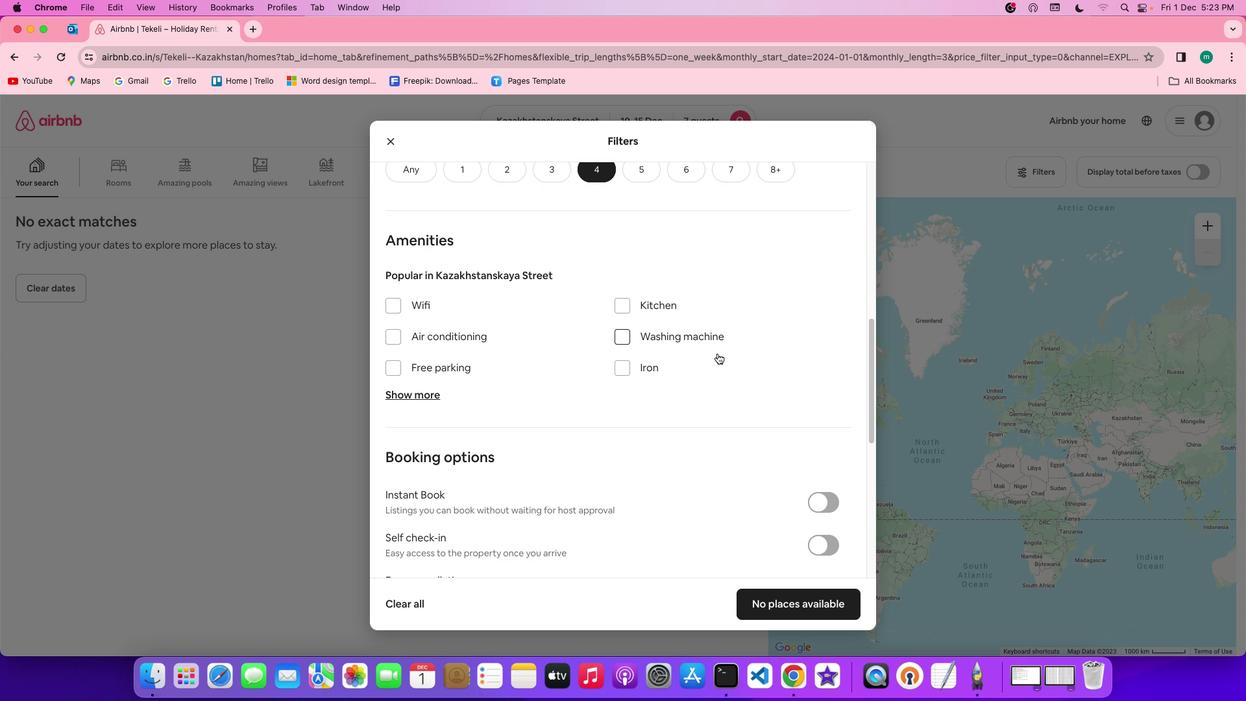 
Action: Mouse scrolled (718, 353) with delta (0, 0)
Screenshot: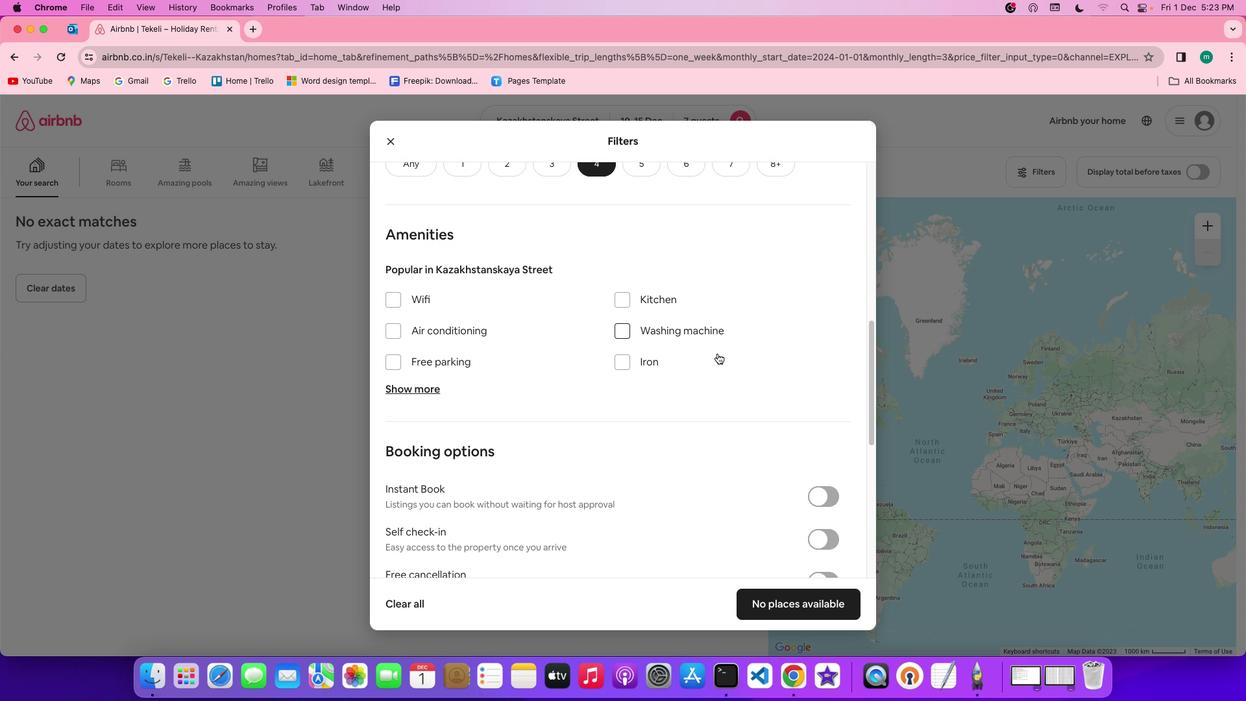
Action: Mouse scrolled (718, 353) with delta (0, 0)
Screenshot: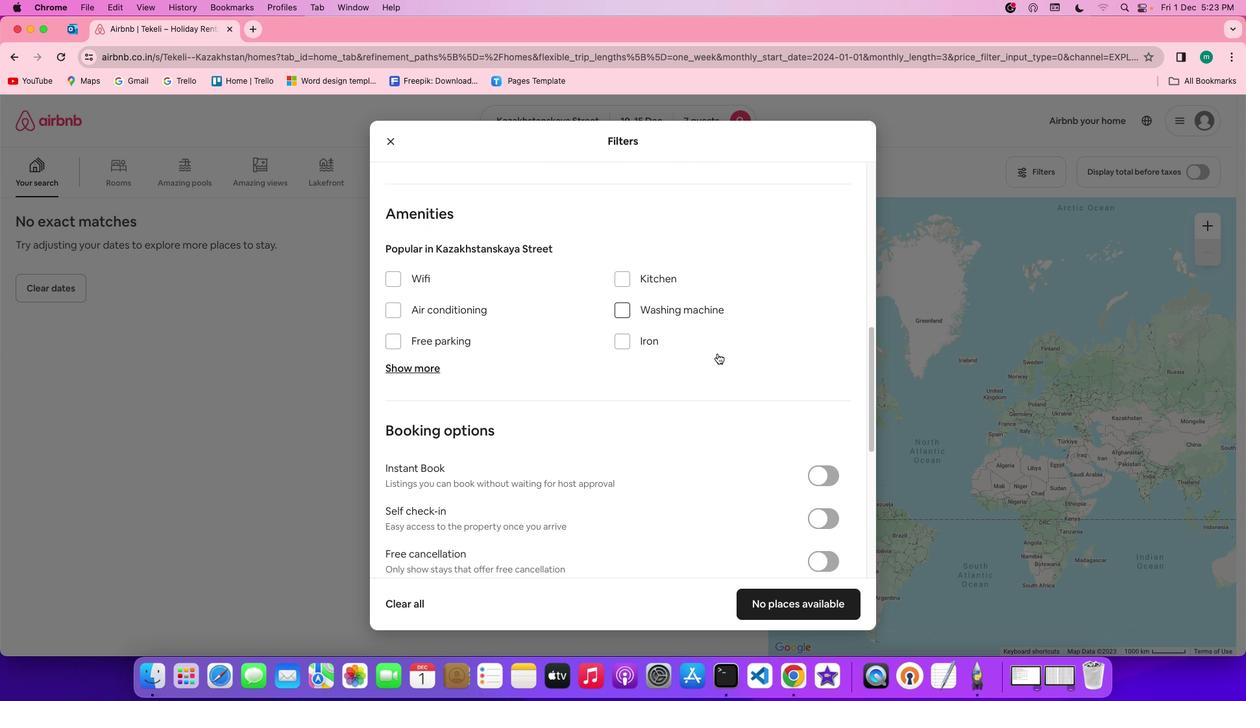 
Action: Mouse moved to (402, 251)
Screenshot: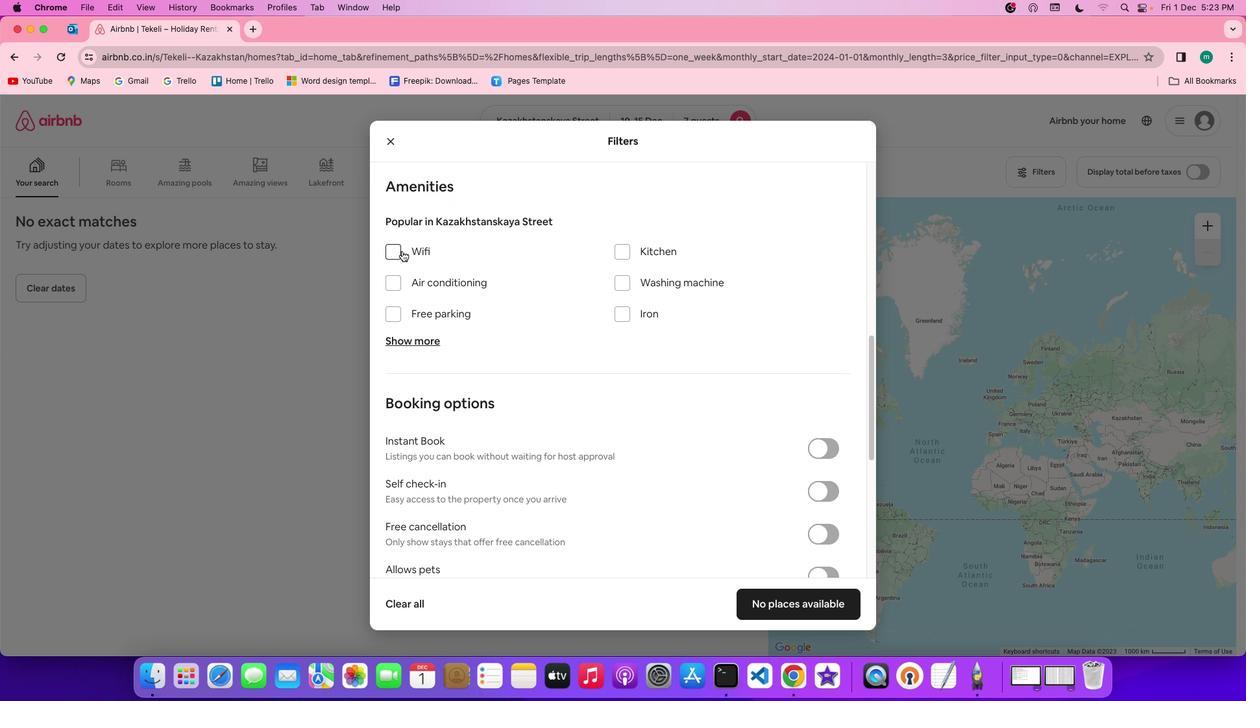 
Action: Mouse pressed left at (402, 251)
Screenshot: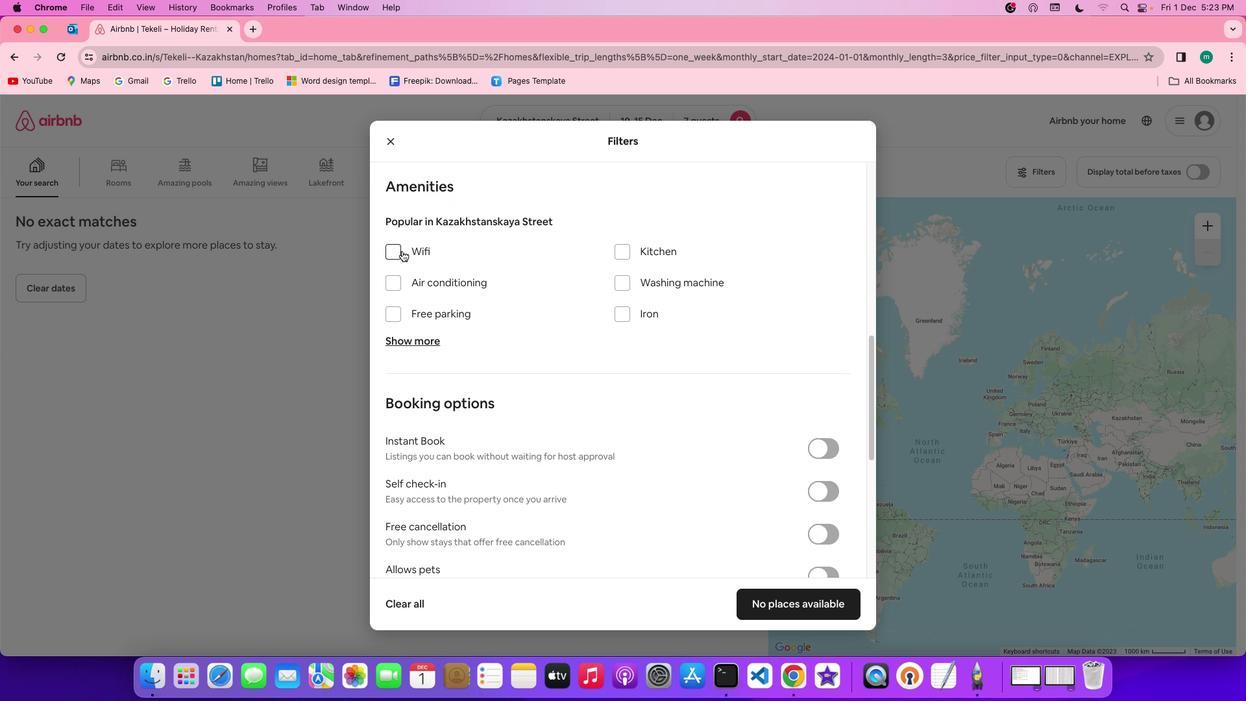 
Action: Mouse moved to (429, 338)
Screenshot: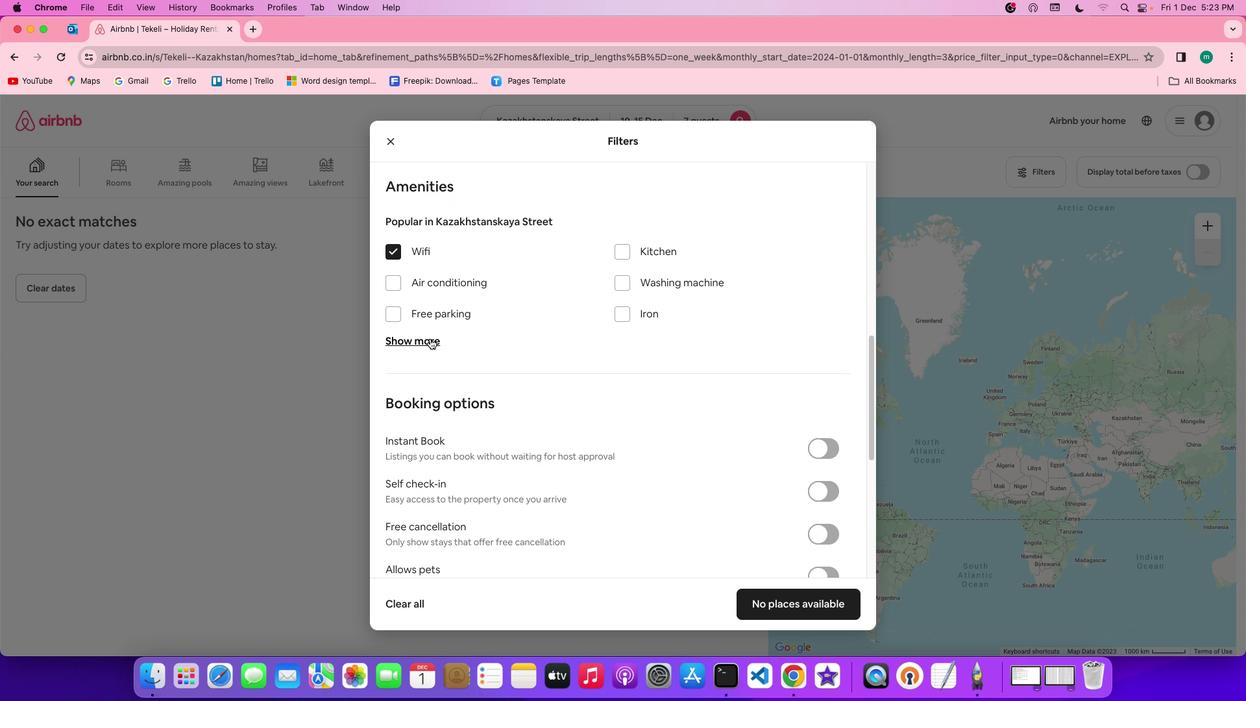 
Action: Mouse pressed left at (429, 338)
Screenshot: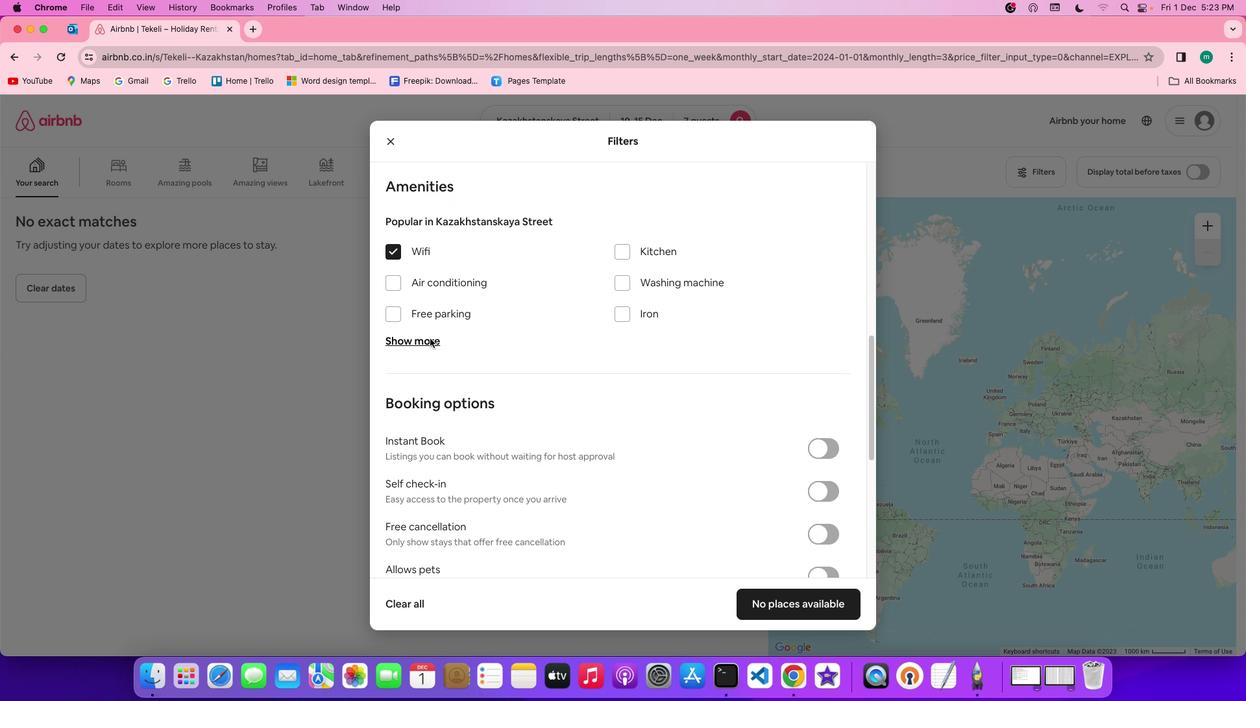 
Action: Mouse moved to (559, 364)
Screenshot: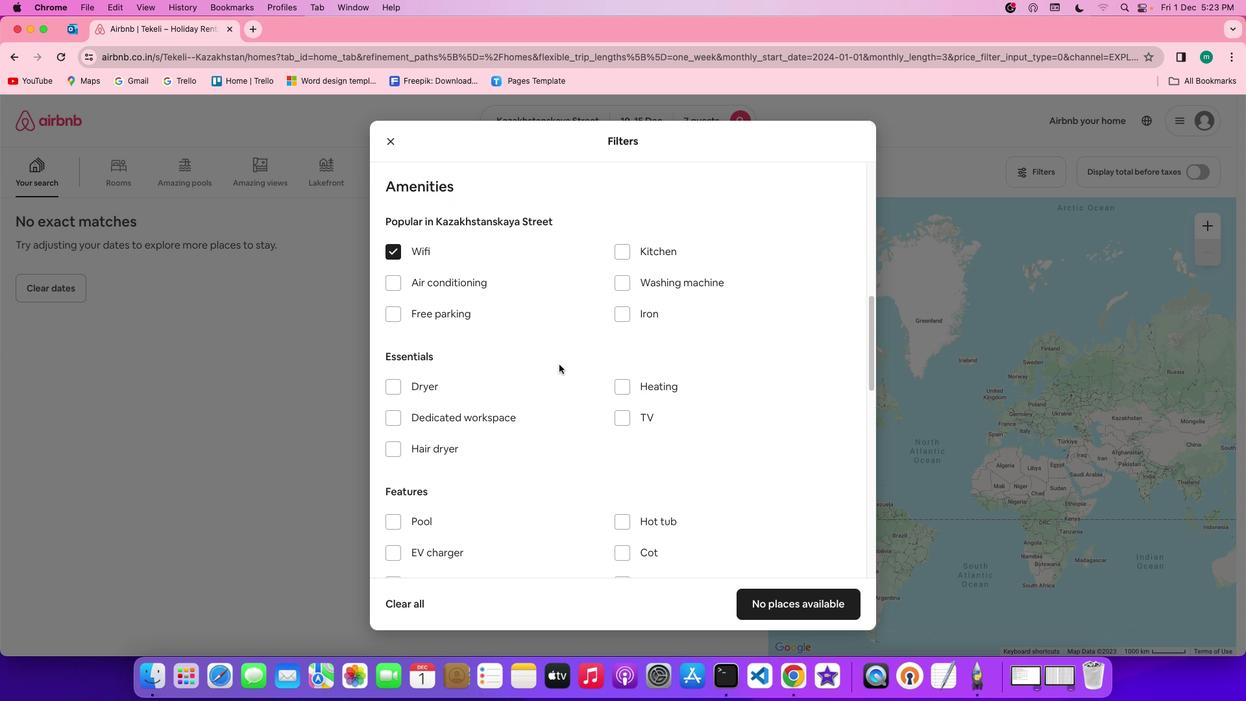 
Action: Mouse scrolled (559, 364) with delta (0, 0)
Screenshot: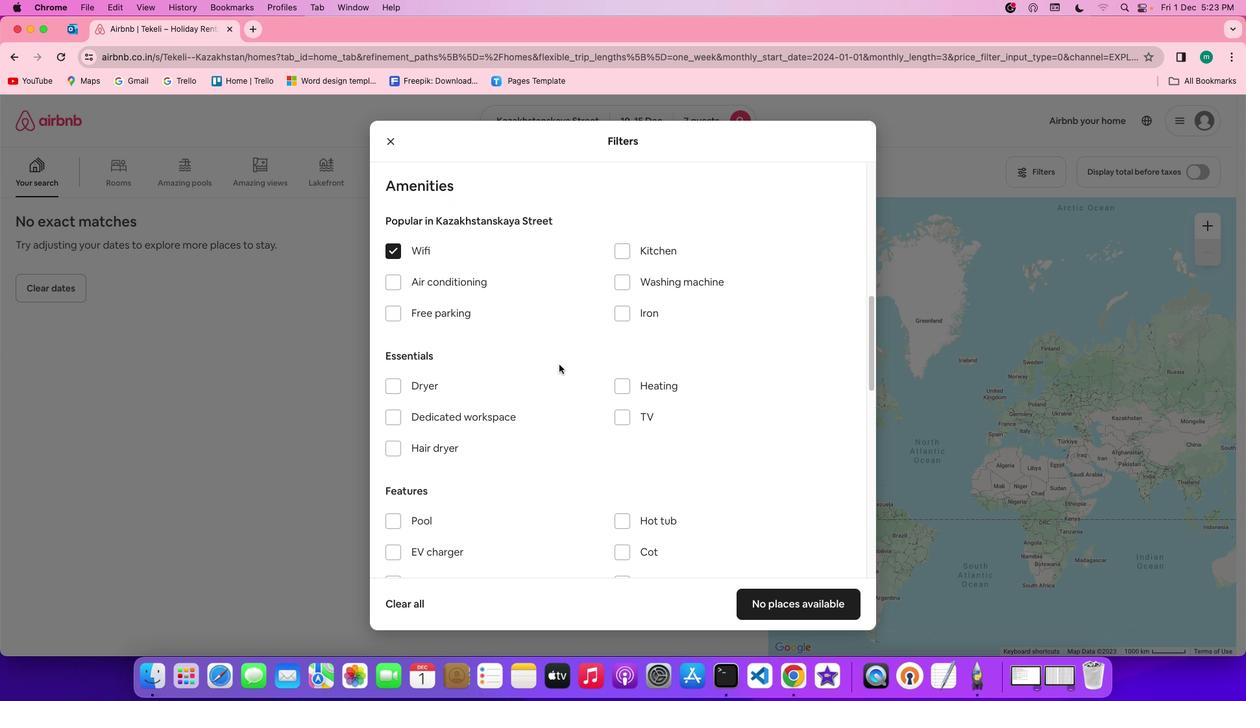 
Action: Mouse scrolled (559, 364) with delta (0, 0)
Screenshot: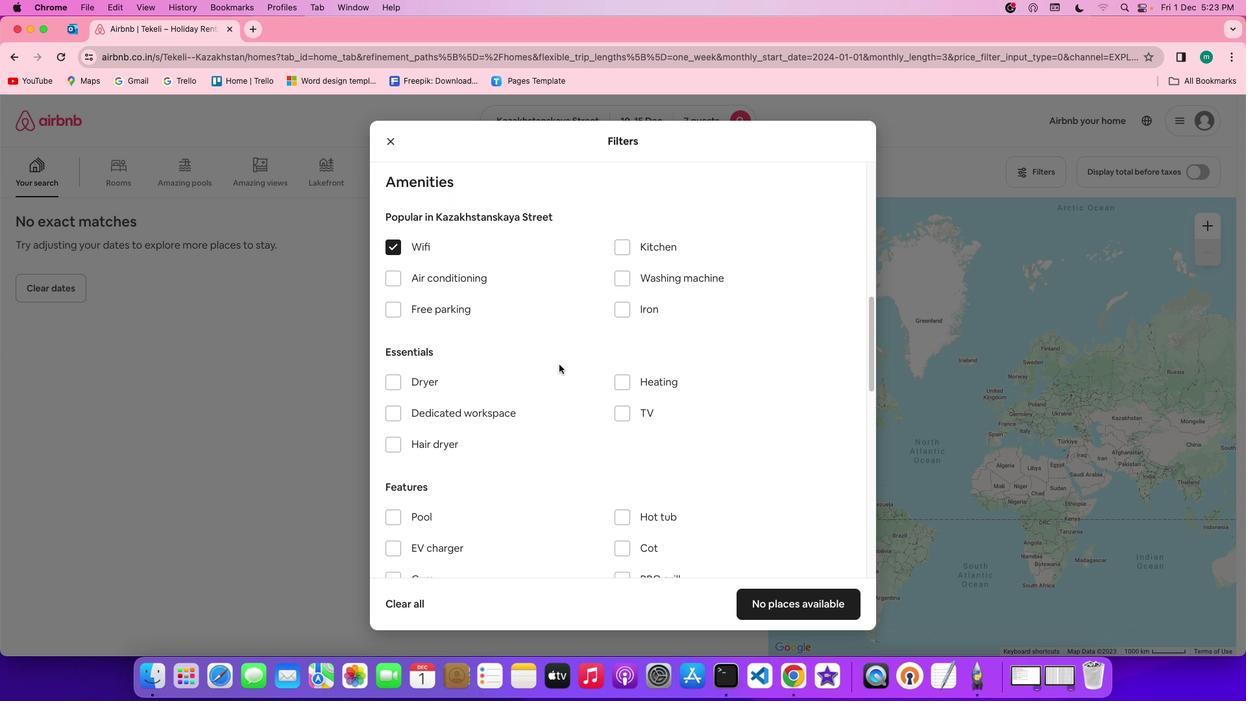 
Action: Mouse scrolled (559, 364) with delta (0, 0)
Screenshot: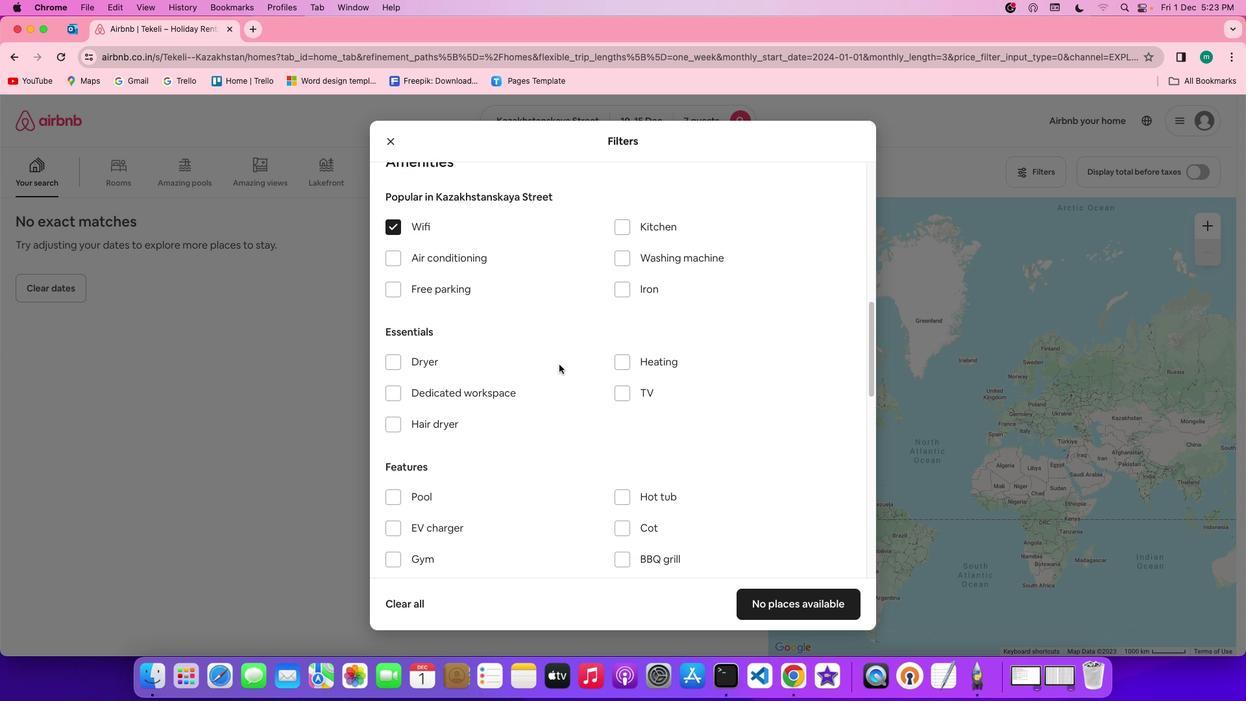 
Action: Mouse moved to (628, 373)
Screenshot: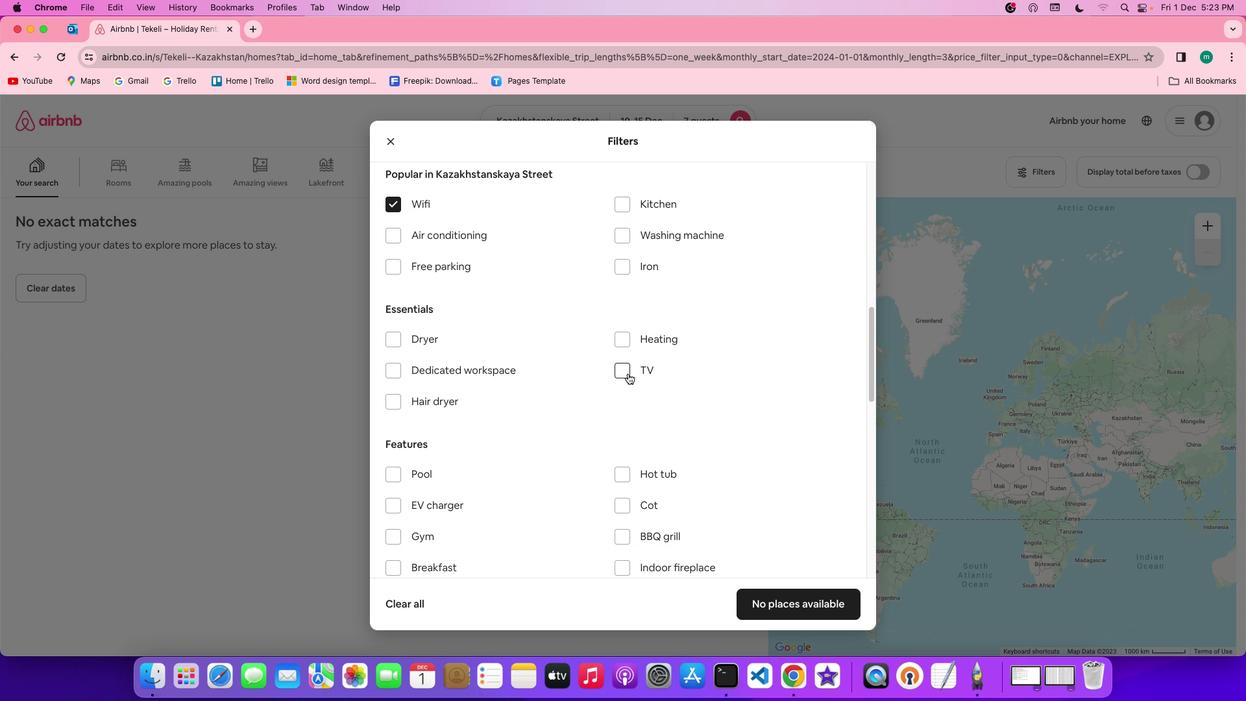 
Action: Mouse pressed left at (628, 373)
Screenshot: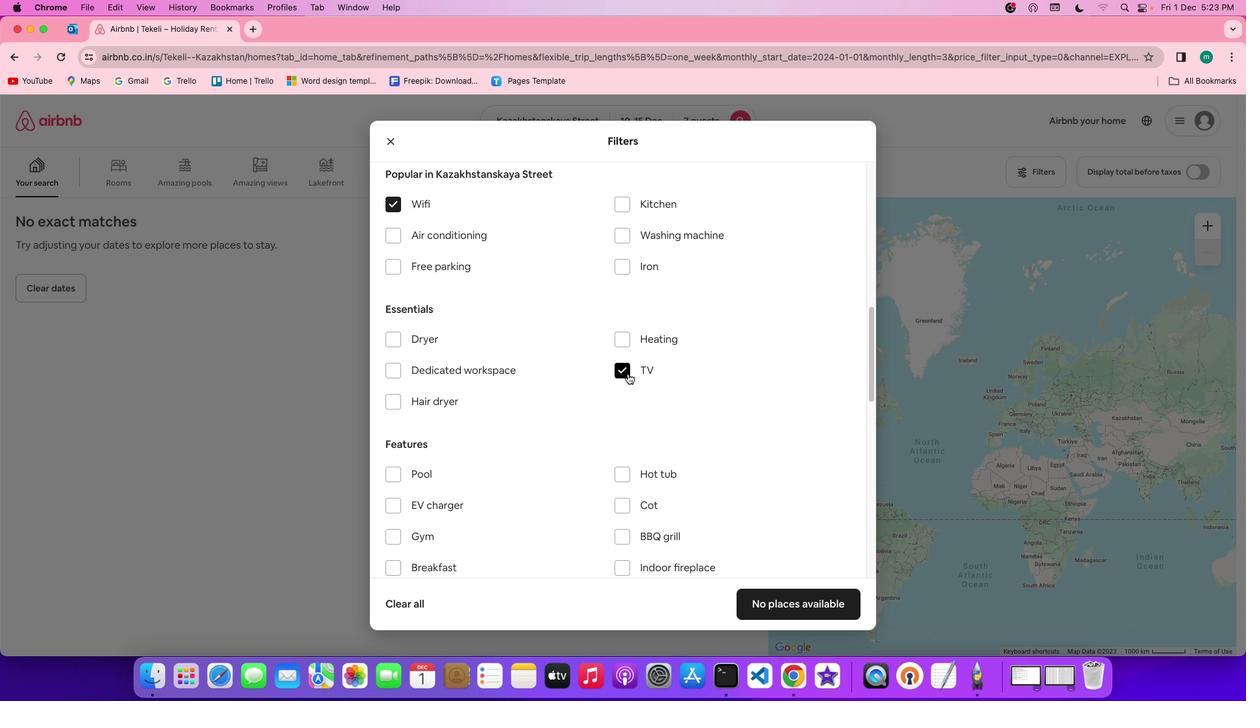 
Action: Mouse moved to (446, 268)
Screenshot: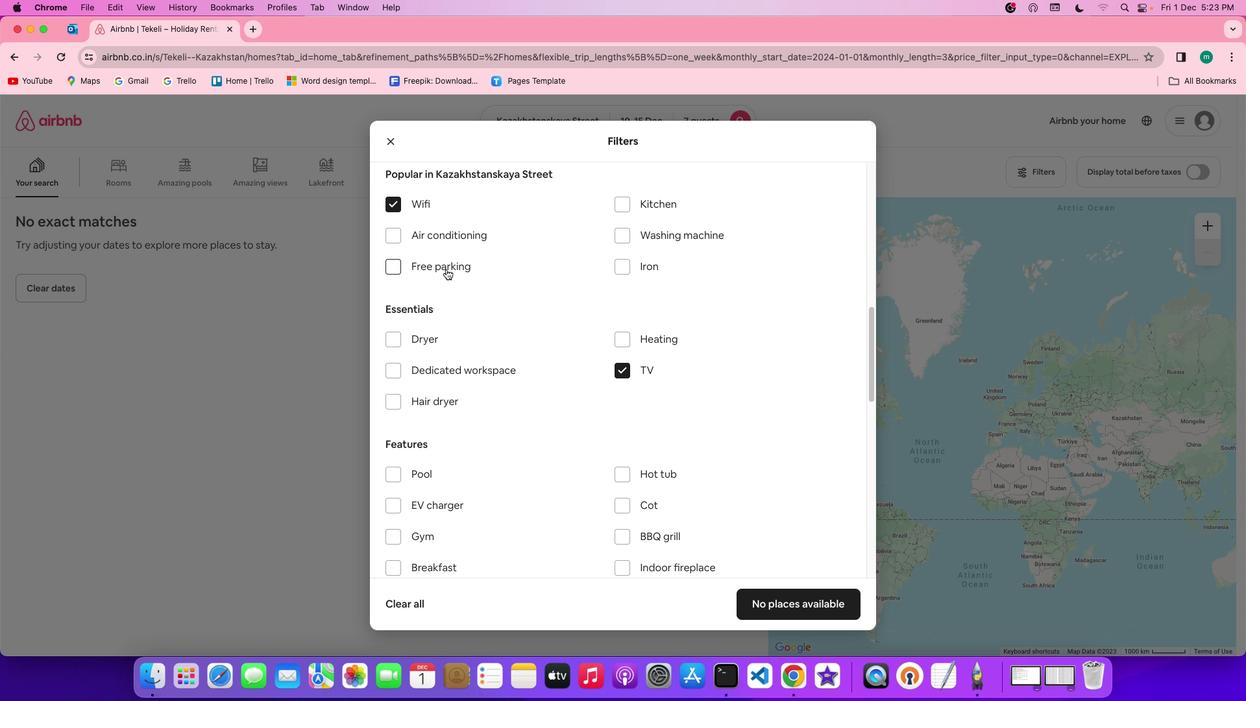 
Action: Mouse pressed left at (446, 268)
Screenshot: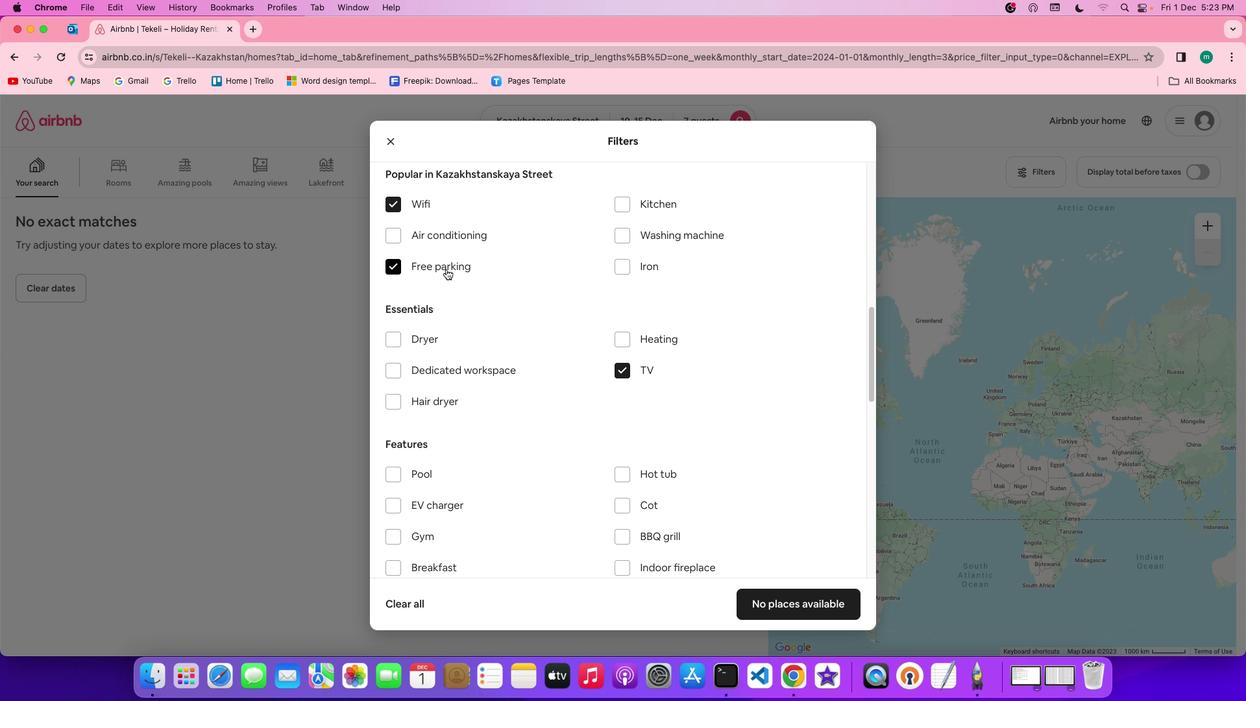 
Action: Mouse moved to (623, 352)
Screenshot: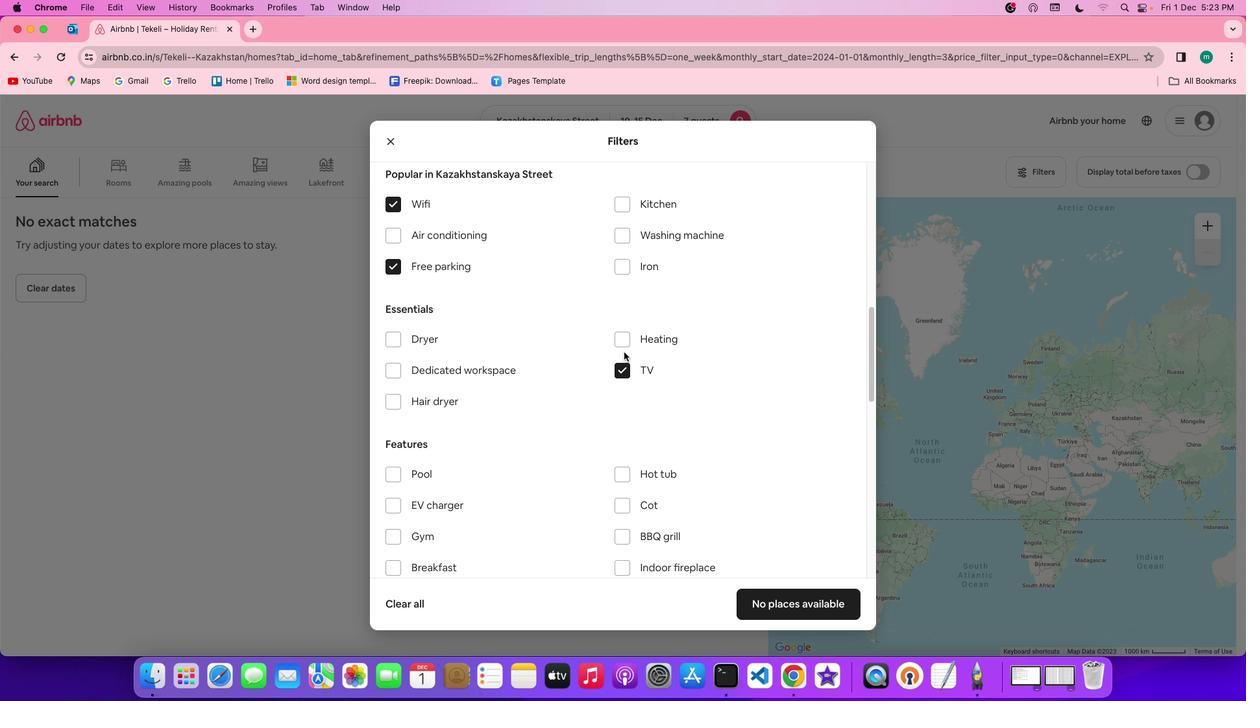 
Action: Mouse scrolled (623, 352) with delta (0, 0)
Screenshot: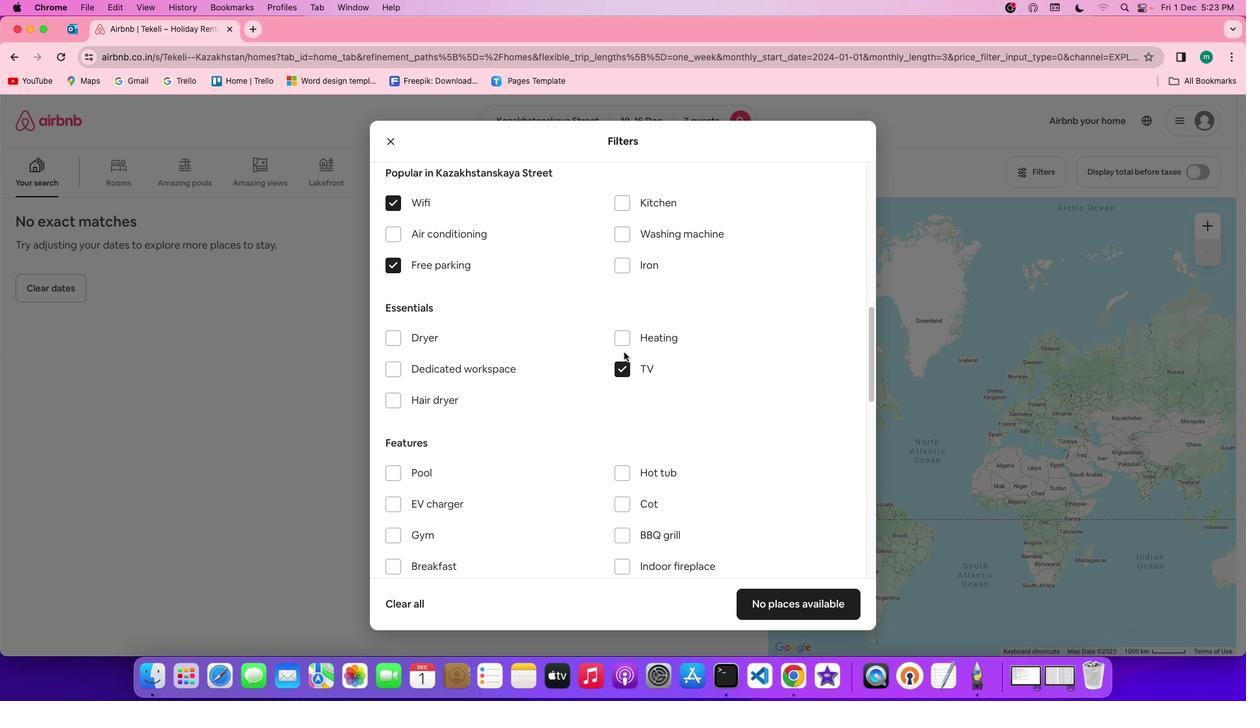 
Action: Mouse scrolled (623, 352) with delta (0, 0)
Screenshot: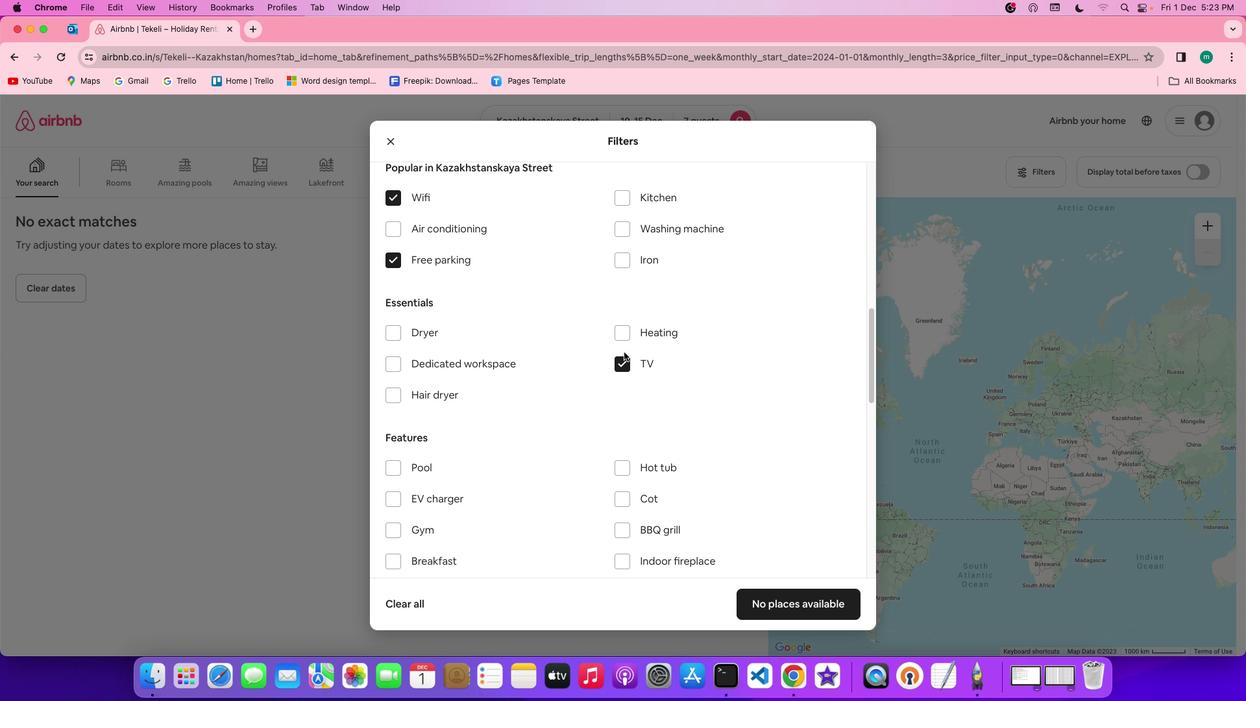 
Action: Mouse scrolled (623, 352) with delta (0, 0)
Screenshot: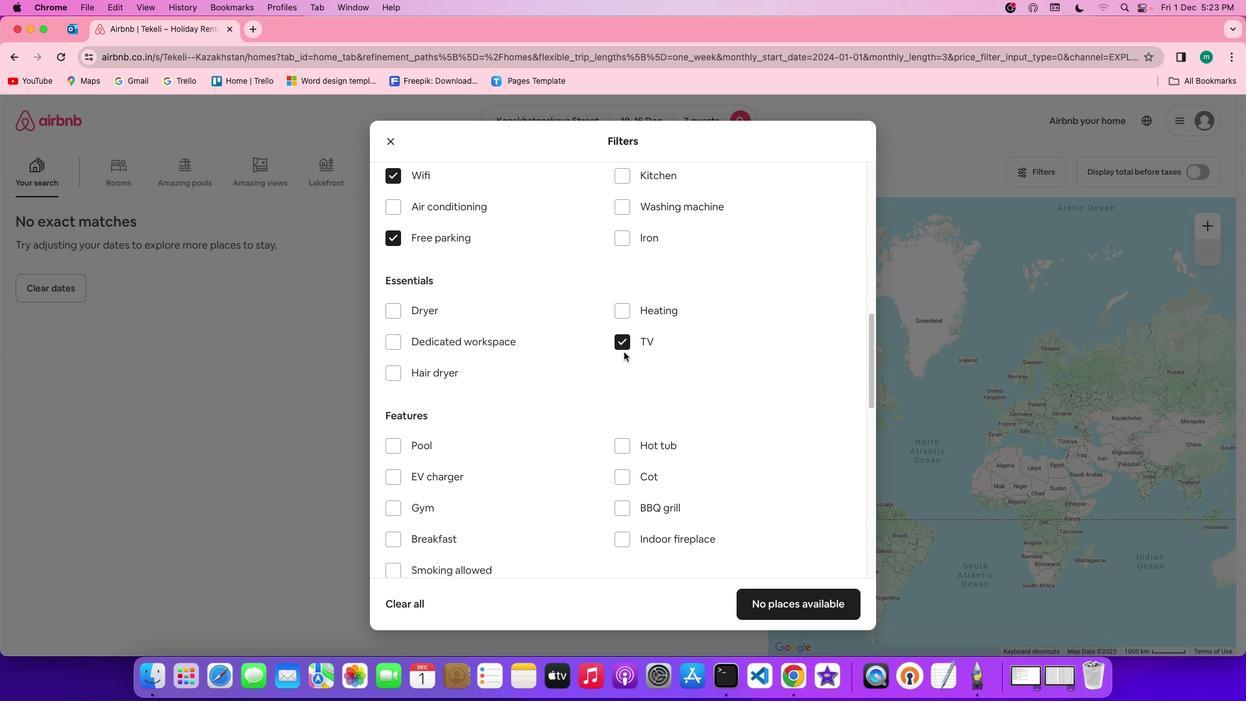 
Action: Mouse scrolled (623, 352) with delta (0, 0)
Screenshot: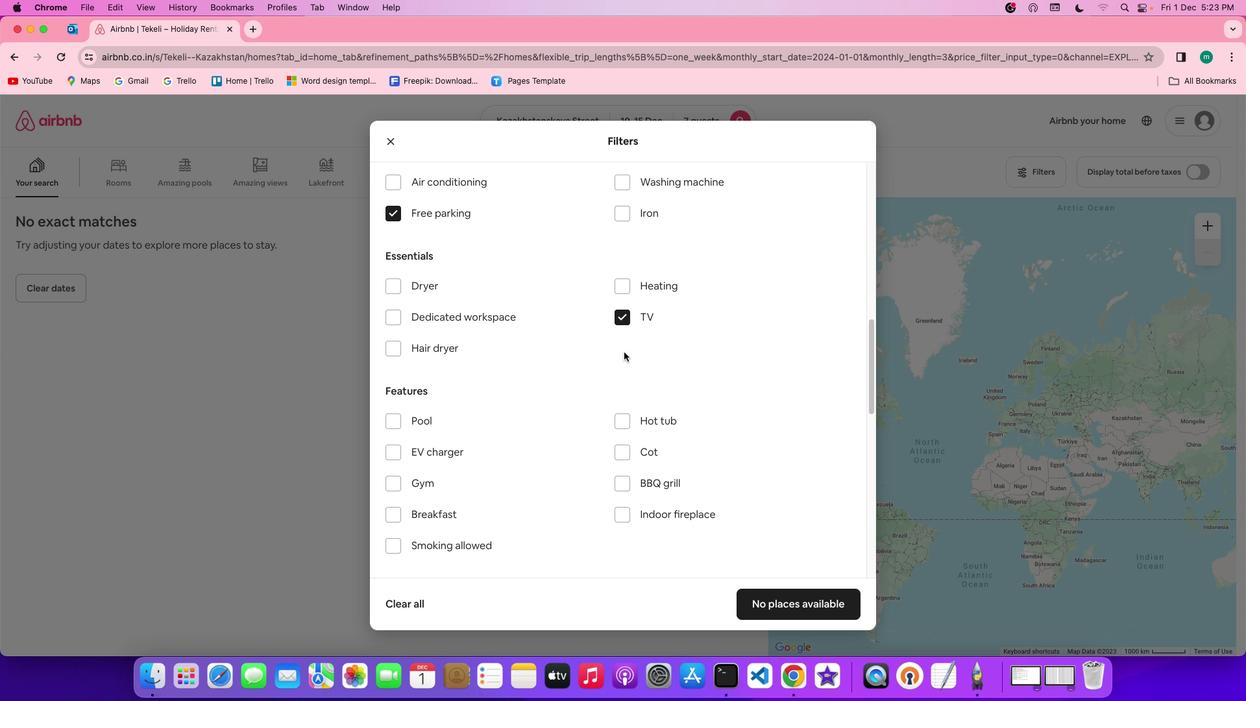 
Action: Mouse scrolled (623, 352) with delta (0, 0)
Screenshot: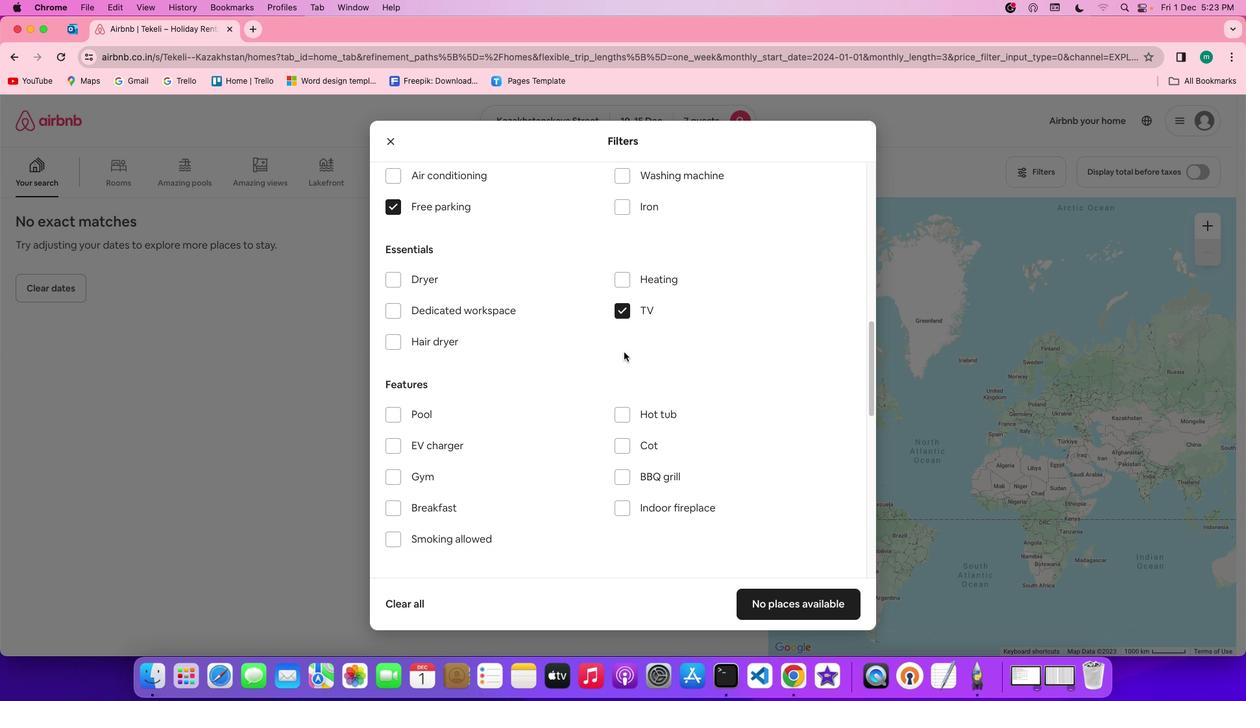 
Action: Mouse scrolled (623, 352) with delta (0, 0)
Screenshot: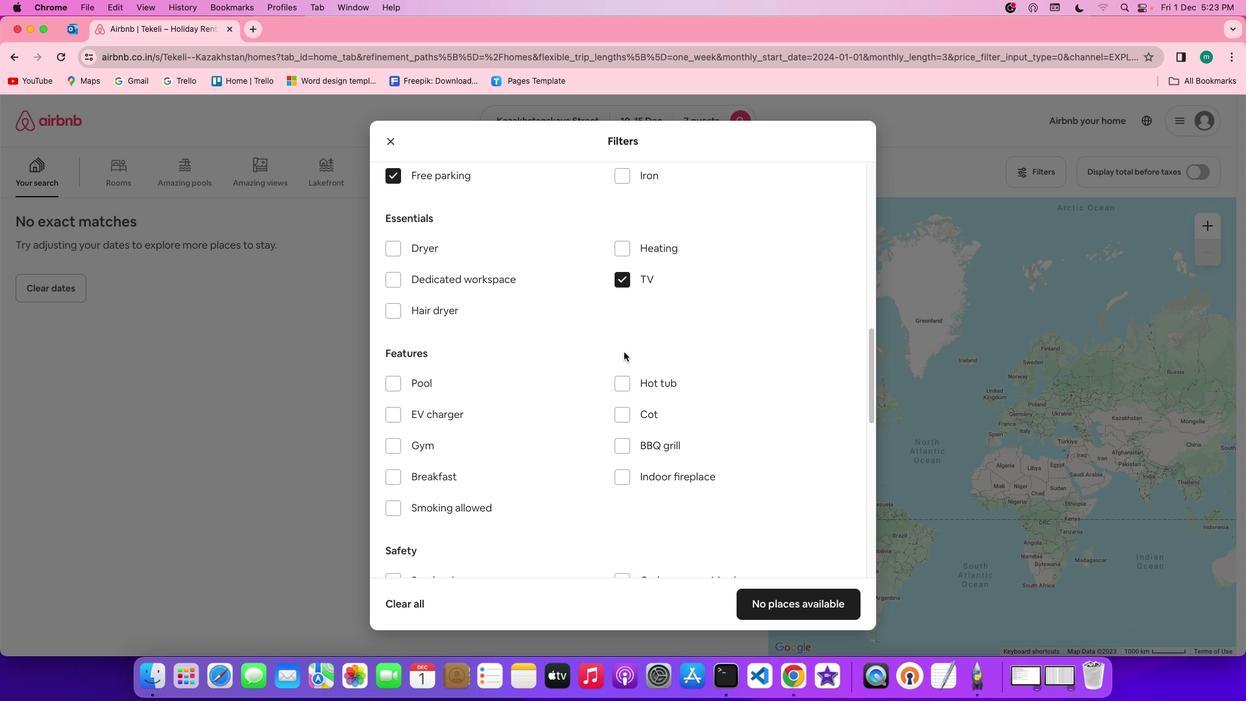 
Action: Mouse scrolled (623, 352) with delta (0, 0)
Screenshot: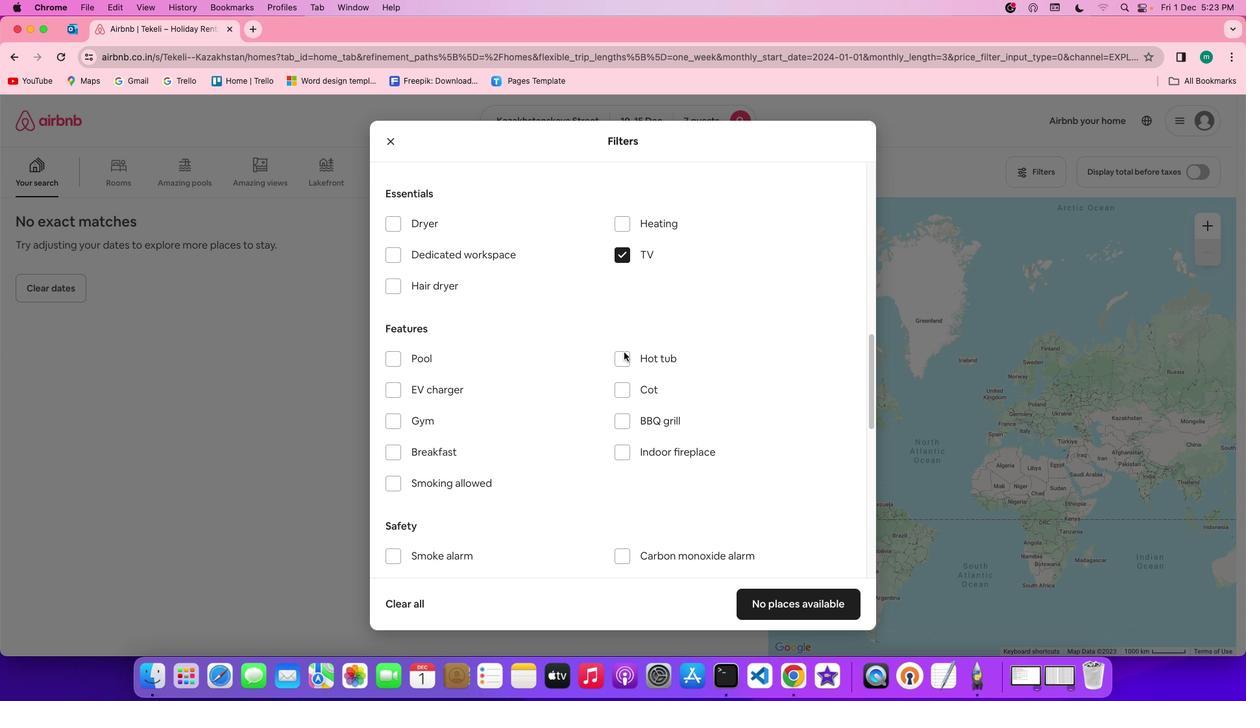 
Action: Mouse scrolled (623, 352) with delta (0, 0)
Screenshot: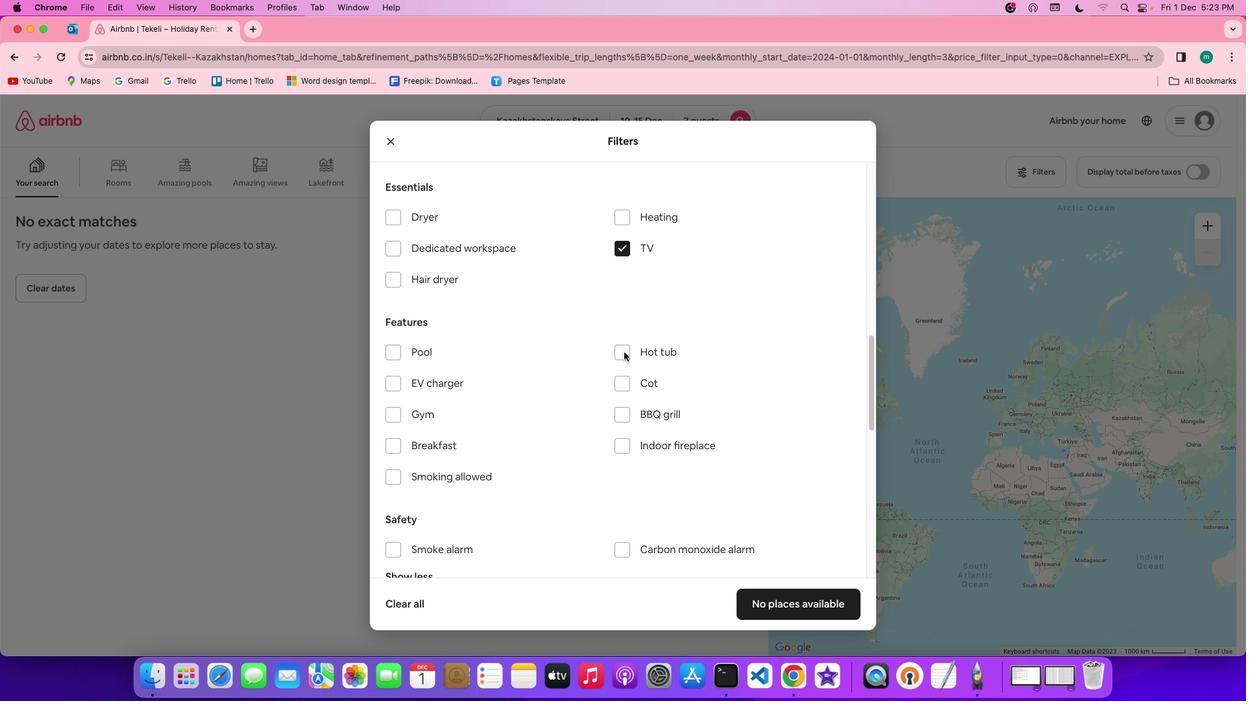 
Action: Mouse scrolled (623, 352) with delta (0, -1)
Screenshot: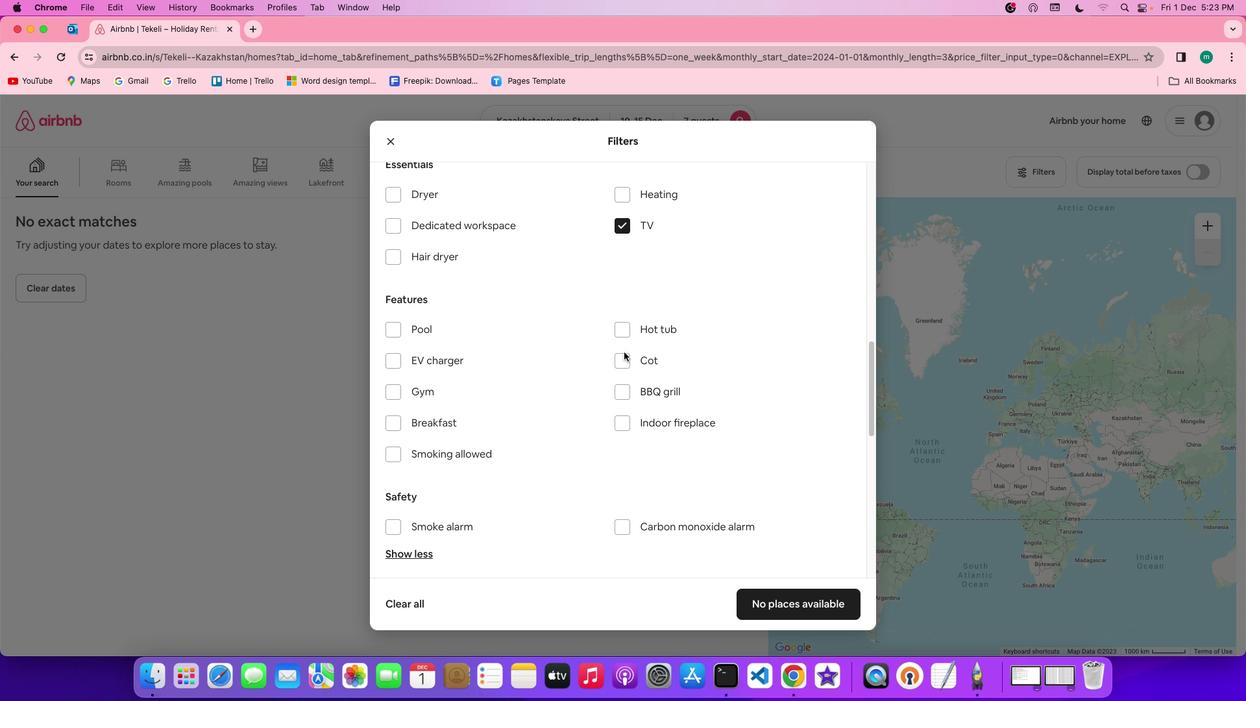 
Action: Mouse moved to (423, 340)
Screenshot: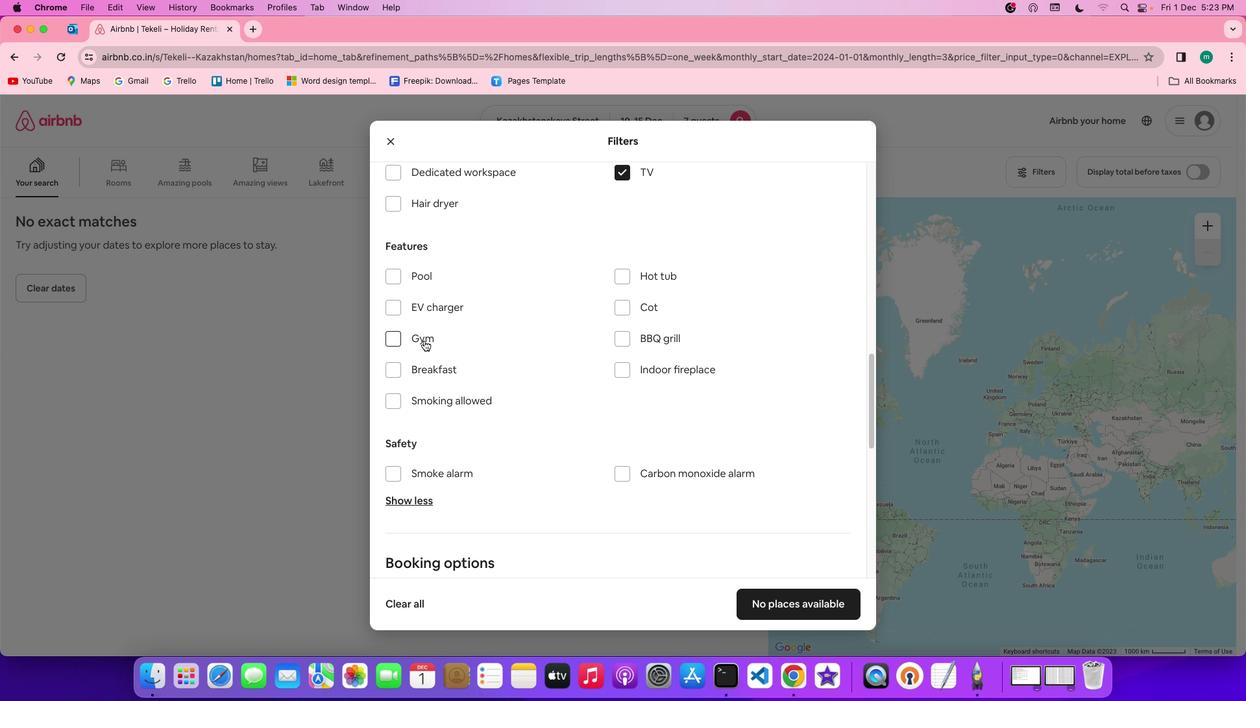 
Action: Mouse pressed left at (423, 340)
Screenshot: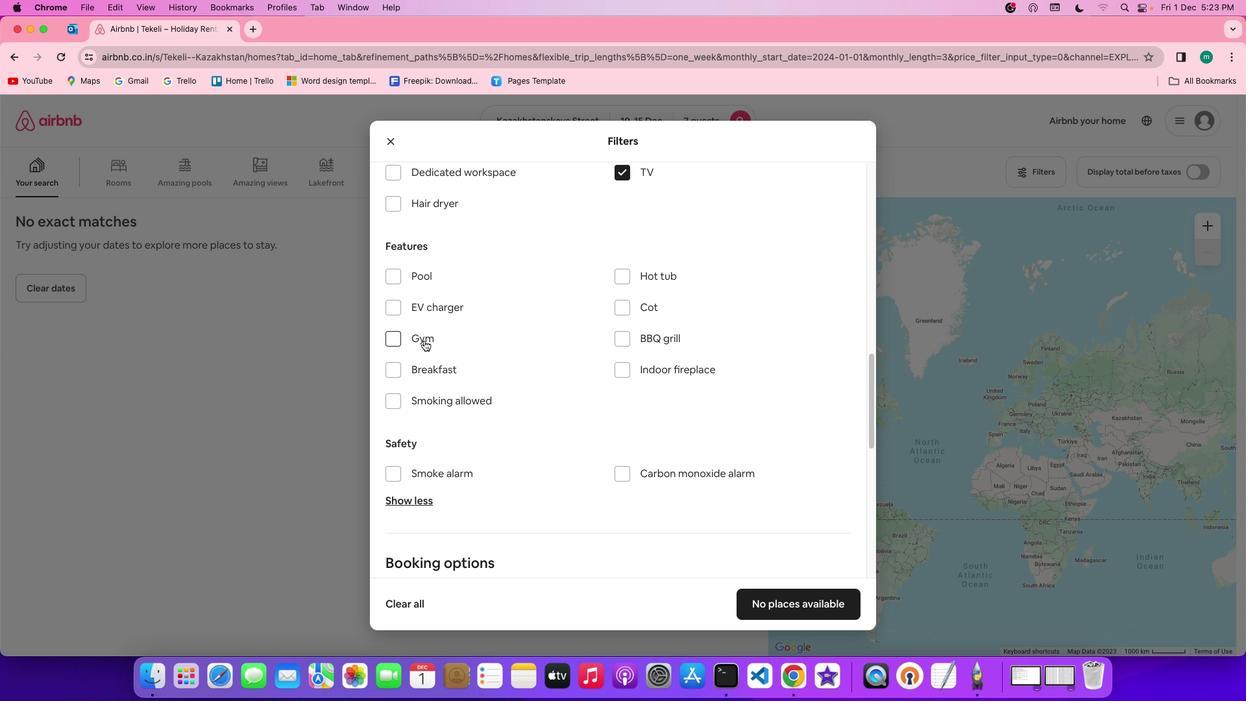 
Action: Mouse moved to (450, 372)
Screenshot: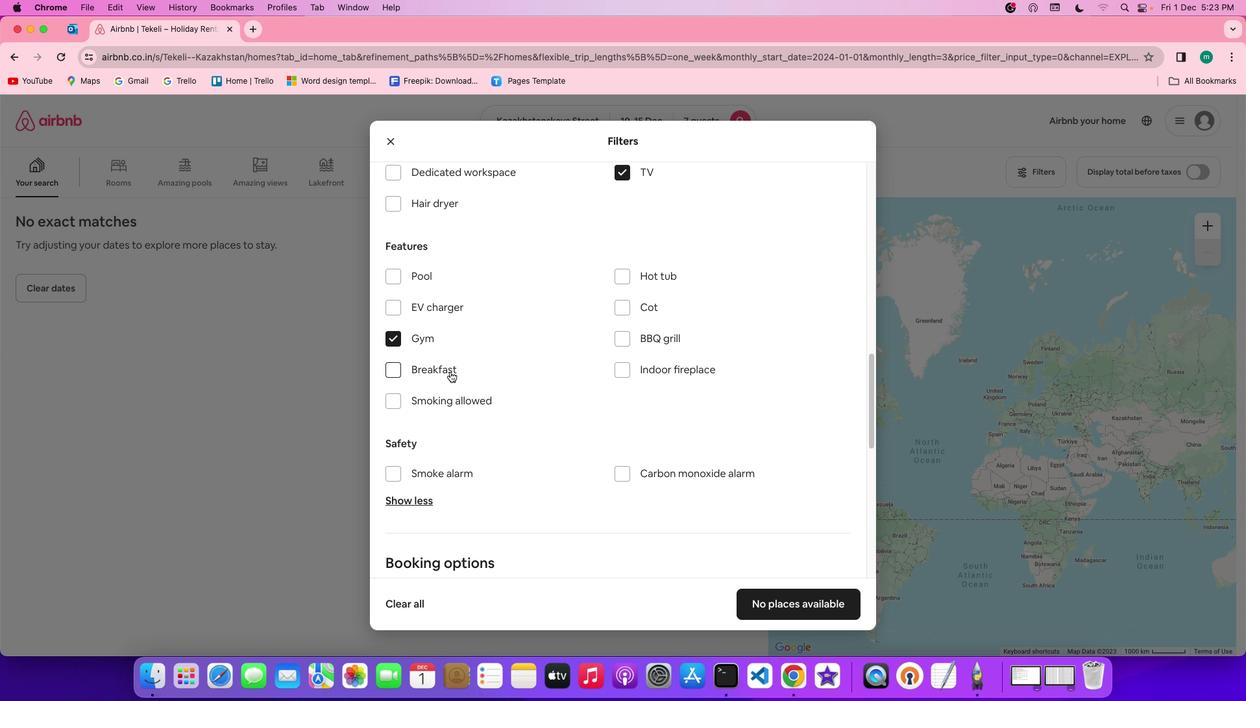
Action: Mouse pressed left at (450, 372)
Screenshot: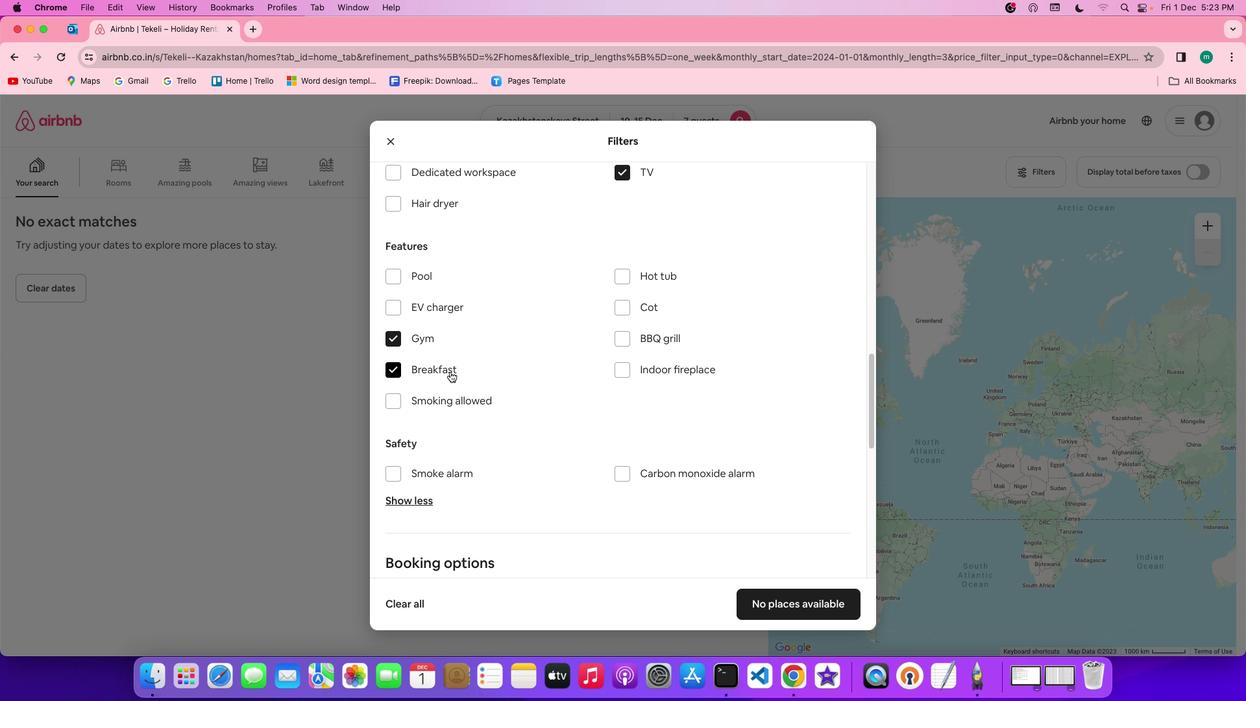
Action: Mouse moved to (657, 397)
Screenshot: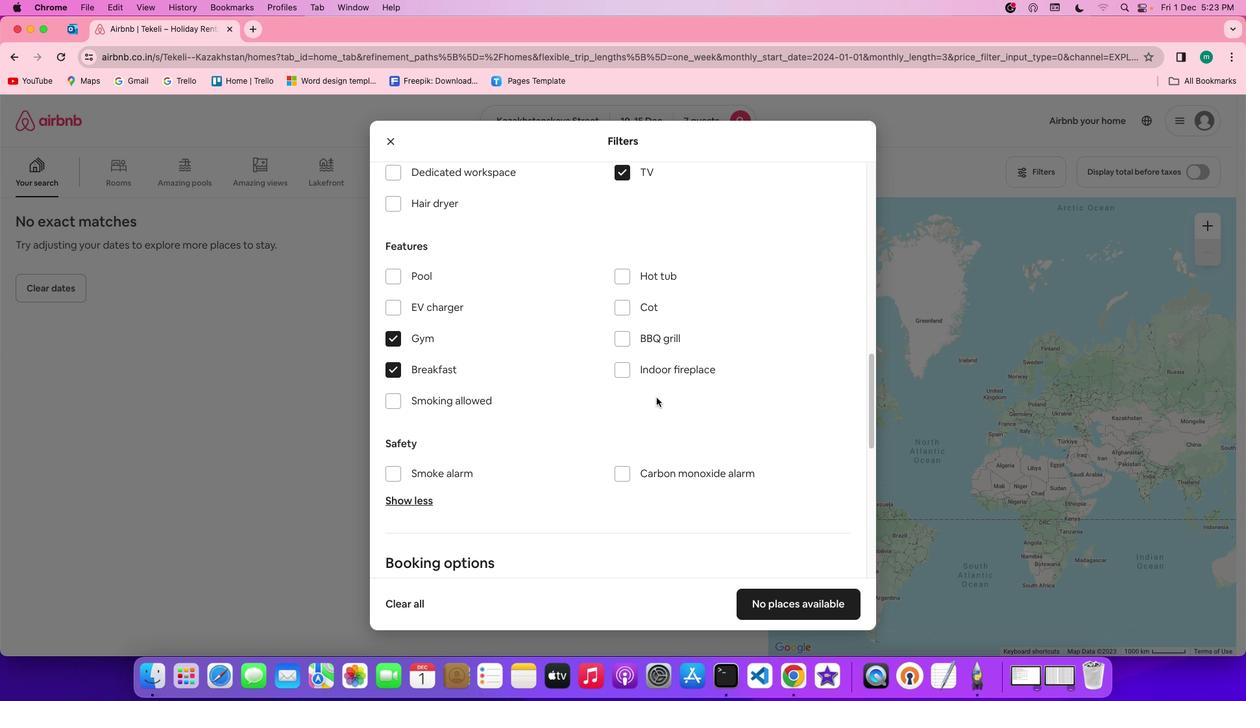 
Action: Mouse scrolled (657, 397) with delta (0, 0)
Screenshot: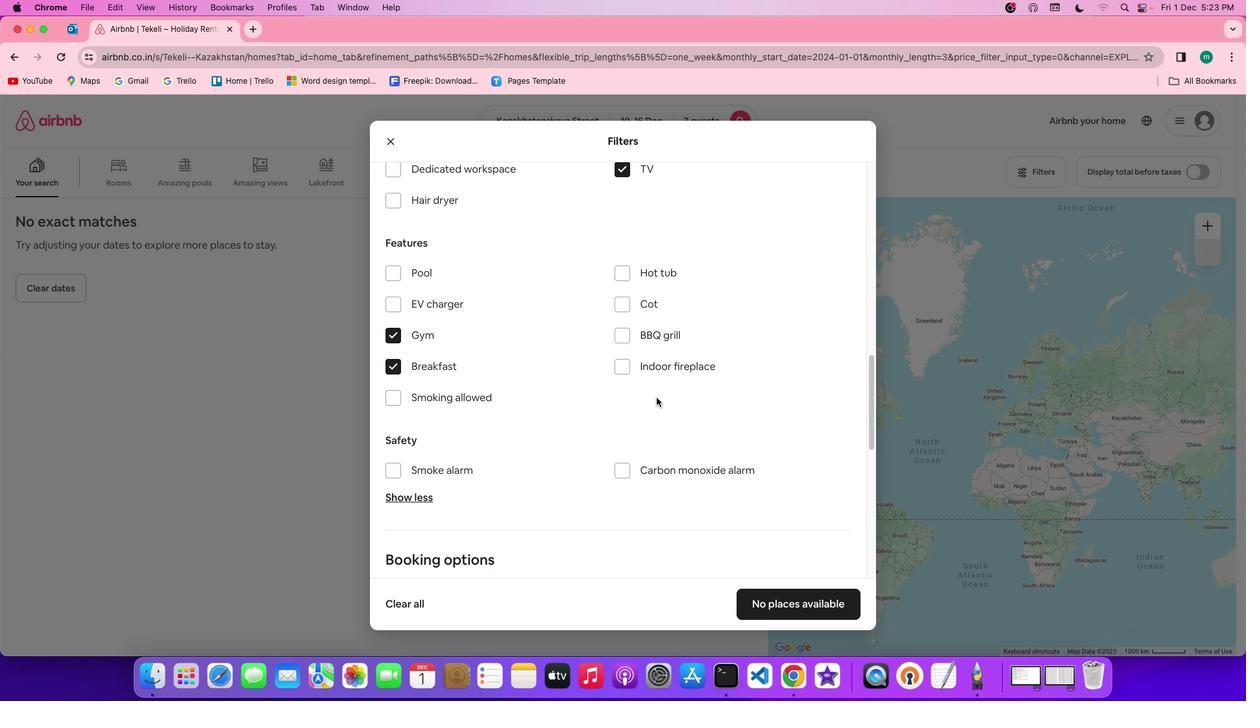 
Action: Mouse scrolled (657, 397) with delta (0, 0)
Screenshot: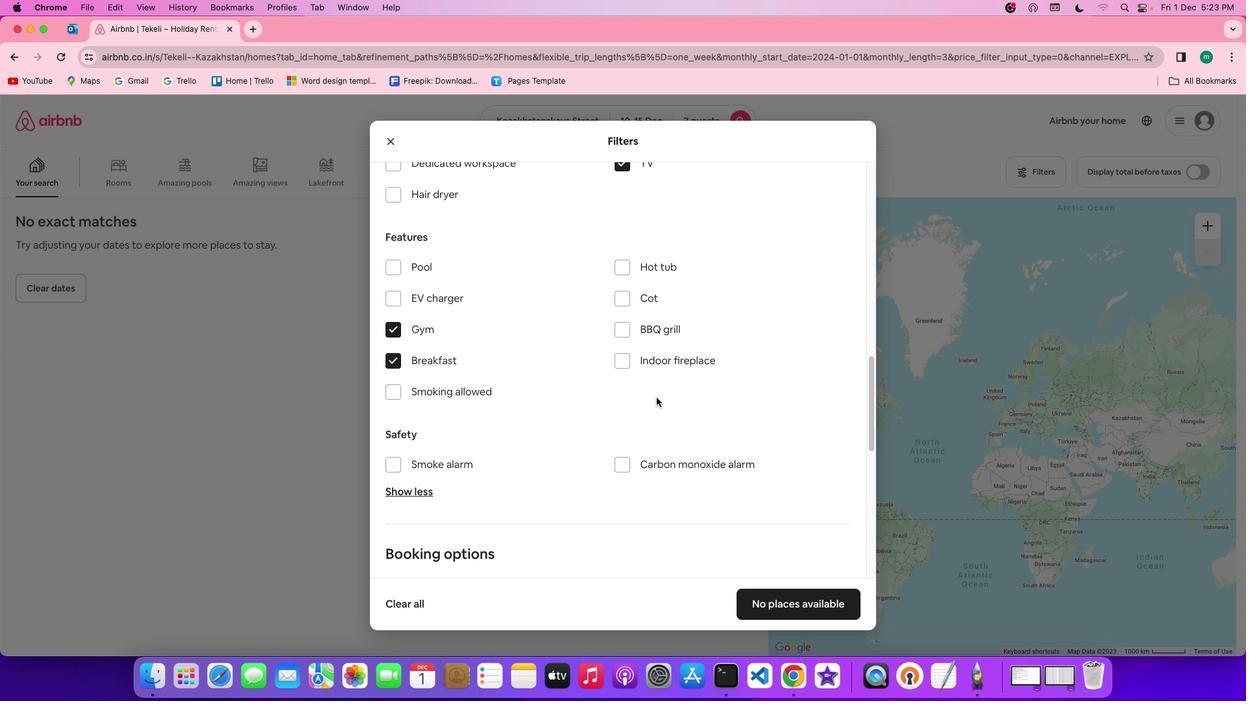 
Action: Mouse scrolled (657, 397) with delta (0, -1)
Screenshot: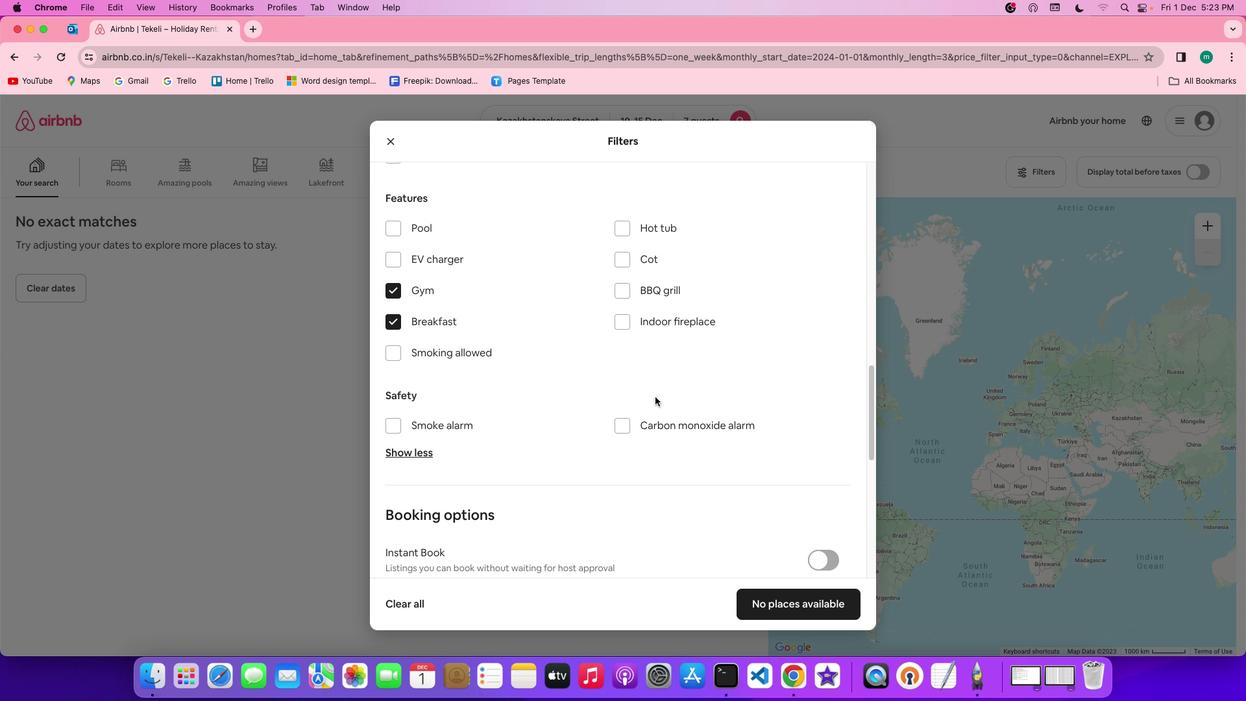 
Action: Mouse moved to (655, 396)
Screenshot: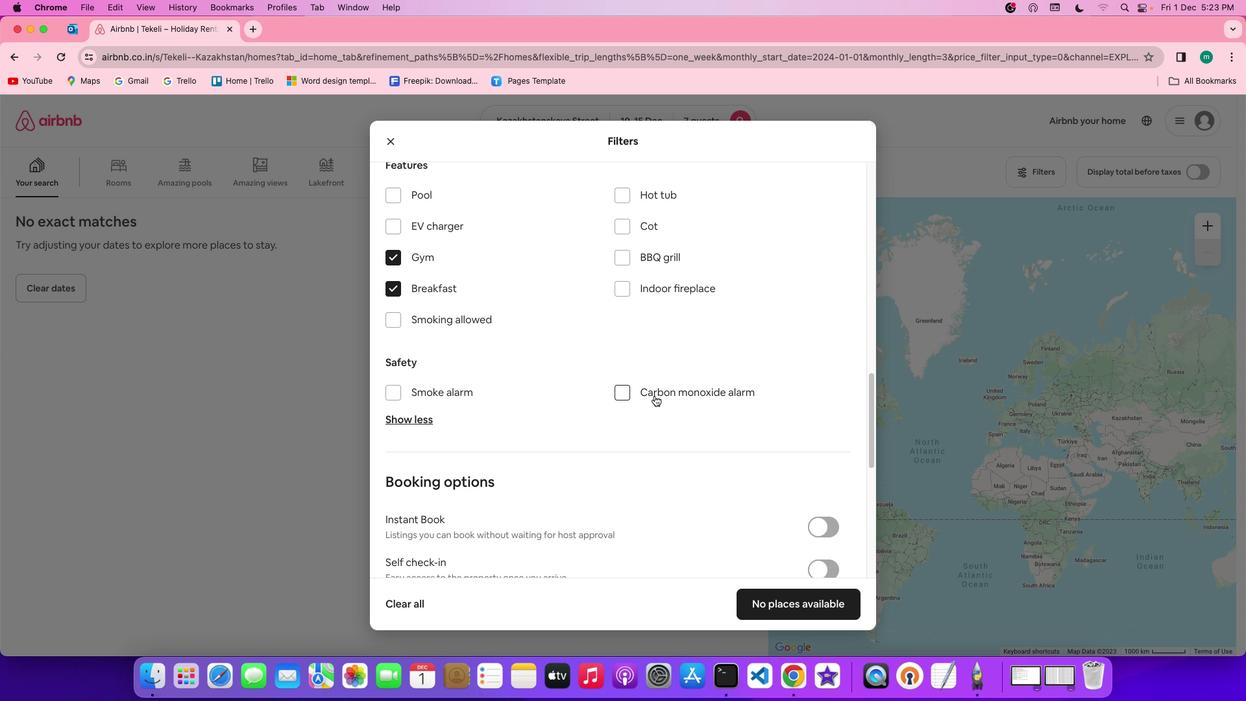 
Action: Mouse scrolled (655, 396) with delta (0, 0)
Screenshot: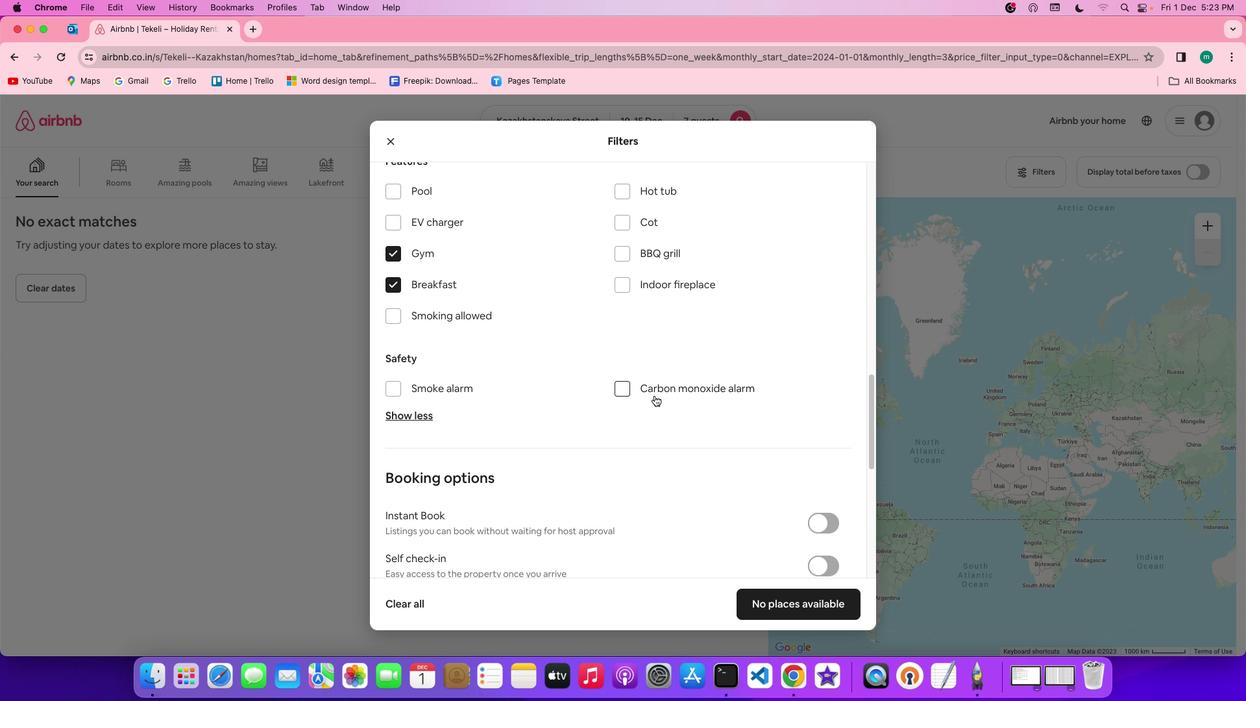 
Action: Mouse scrolled (655, 396) with delta (0, 0)
Screenshot: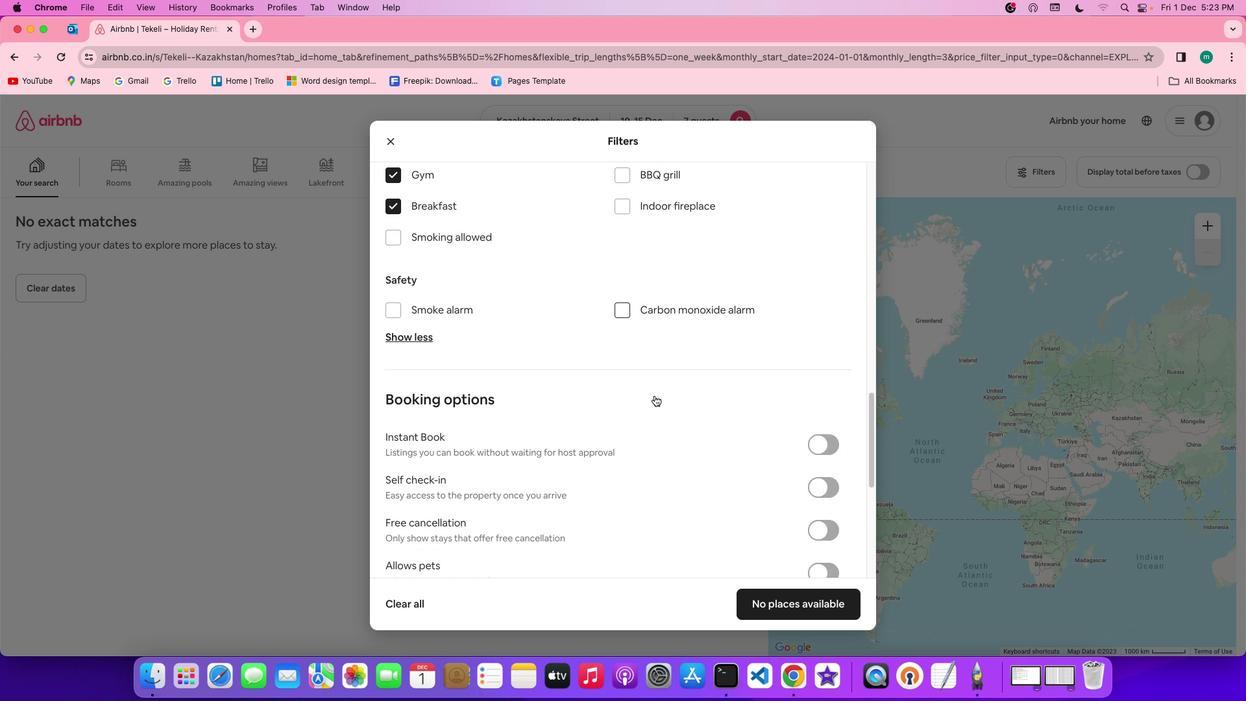 
Action: Mouse scrolled (655, 396) with delta (0, -1)
Screenshot: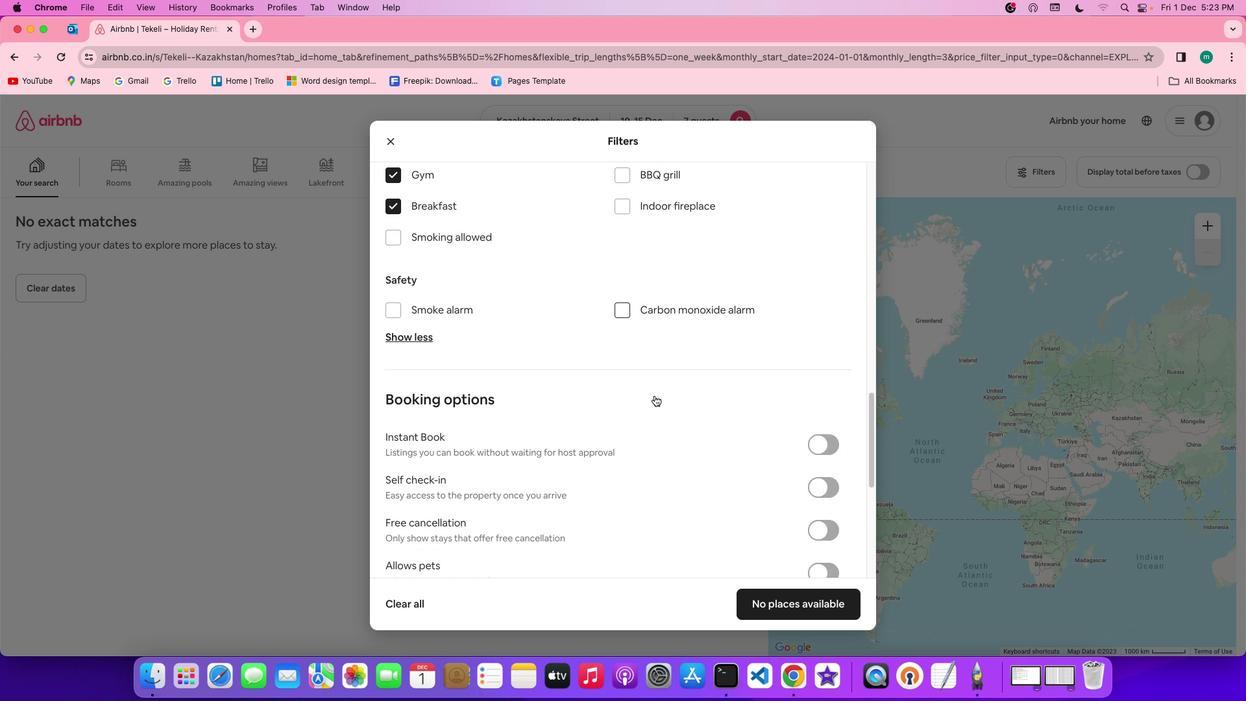 
Action: Mouse scrolled (655, 396) with delta (0, -2)
Screenshot: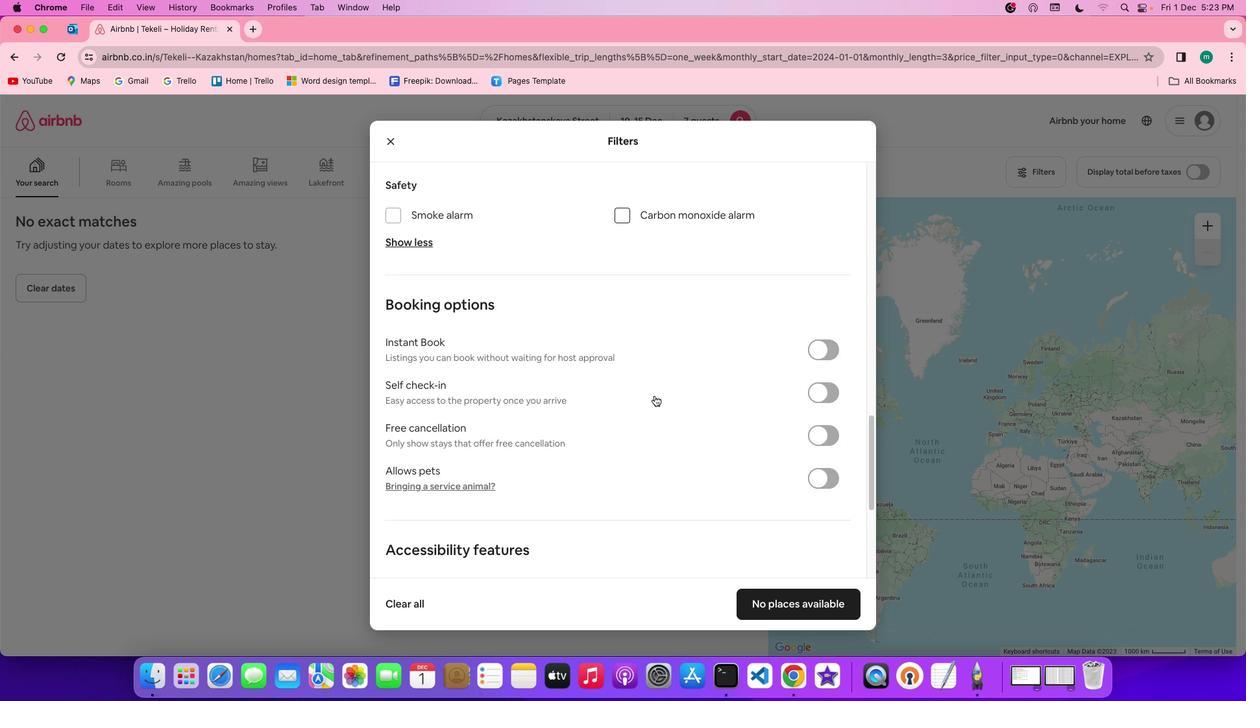 
Action: Mouse scrolled (655, 396) with delta (0, -3)
Screenshot: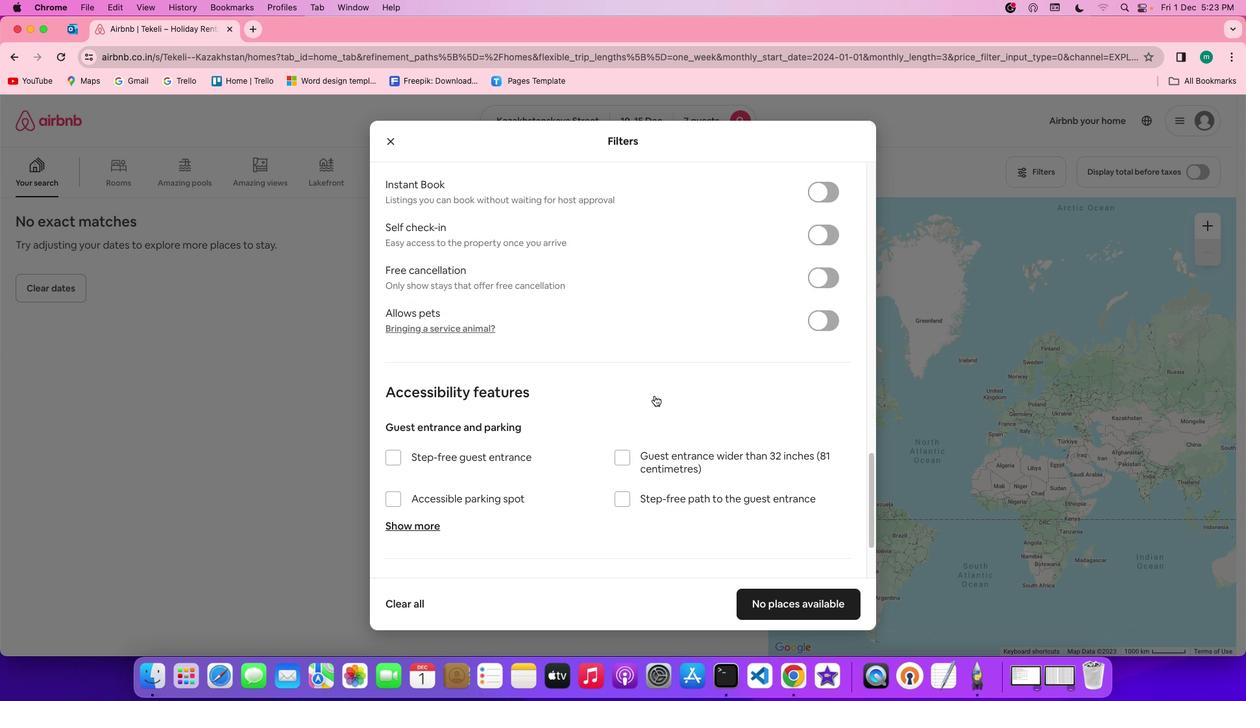 
Action: Mouse scrolled (655, 396) with delta (0, 0)
Screenshot: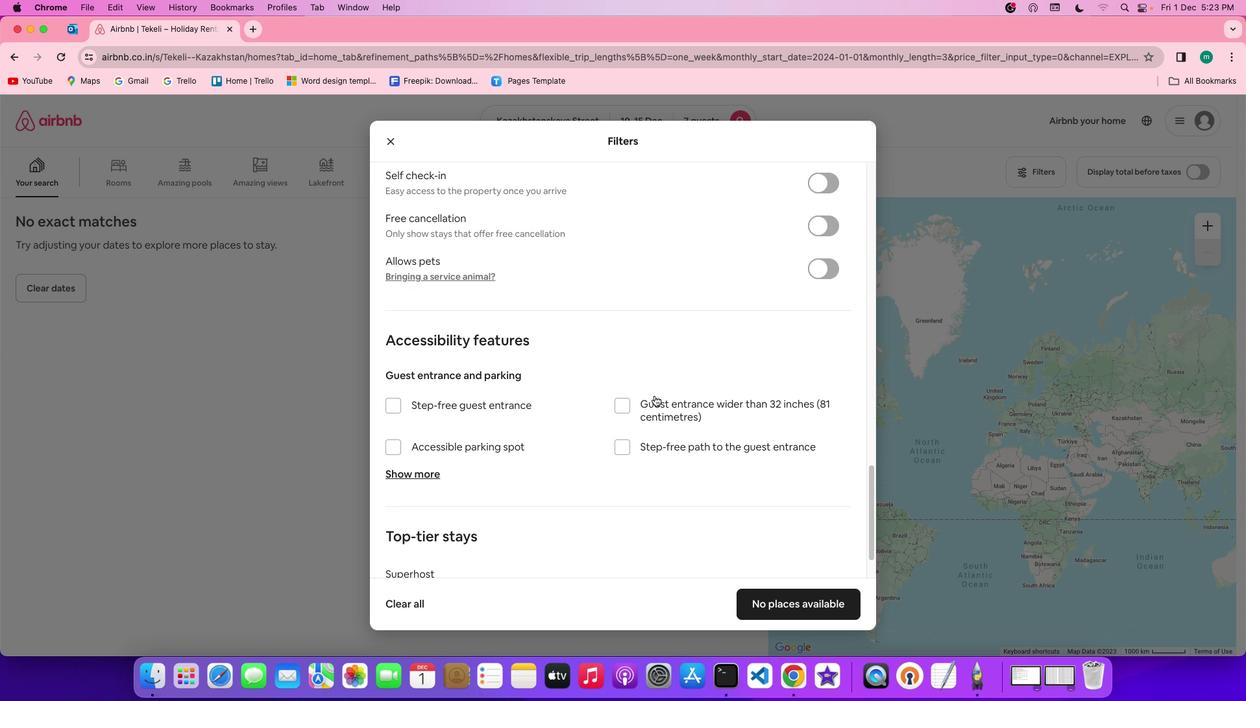 
Action: Mouse scrolled (655, 396) with delta (0, 0)
Screenshot: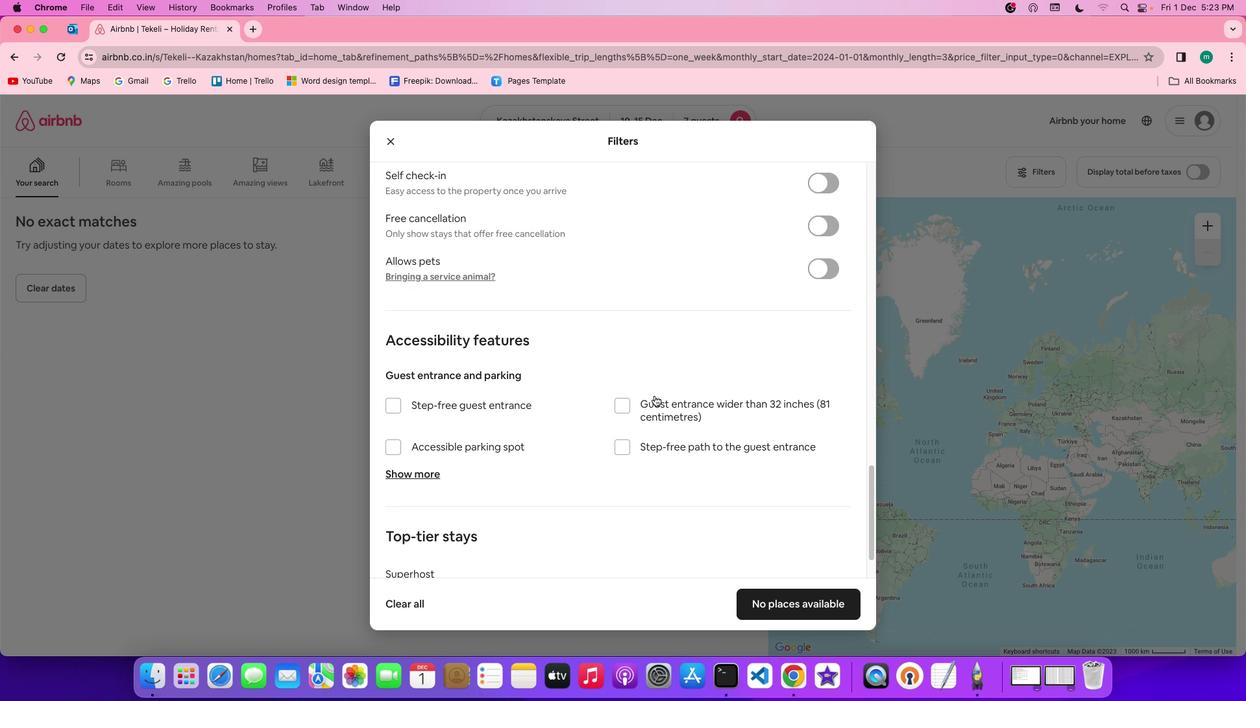 
Action: Mouse scrolled (655, 396) with delta (0, -1)
Screenshot: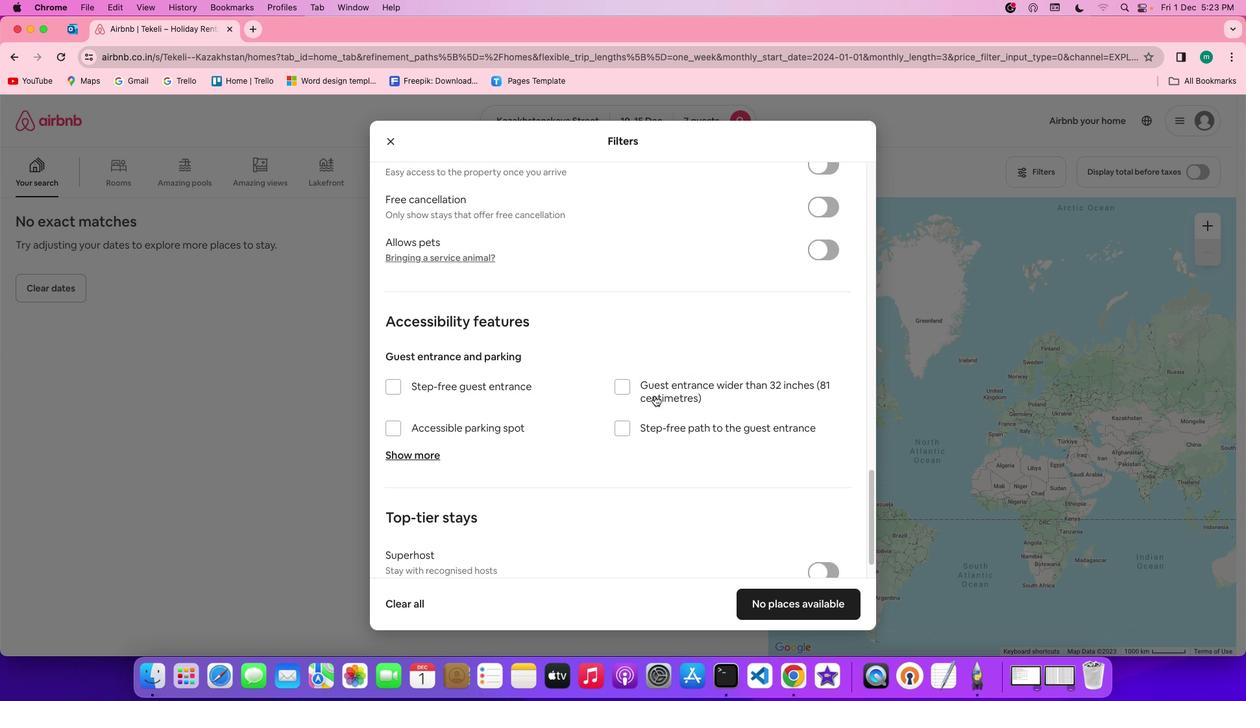 
Action: Mouse scrolled (655, 396) with delta (0, -3)
Screenshot: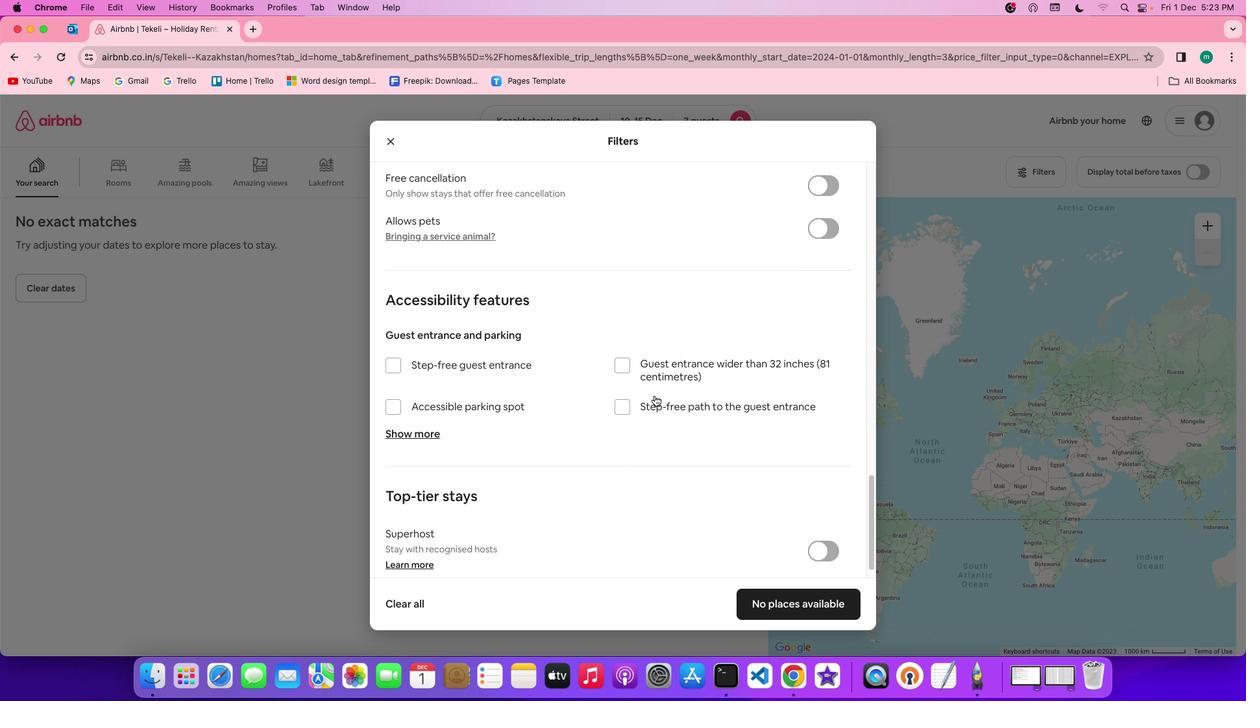 
Action: Mouse scrolled (655, 396) with delta (0, -3)
Screenshot: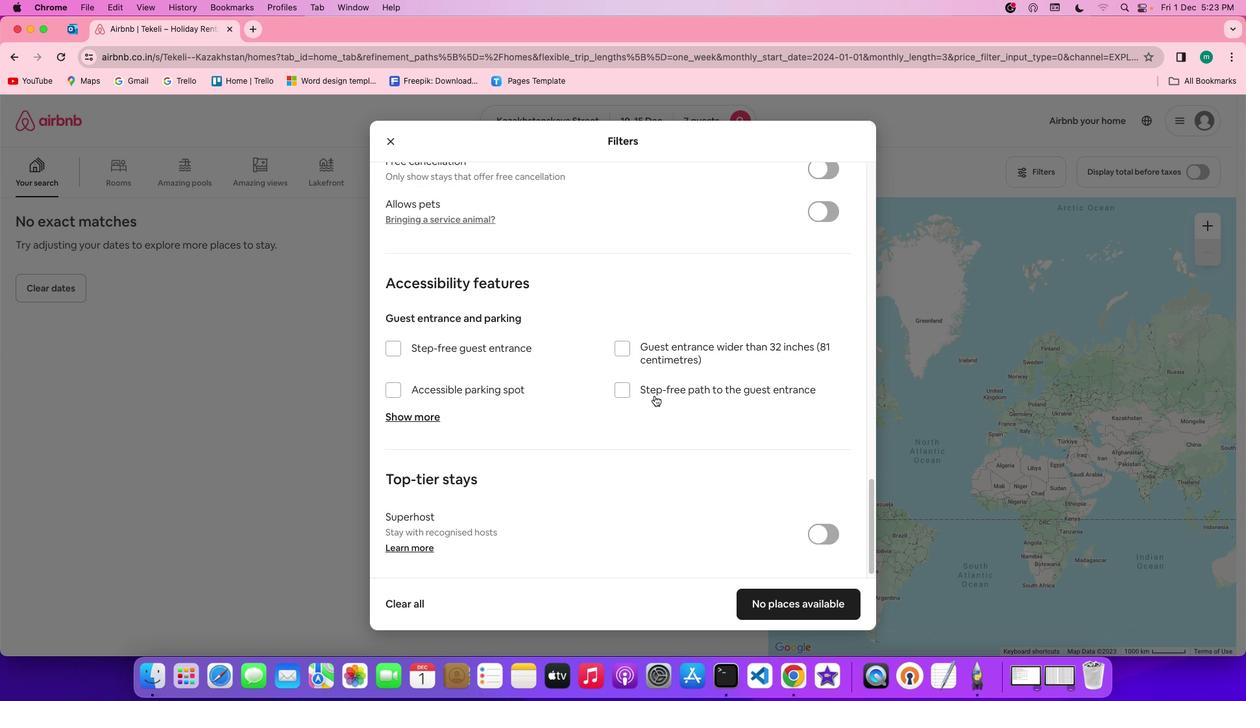 
Action: Mouse scrolled (655, 396) with delta (0, 0)
Screenshot: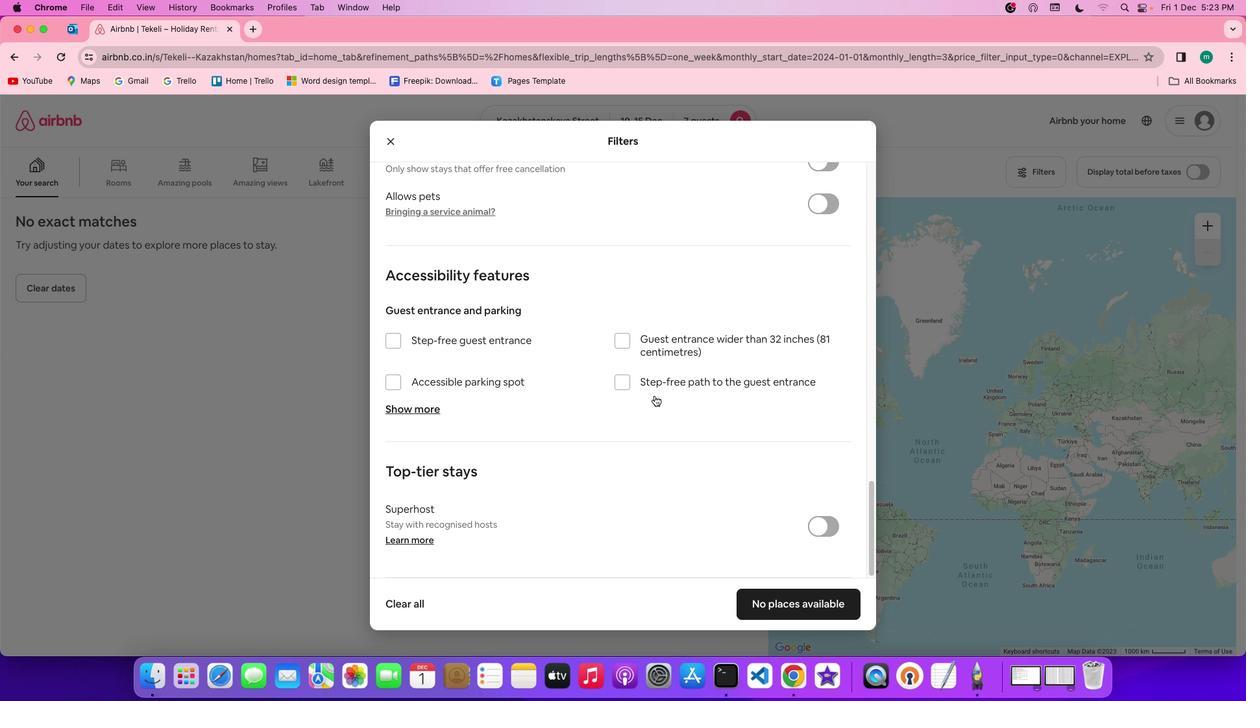 
Action: Mouse scrolled (655, 396) with delta (0, 0)
Screenshot: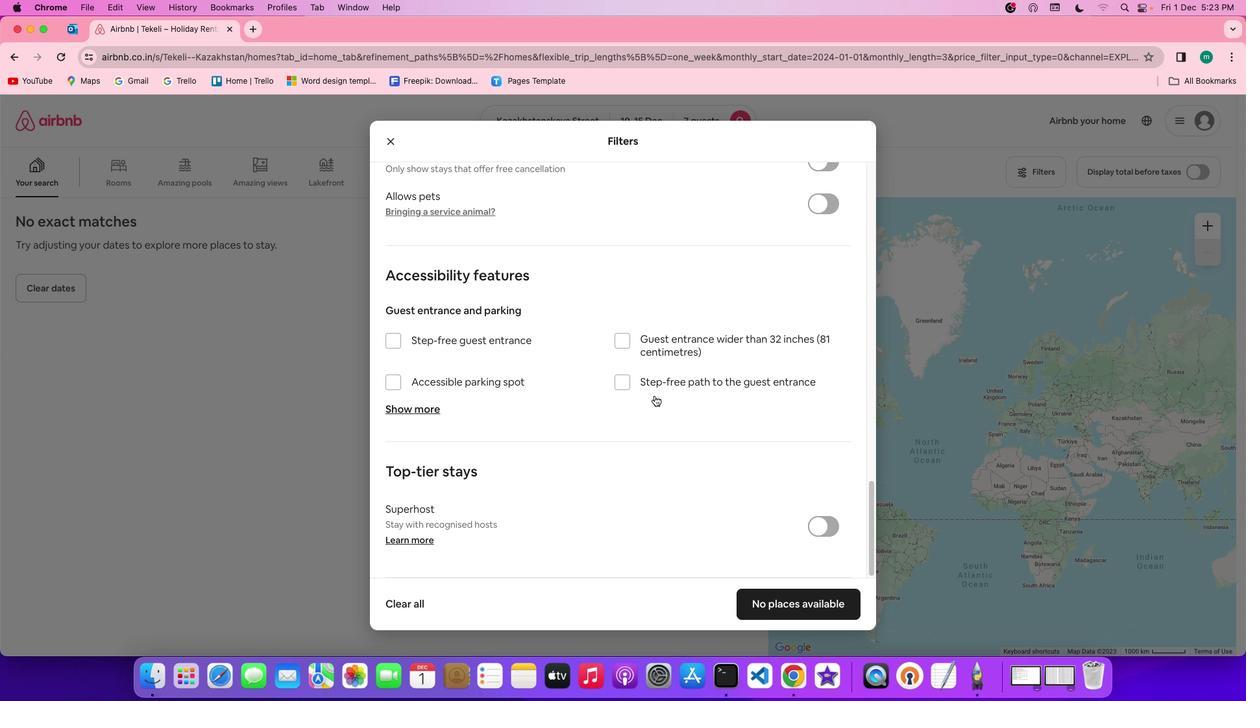 
Action: Mouse scrolled (655, 396) with delta (0, -1)
Screenshot: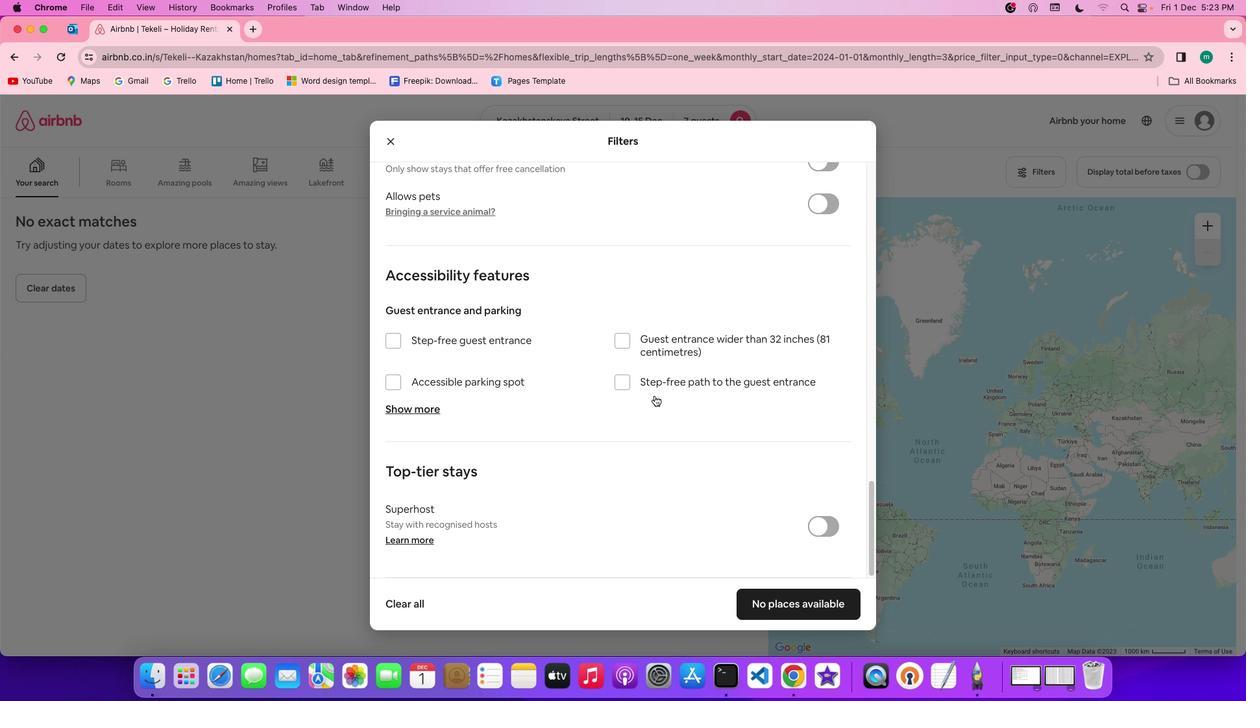 
Action: Mouse scrolled (655, 396) with delta (0, -3)
Screenshot: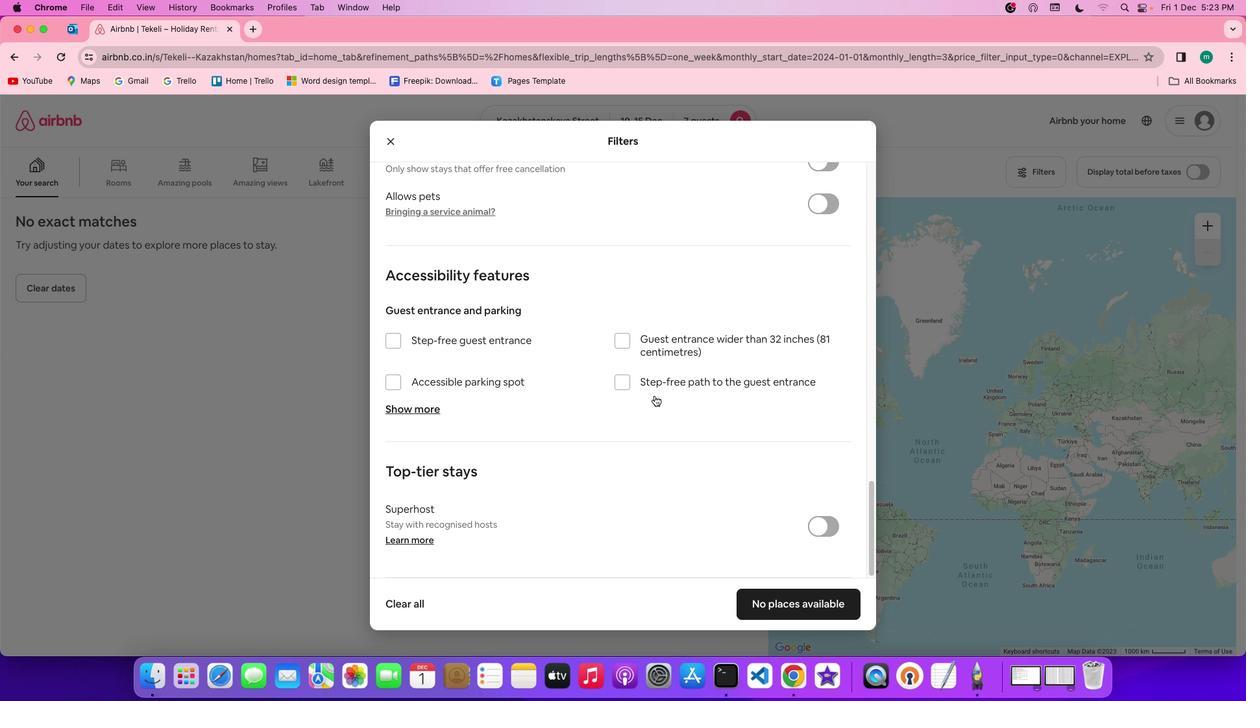 
Action: Mouse scrolled (655, 396) with delta (0, -3)
Screenshot: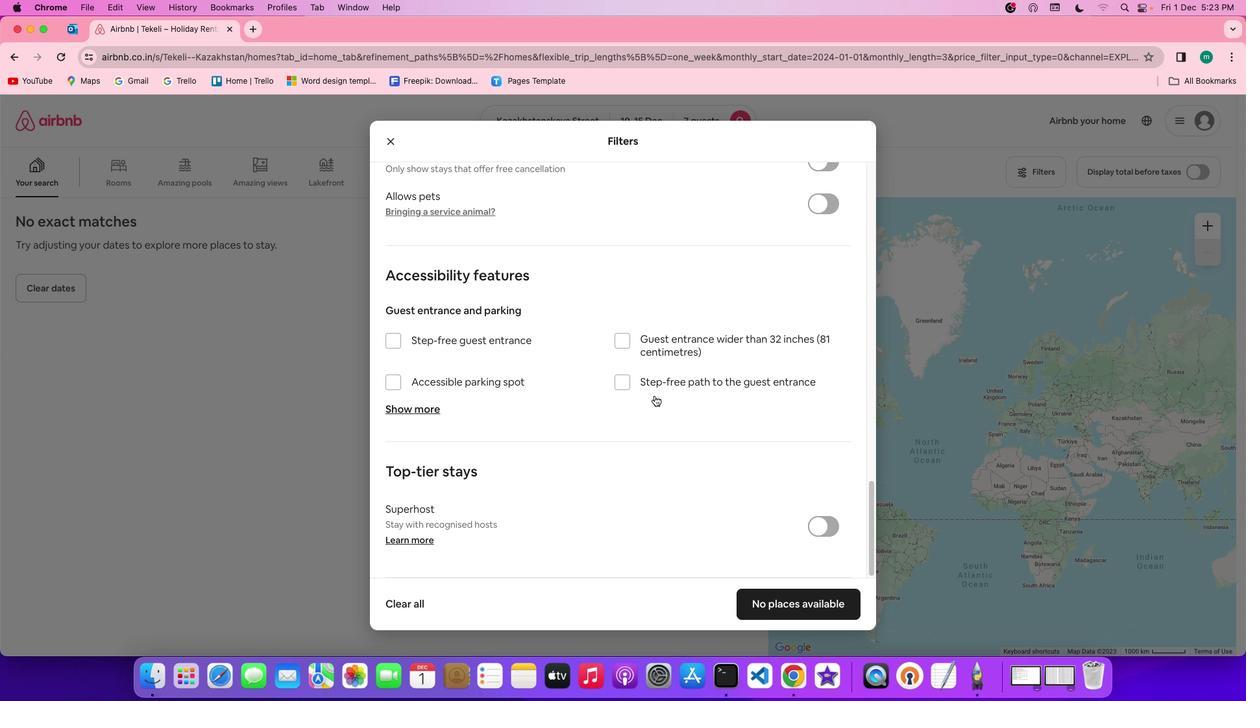 
Action: Mouse scrolled (655, 396) with delta (0, -3)
Screenshot: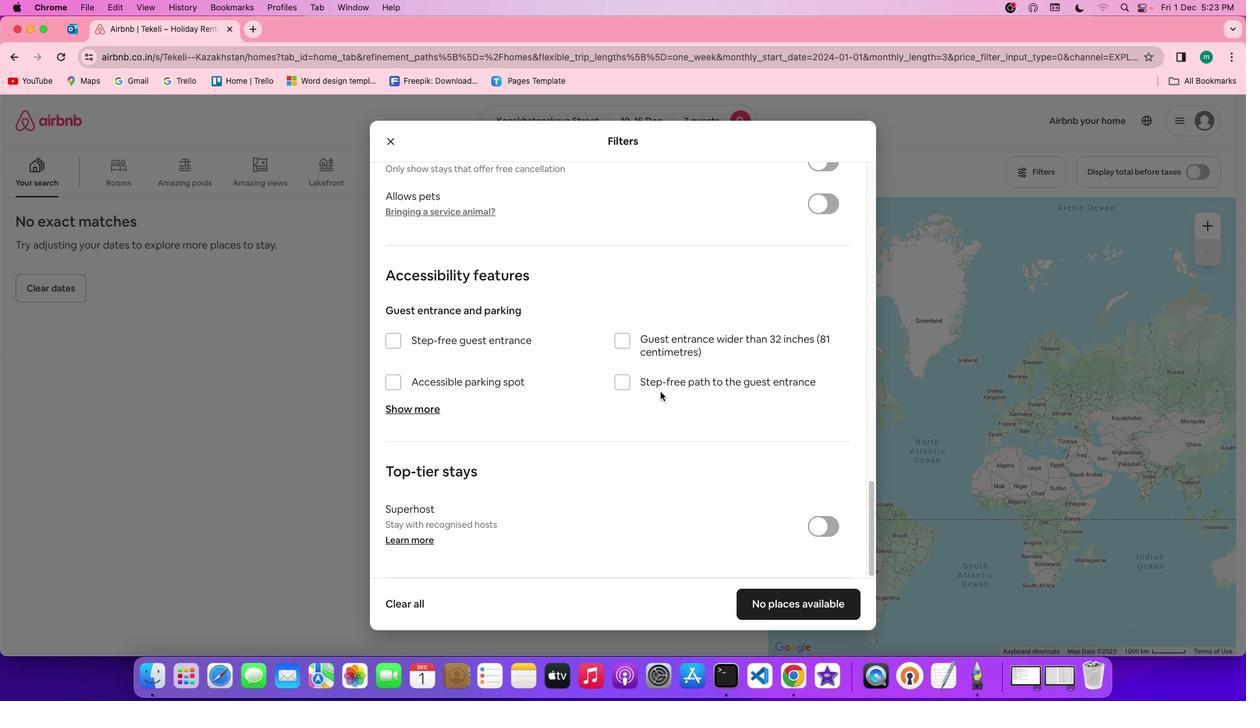 
Action: Mouse moved to (778, 599)
Screenshot: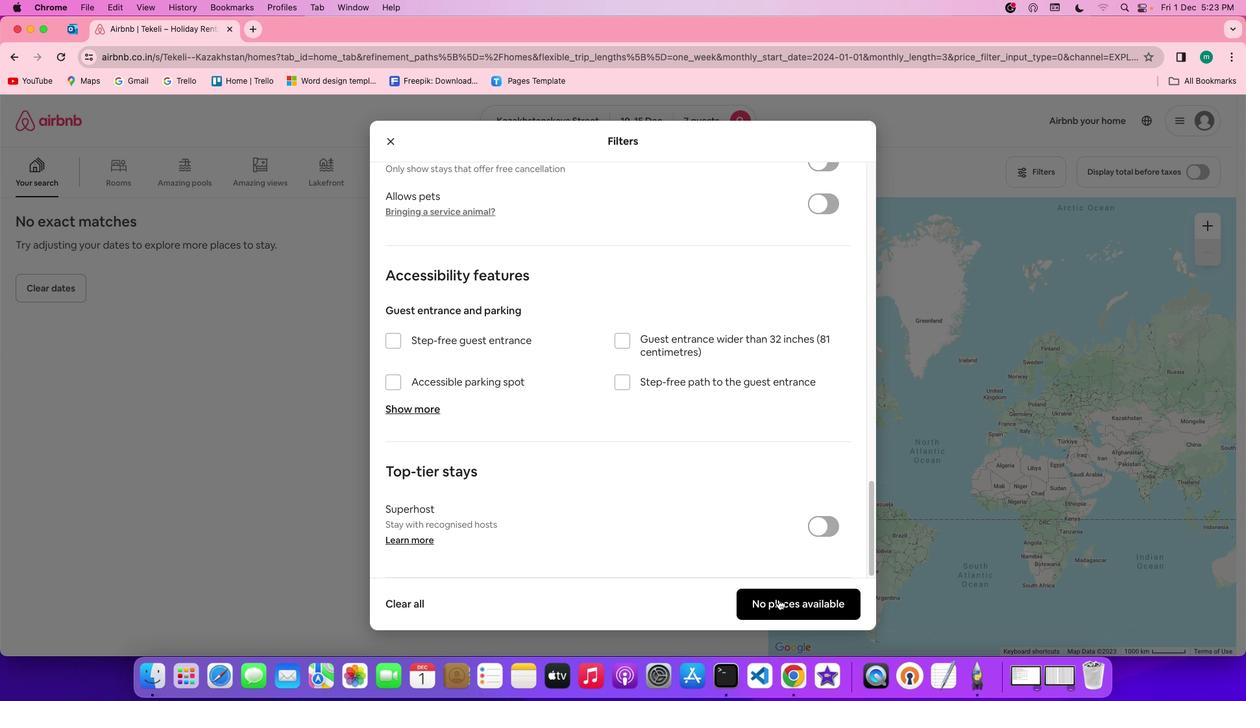 
Action: Mouse pressed left at (778, 599)
Screenshot: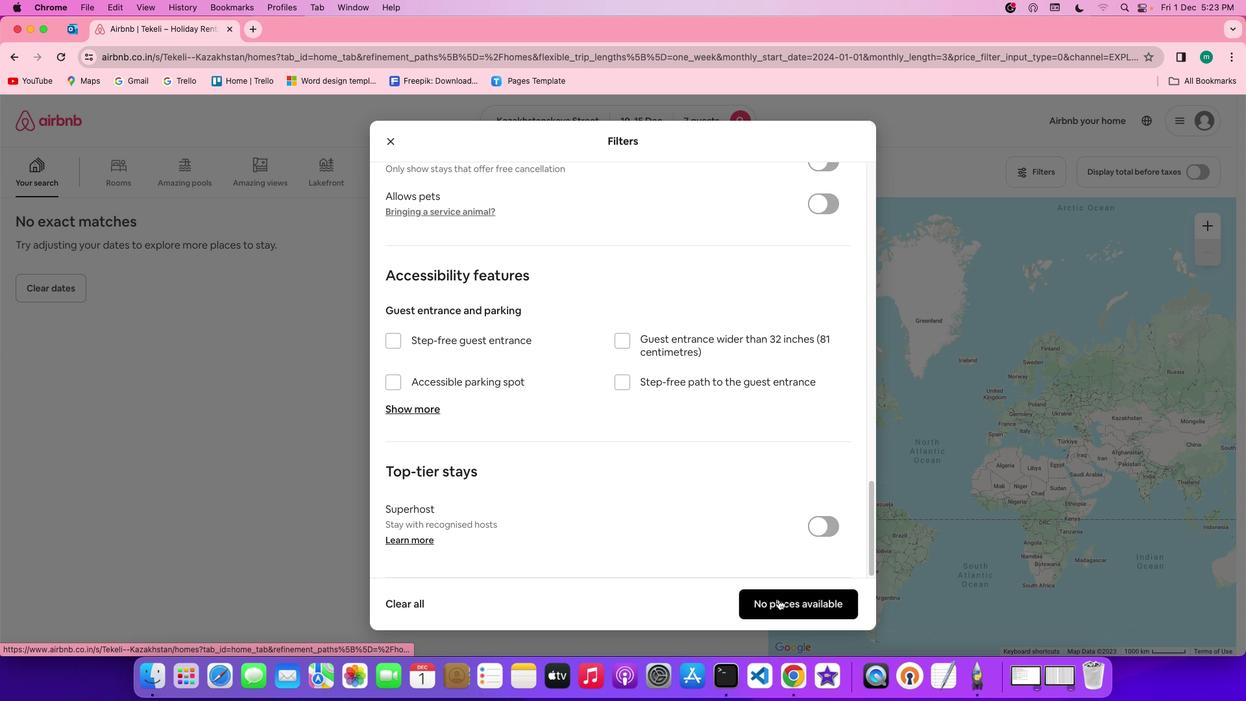 
Action: Mouse moved to (393, 380)
Screenshot: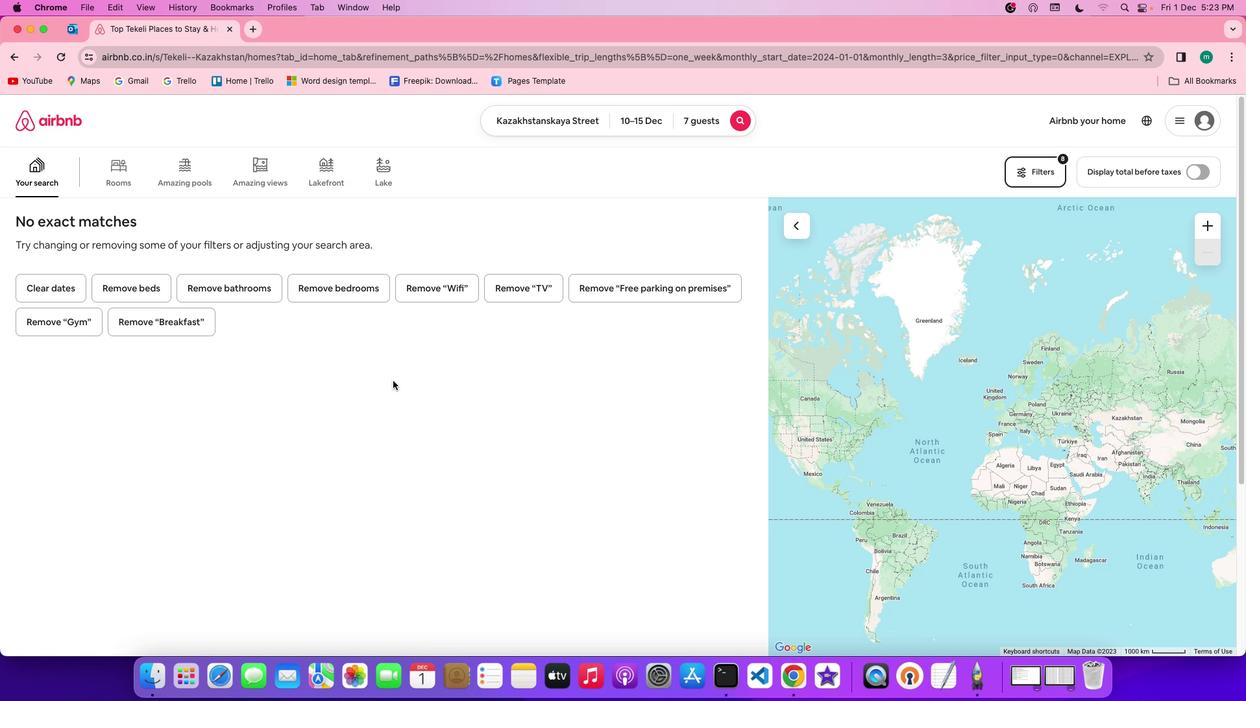 
